 Task: Look for space in Niles, United States from 24th August, 2023 to 10th September, 2023 for 8 adults, 2 children in price range Rs.12000 to Rs.15000. Place can be entire place or shared room with 4 bedrooms having 8 beds and 4 bathrooms. Property type can be house, flat, guest house. Amenities needed are: wifi, TV, free parkinig on premises, gym, breakfast. Booking option can be shelf check-in. Required host language is English.
Action: Mouse moved to (476, 102)
Screenshot: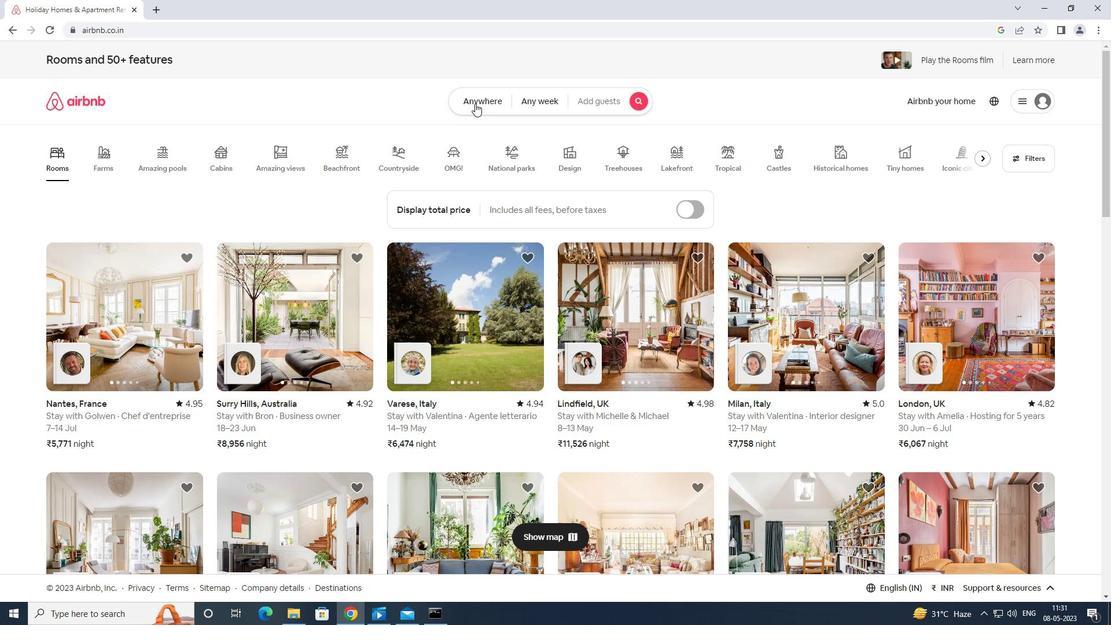 
Action: Mouse pressed left at (476, 102)
Screenshot: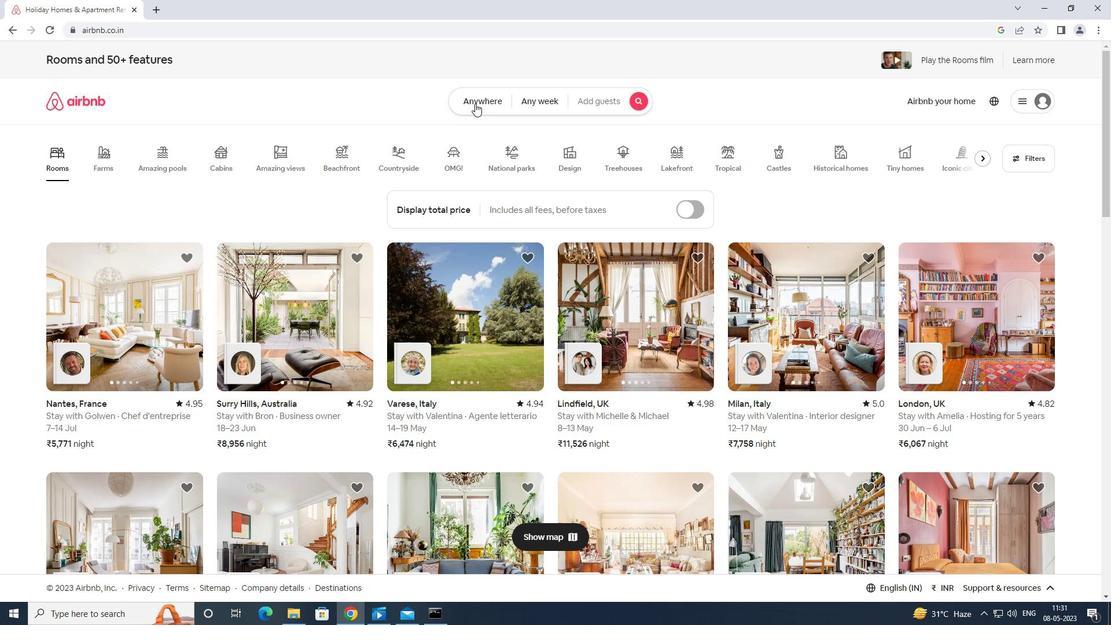 
Action: Mouse moved to (420, 140)
Screenshot: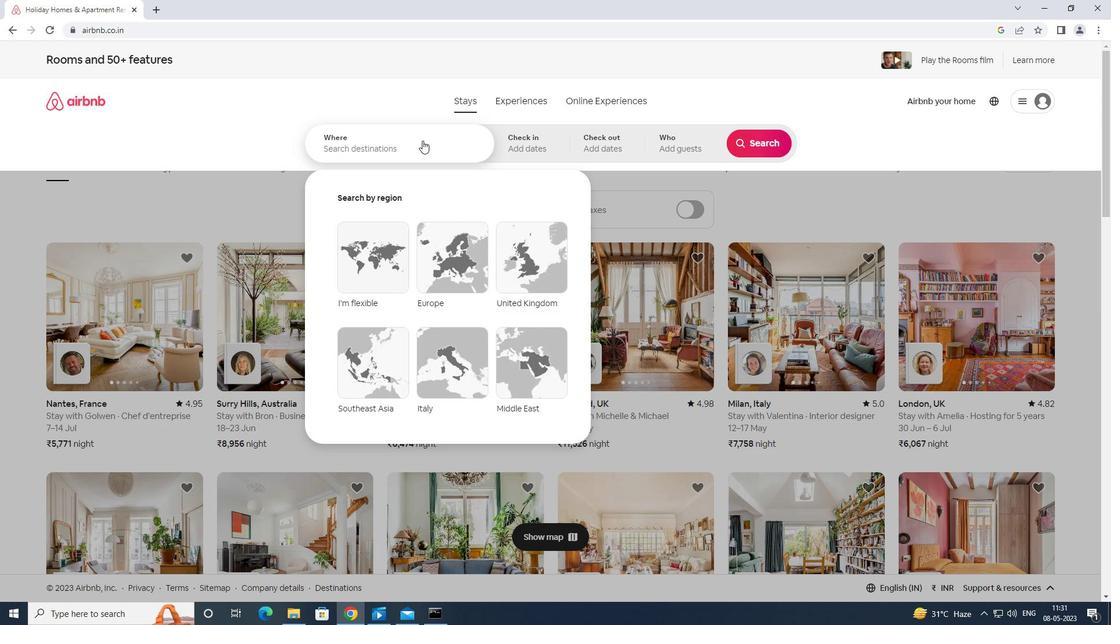 
Action: Mouse pressed left at (420, 140)
Screenshot: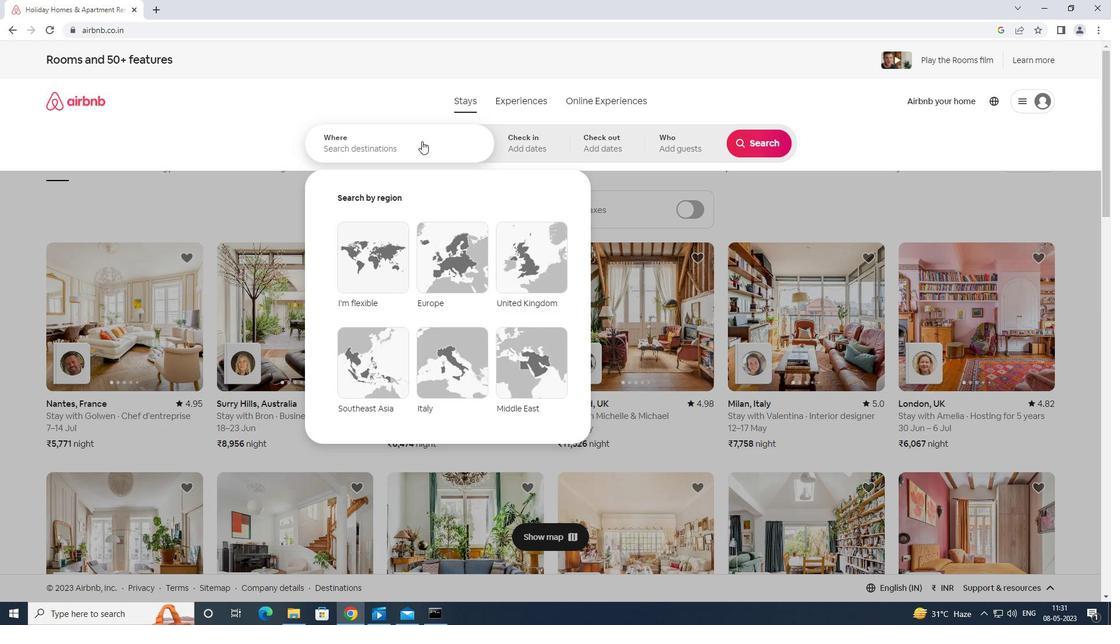 
Action: Mouse moved to (420, 137)
Screenshot: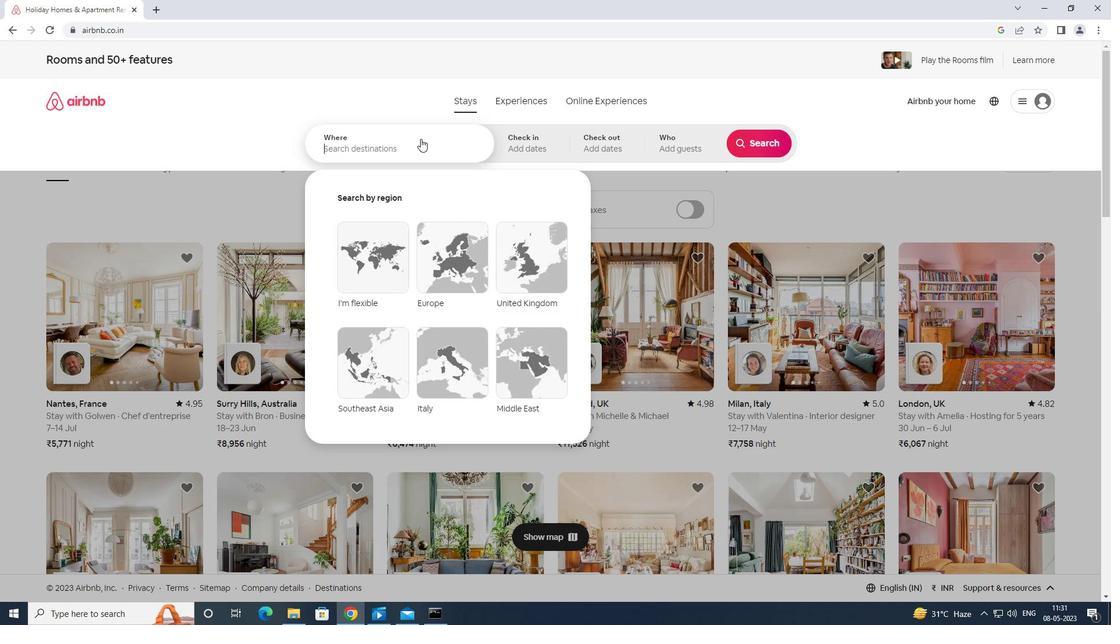 
Action: Key pressed <Key.caps_lock>n<Key.caps_lock>iles<Key.space>united<Key.space>states<Key.enter>
Screenshot: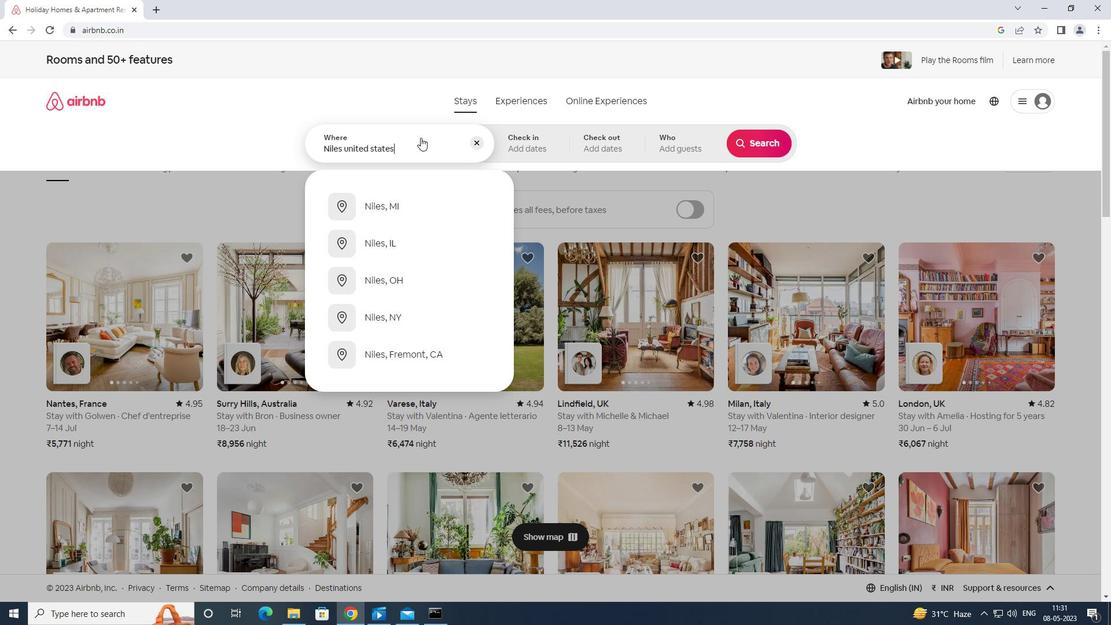 
Action: Mouse moved to (744, 240)
Screenshot: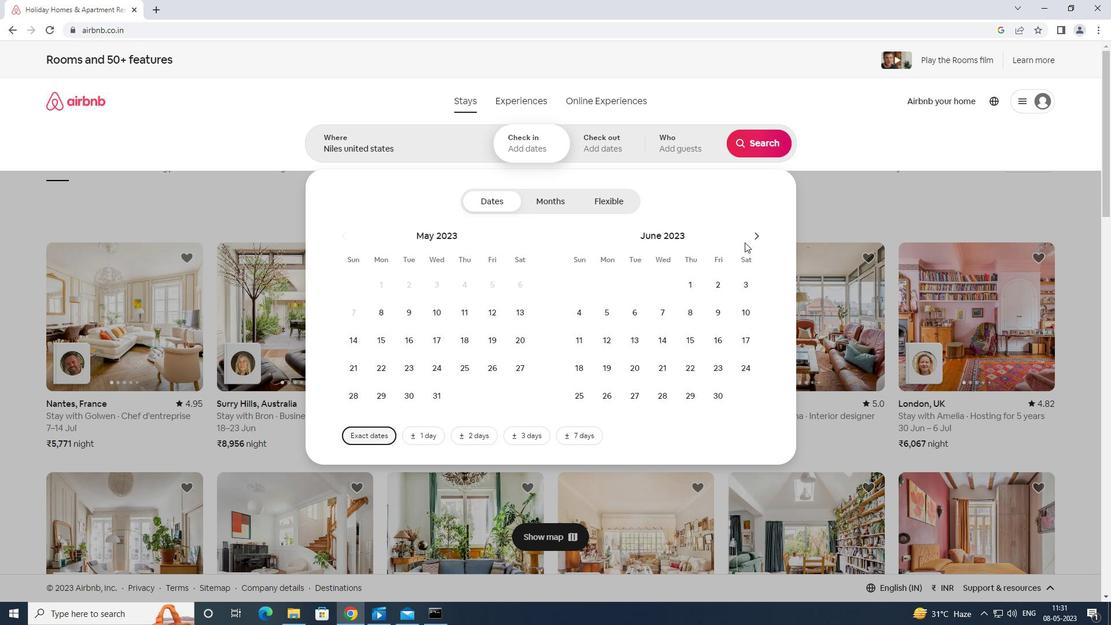 
Action: Mouse pressed left at (744, 240)
Screenshot: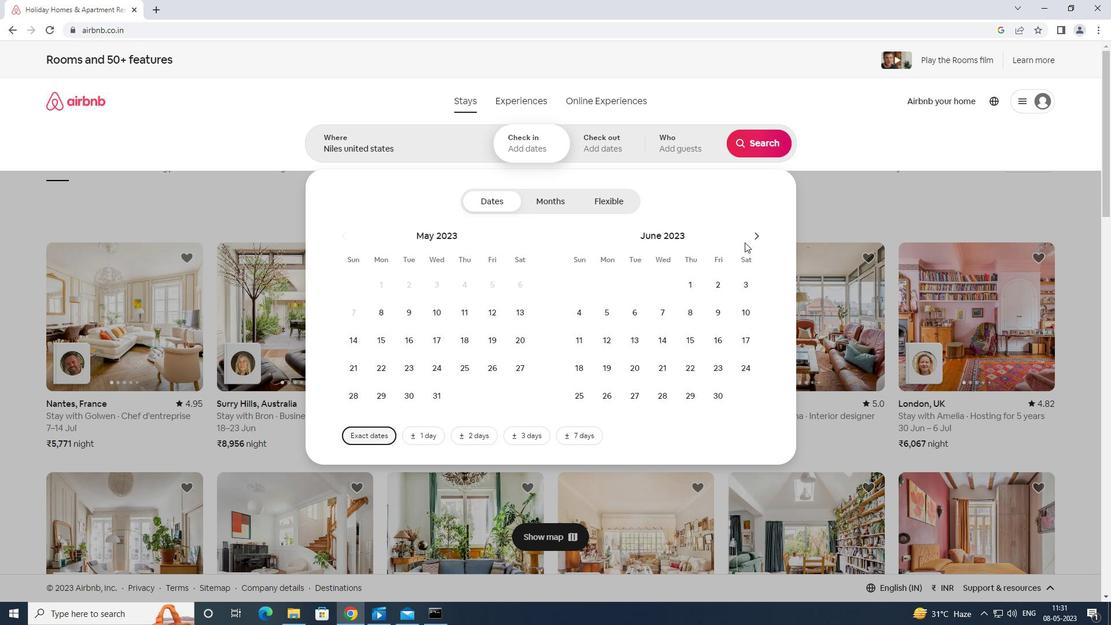 
Action: Mouse moved to (754, 237)
Screenshot: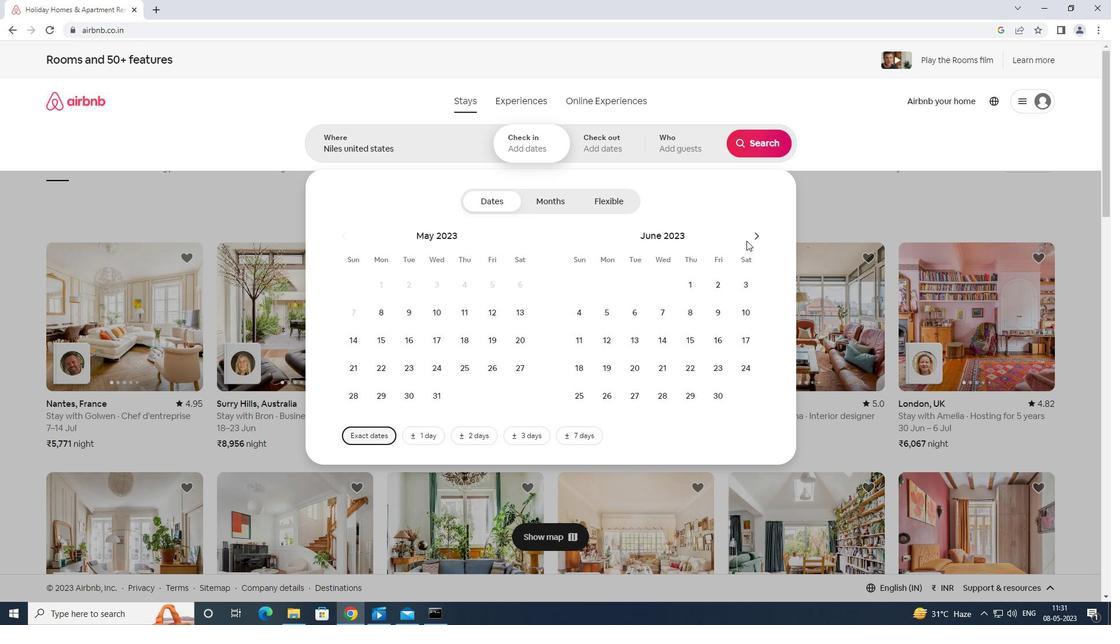 
Action: Mouse pressed left at (754, 237)
Screenshot: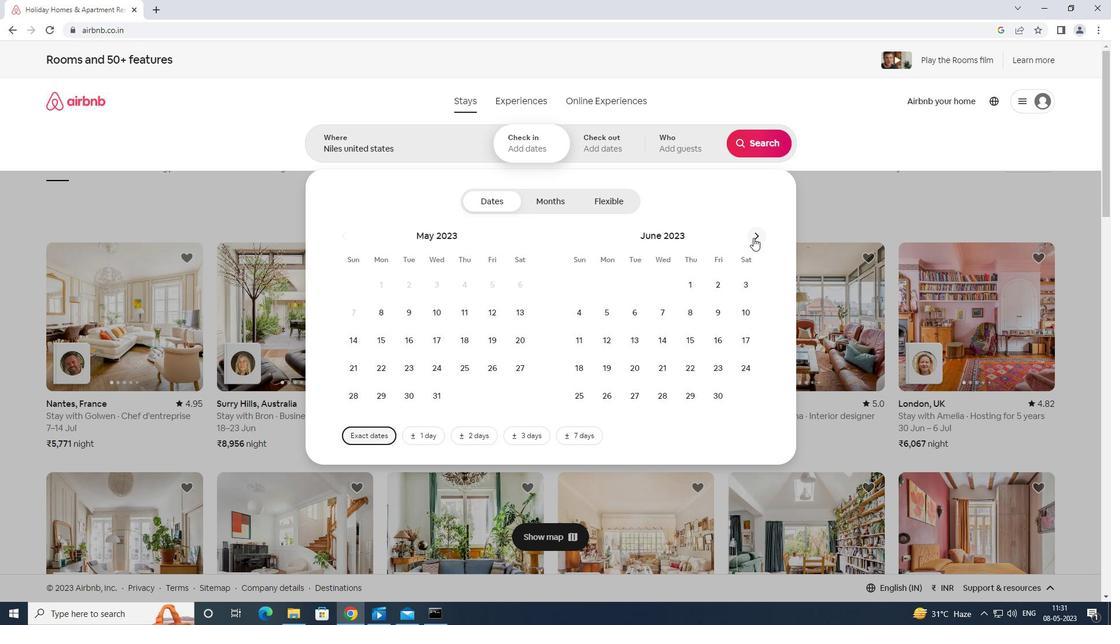 
Action: Mouse moved to (755, 237)
Screenshot: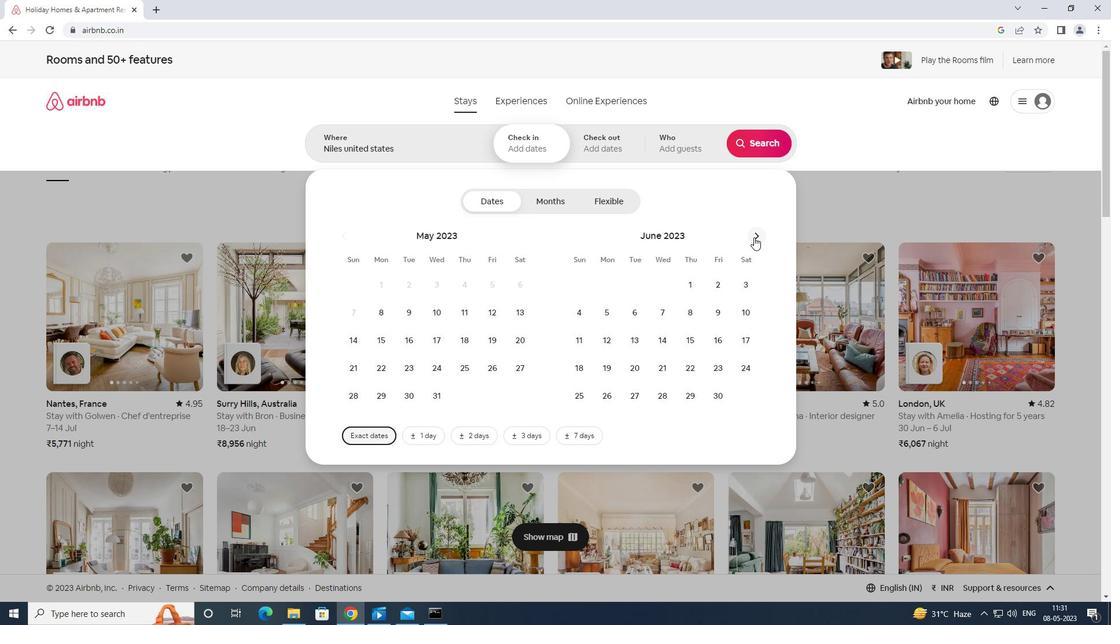 
Action: Mouse pressed left at (755, 237)
Screenshot: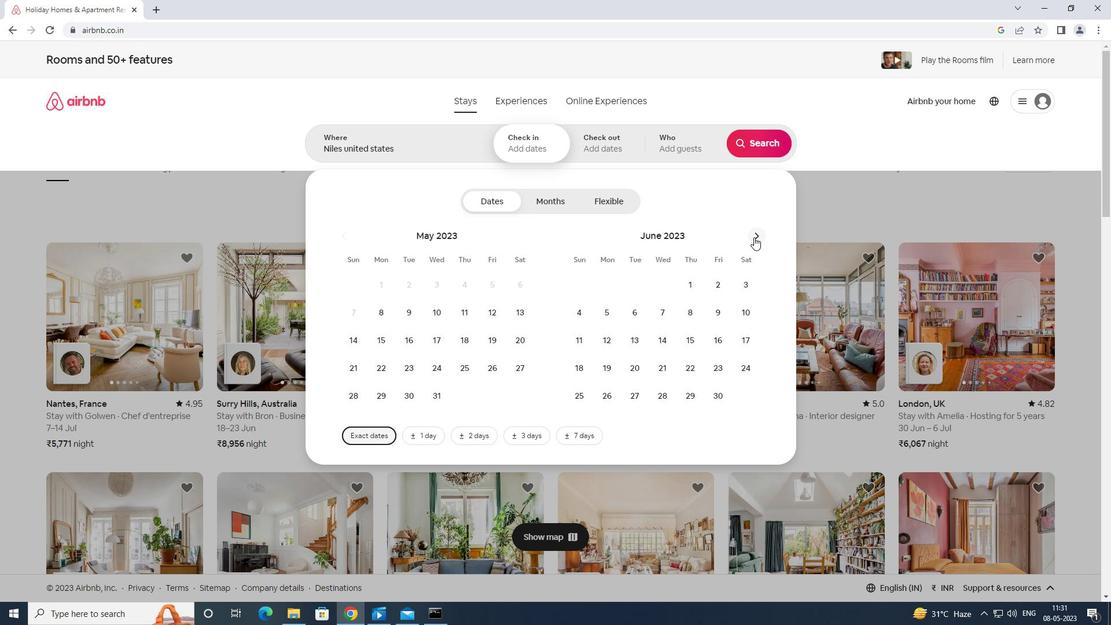 
Action: Mouse pressed left at (755, 237)
Screenshot: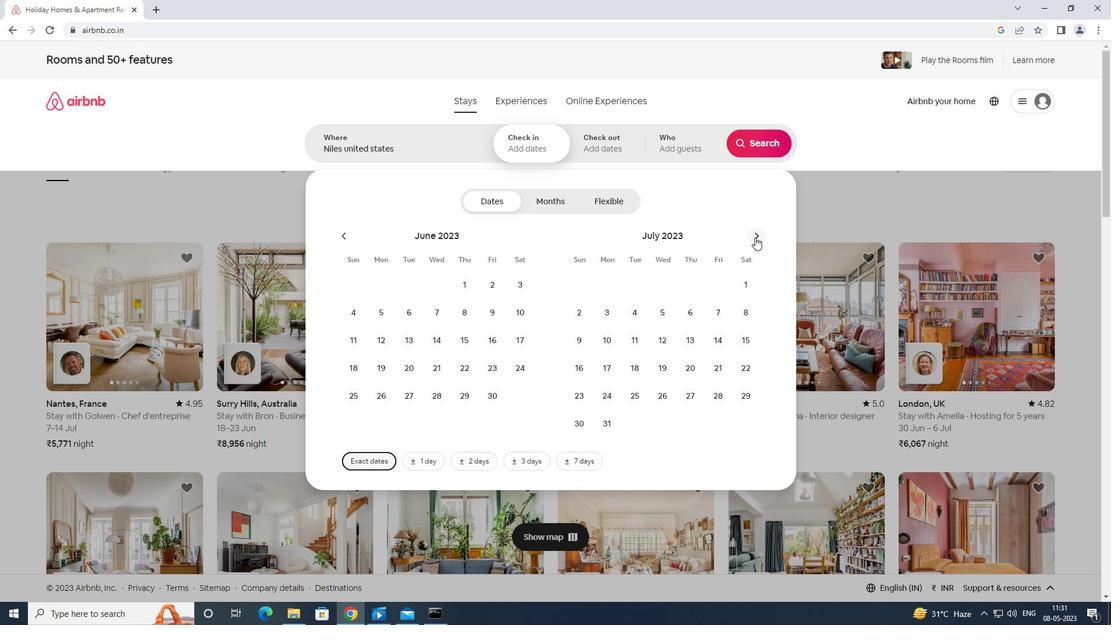 
Action: Mouse moved to (687, 364)
Screenshot: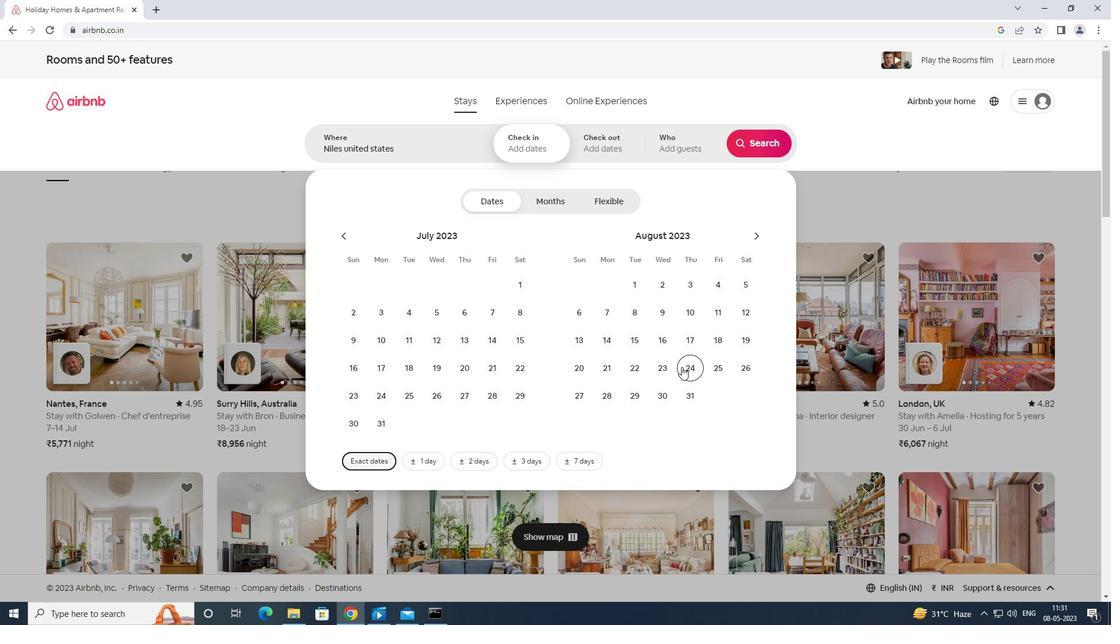 
Action: Mouse pressed left at (687, 364)
Screenshot: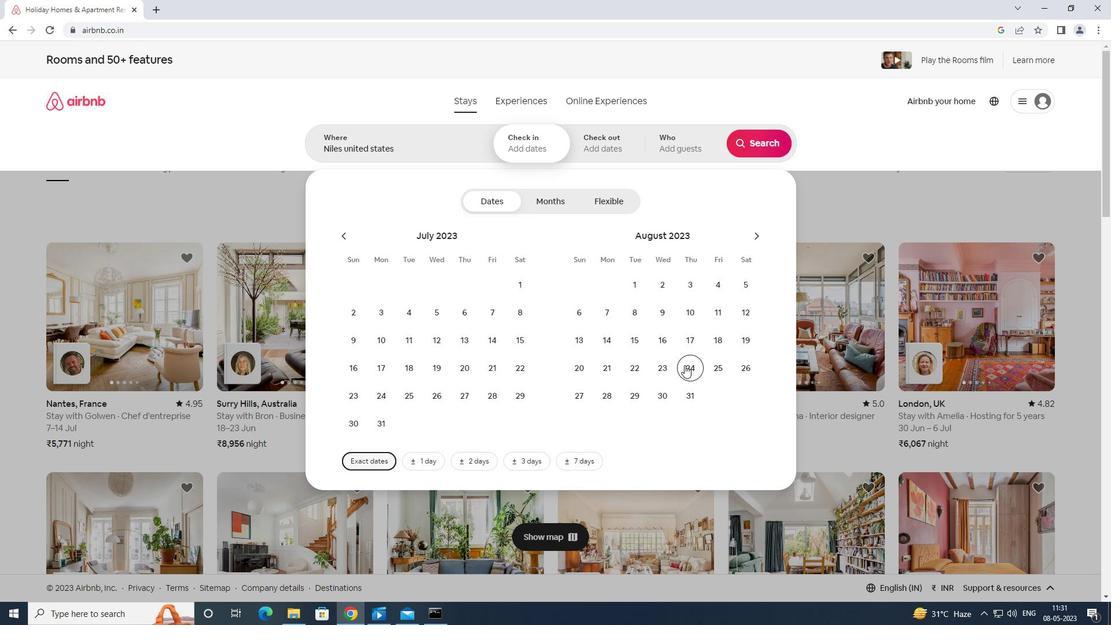 
Action: Mouse moved to (747, 233)
Screenshot: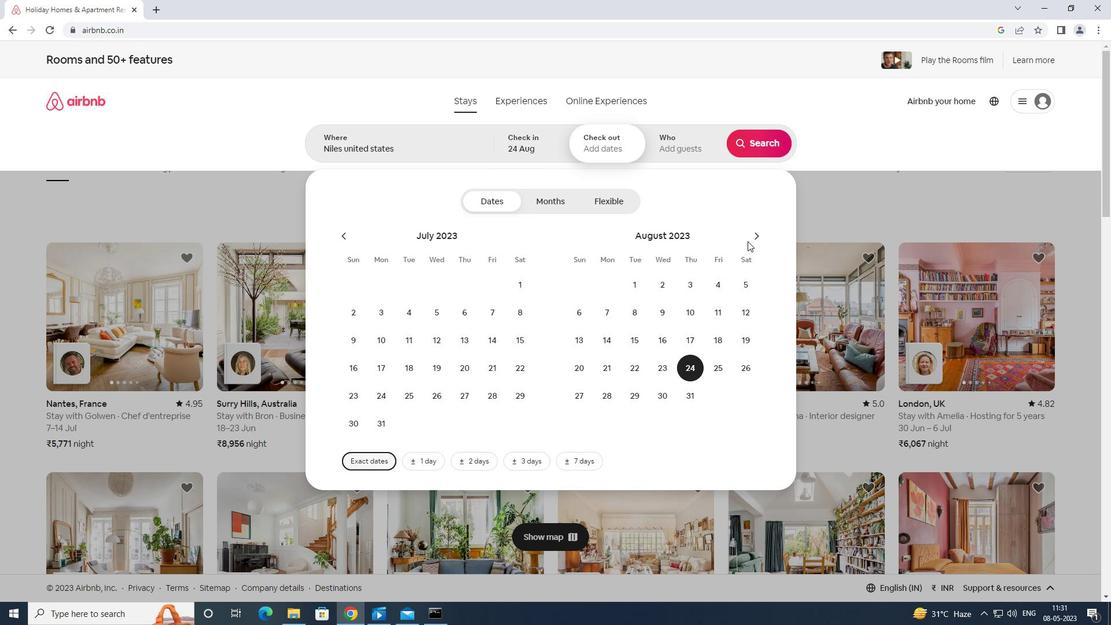 
Action: Mouse pressed left at (747, 233)
Screenshot: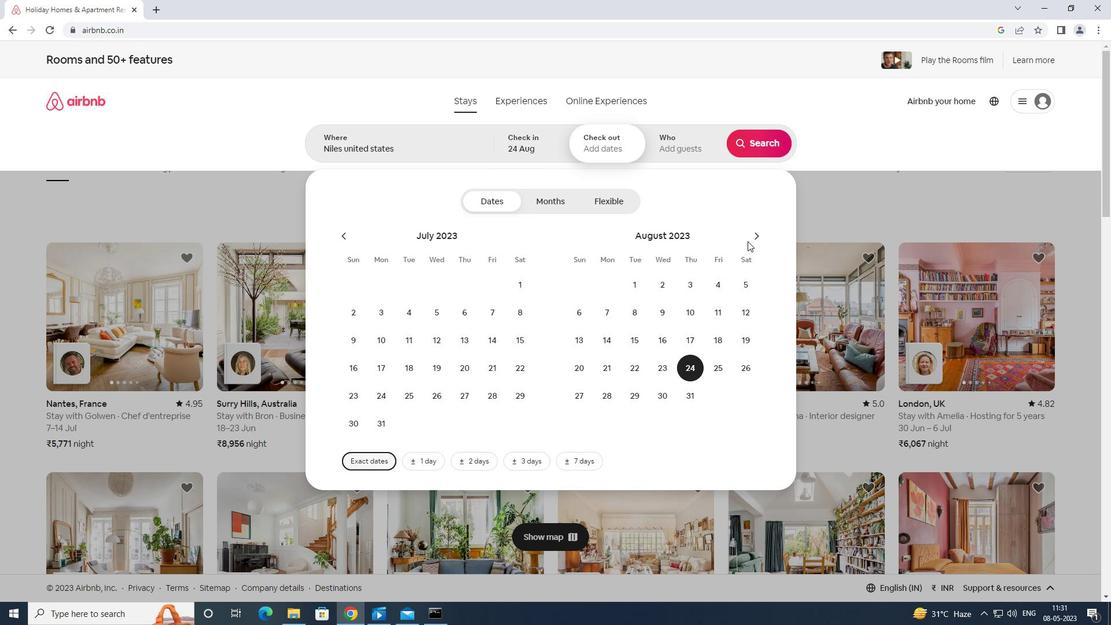 
Action: Mouse moved to (758, 234)
Screenshot: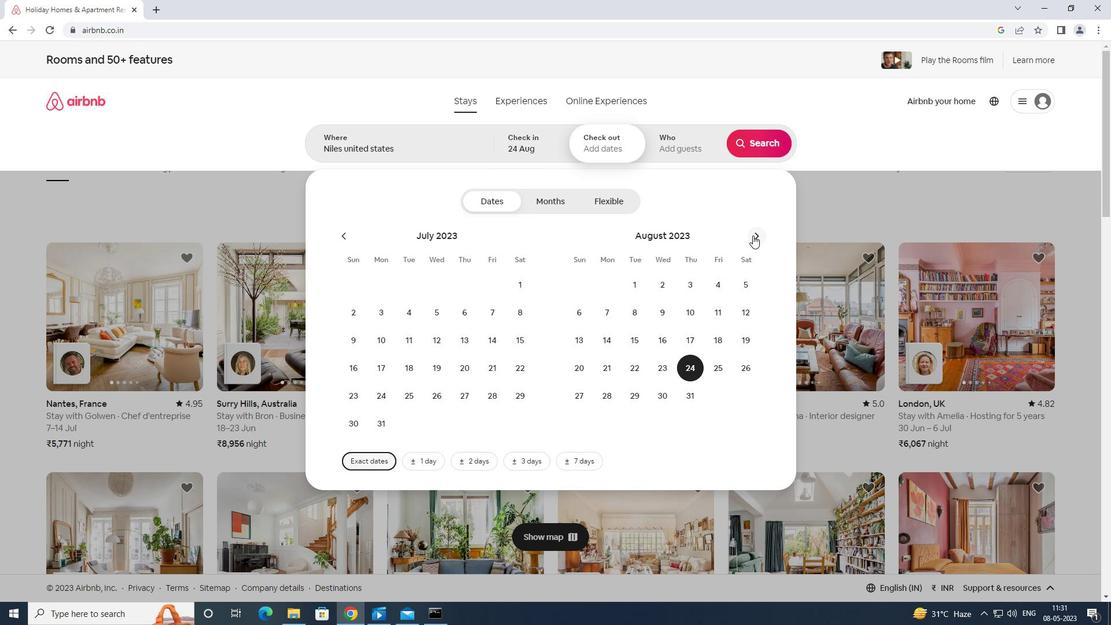 
Action: Mouse pressed left at (758, 234)
Screenshot: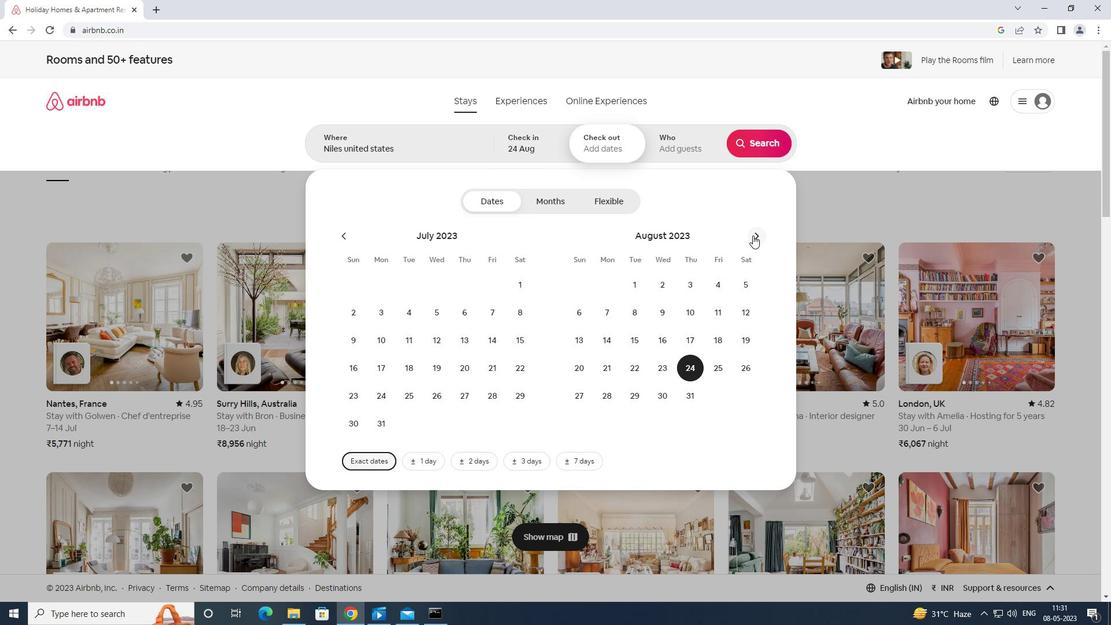 
Action: Mouse moved to (575, 339)
Screenshot: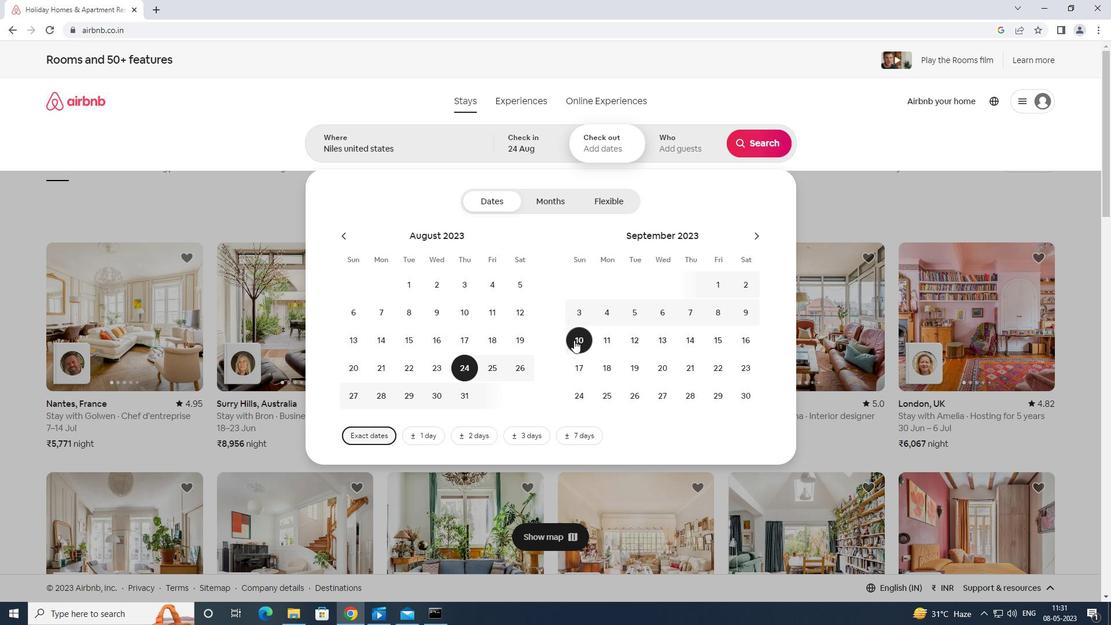 
Action: Mouse pressed left at (575, 339)
Screenshot: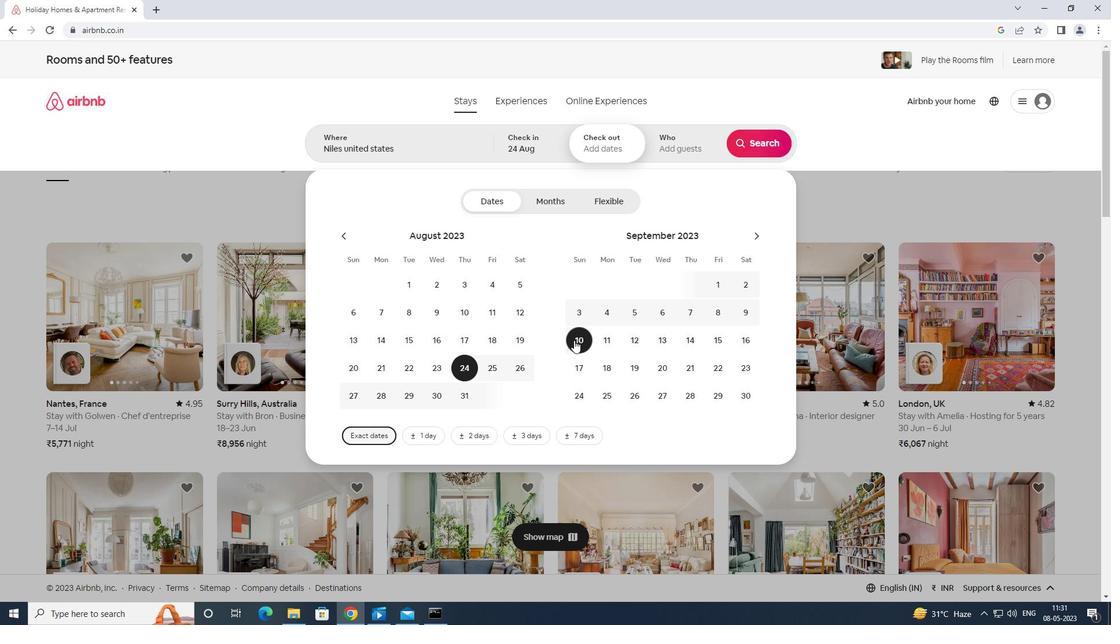 
Action: Mouse moved to (683, 137)
Screenshot: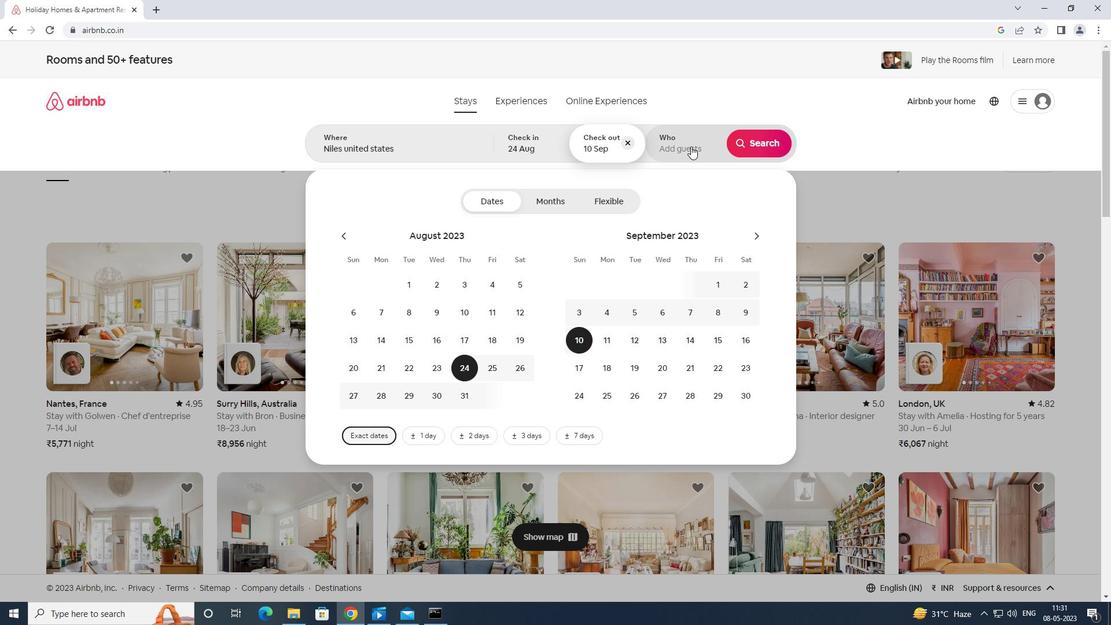 
Action: Mouse pressed left at (683, 137)
Screenshot: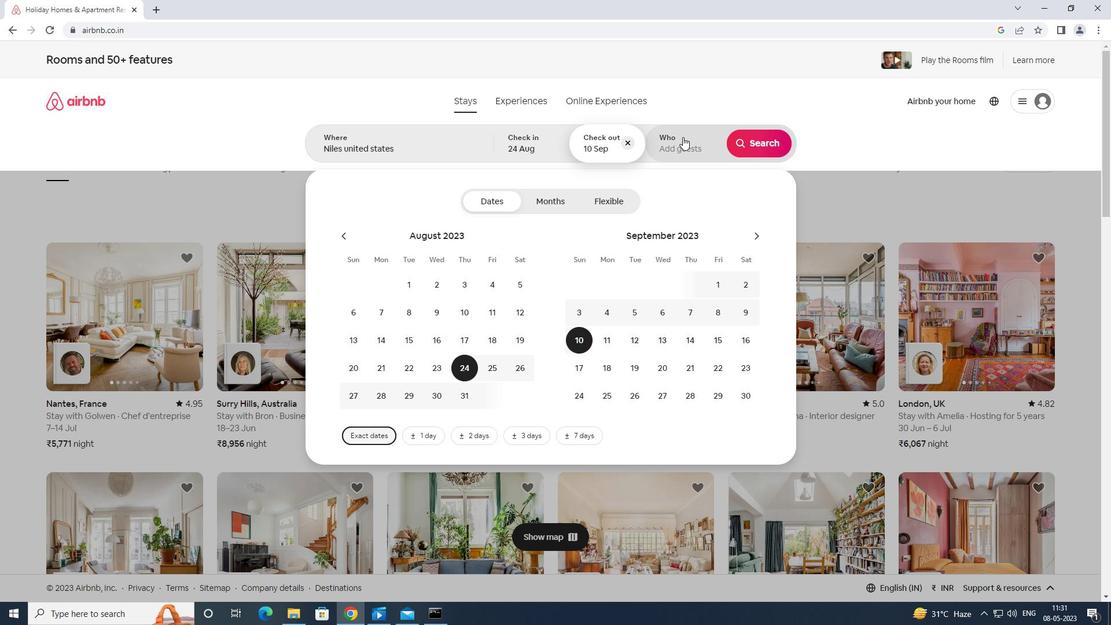 
Action: Mouse moved to (762, 202)
Screenshot: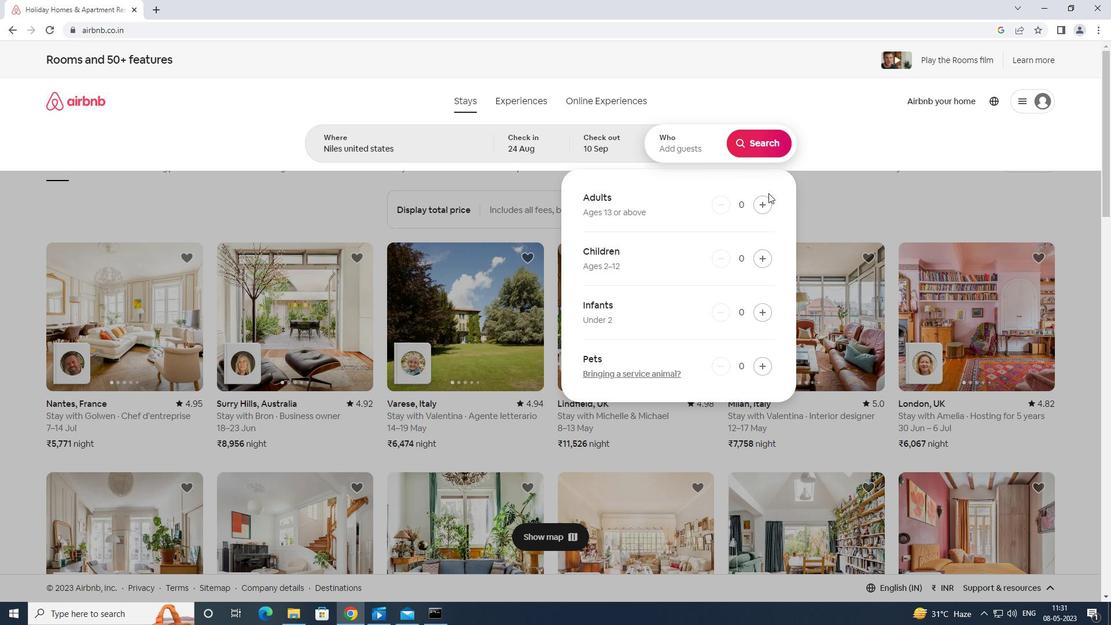 
Action: Mouse pressed left at (762, 202)
Screenshot: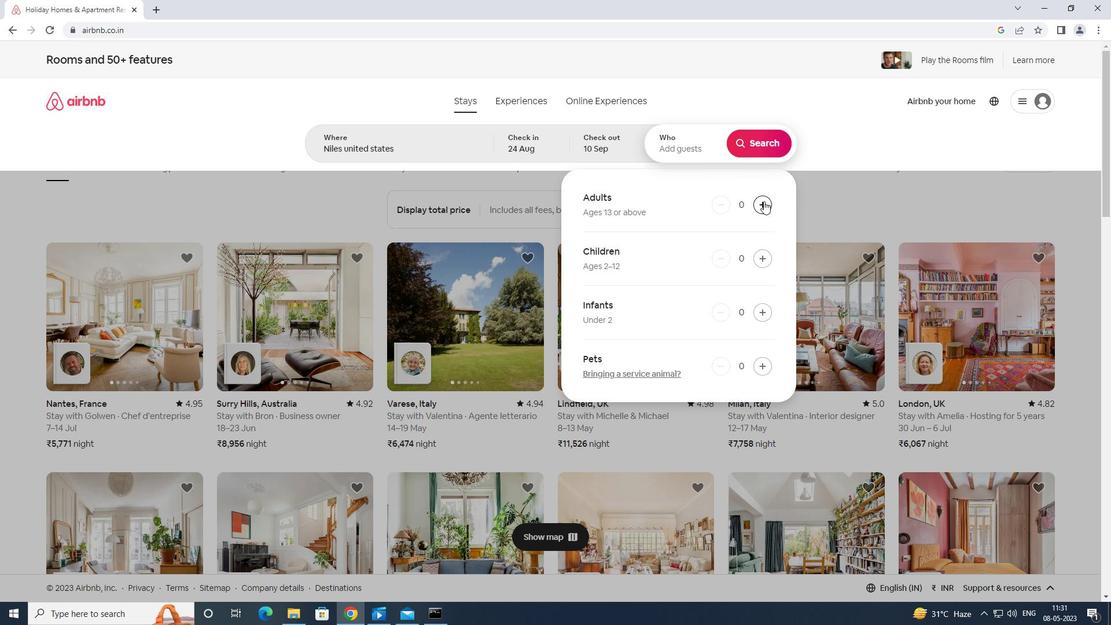
Action: Mouse moved to (761, 200)
Screenshot: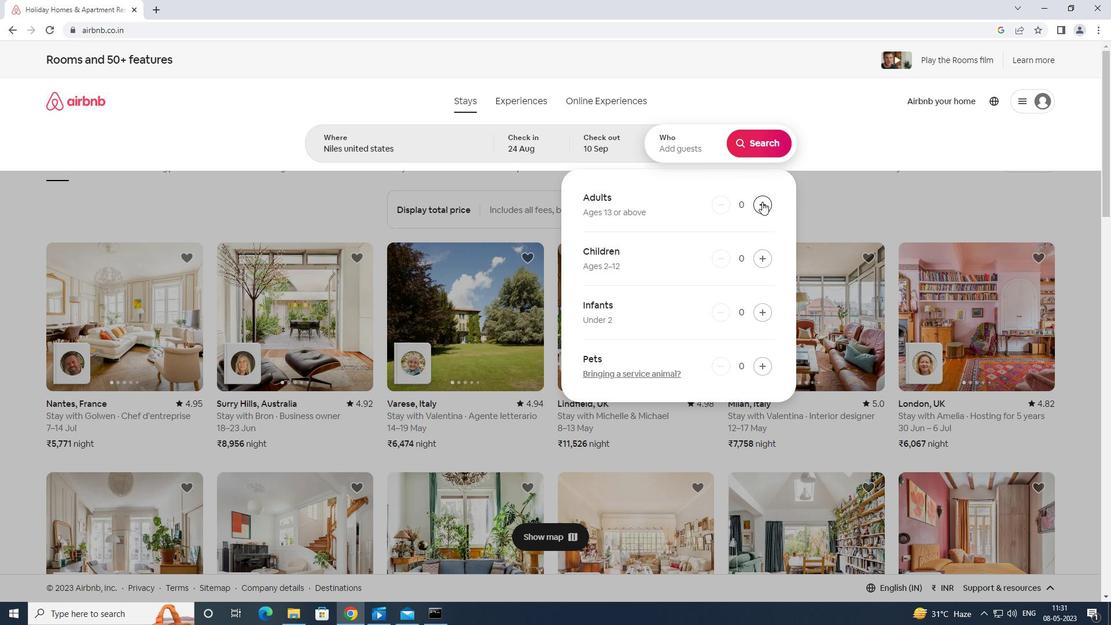 
Action: Mouse pressed left at (761, 200)
Screenshot: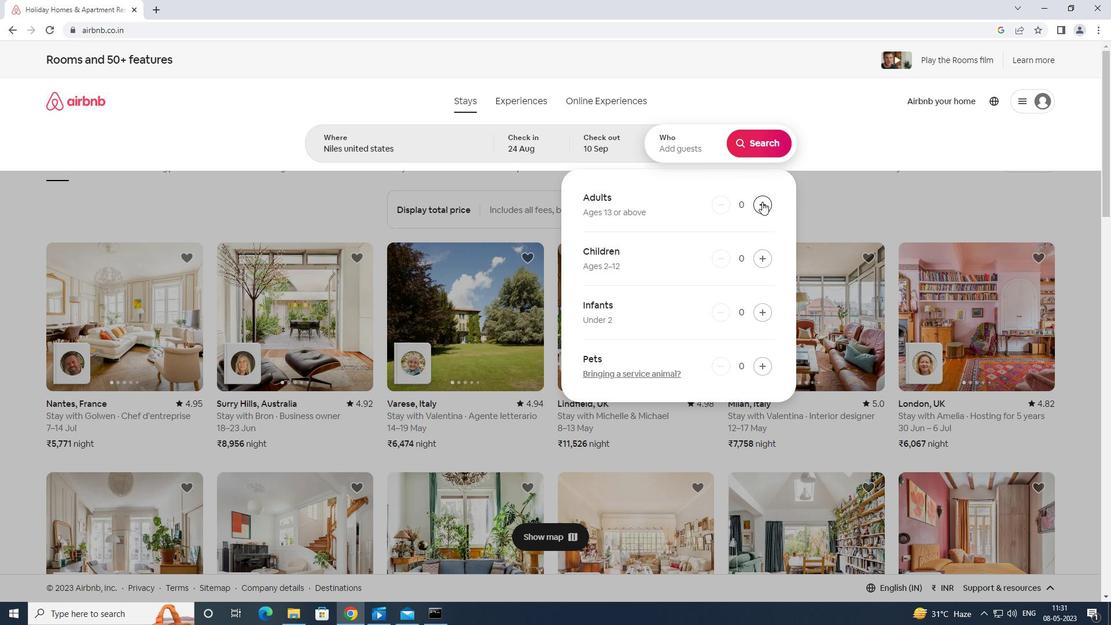 
Action: Mouse pressed left at (761, 200)
Screenshot: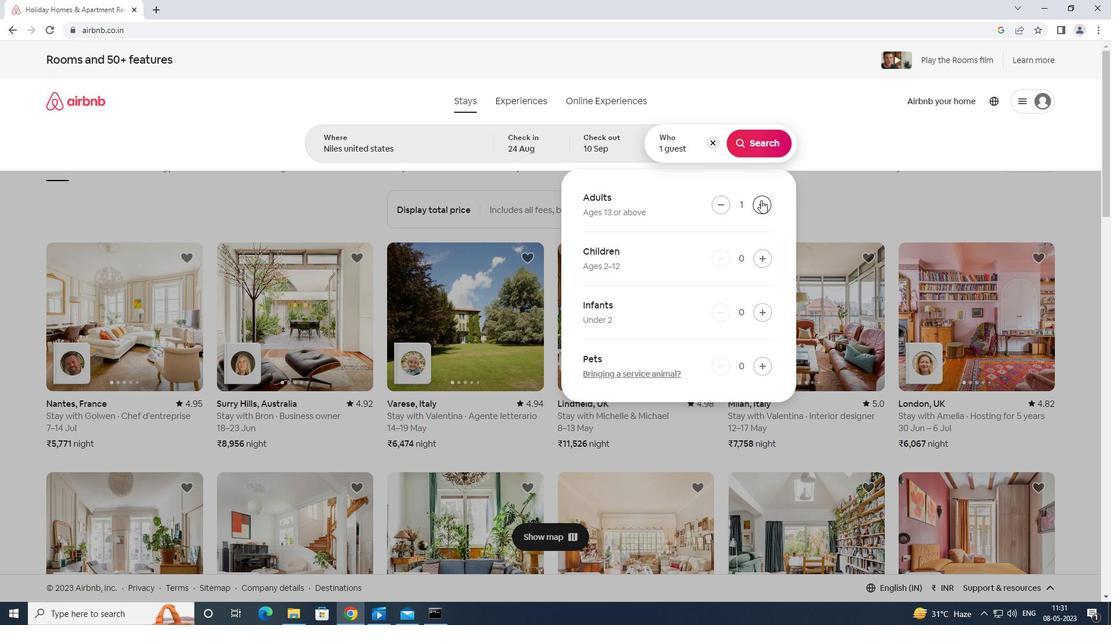 
Action: Mouse moved to (761, 200)
Screenshot: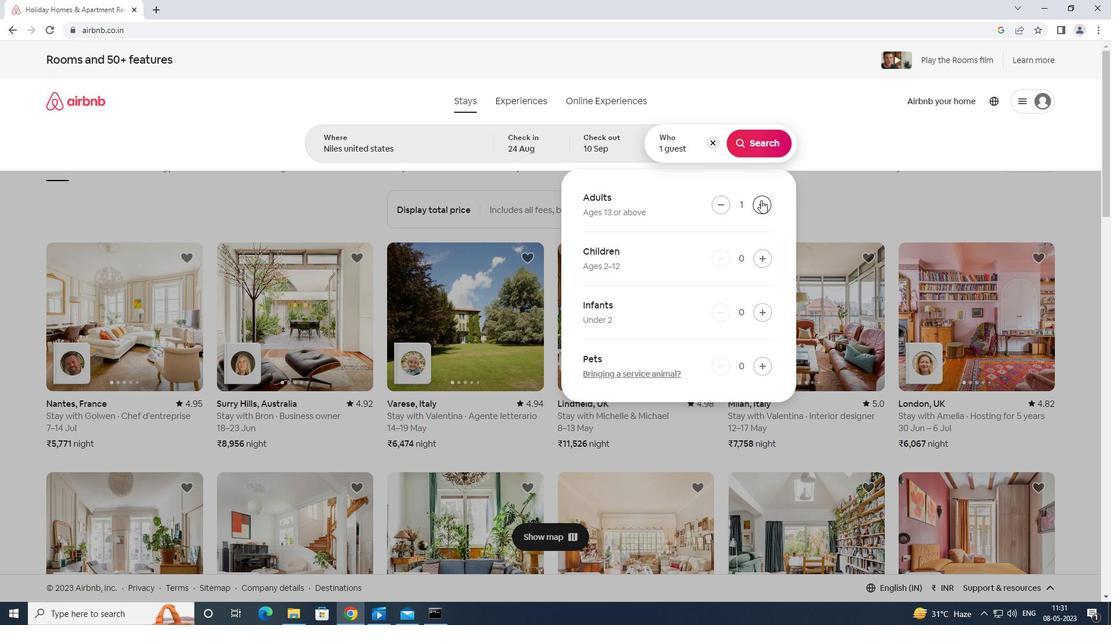 
Action: Mouse pressed left at (761, 200)
Screenshot: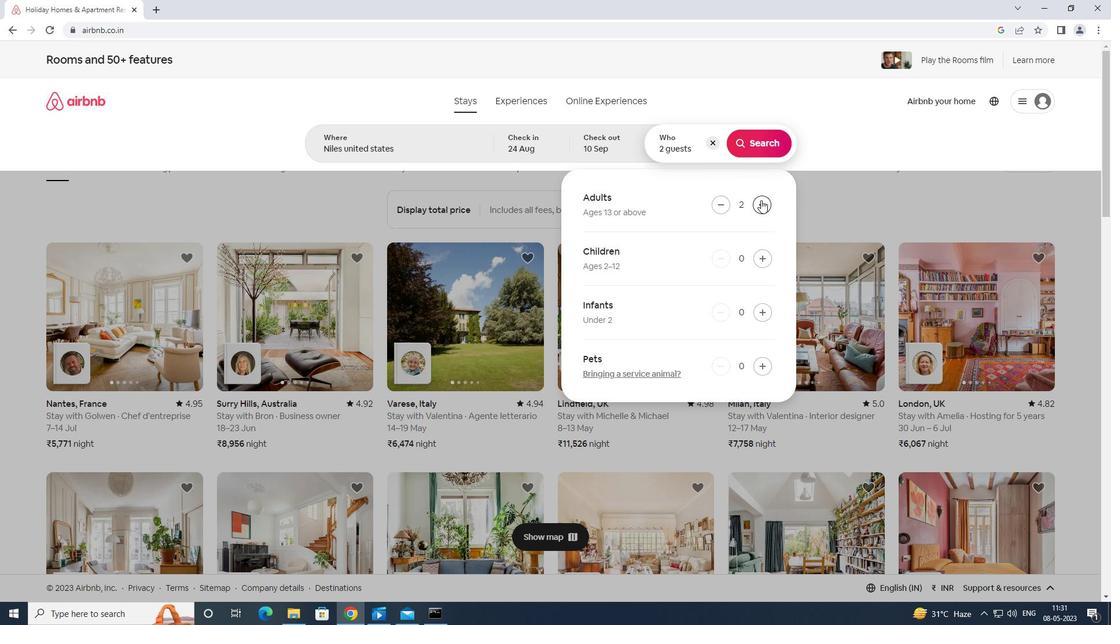 
Action: Mouse moved to (761, 199)
Screenshot: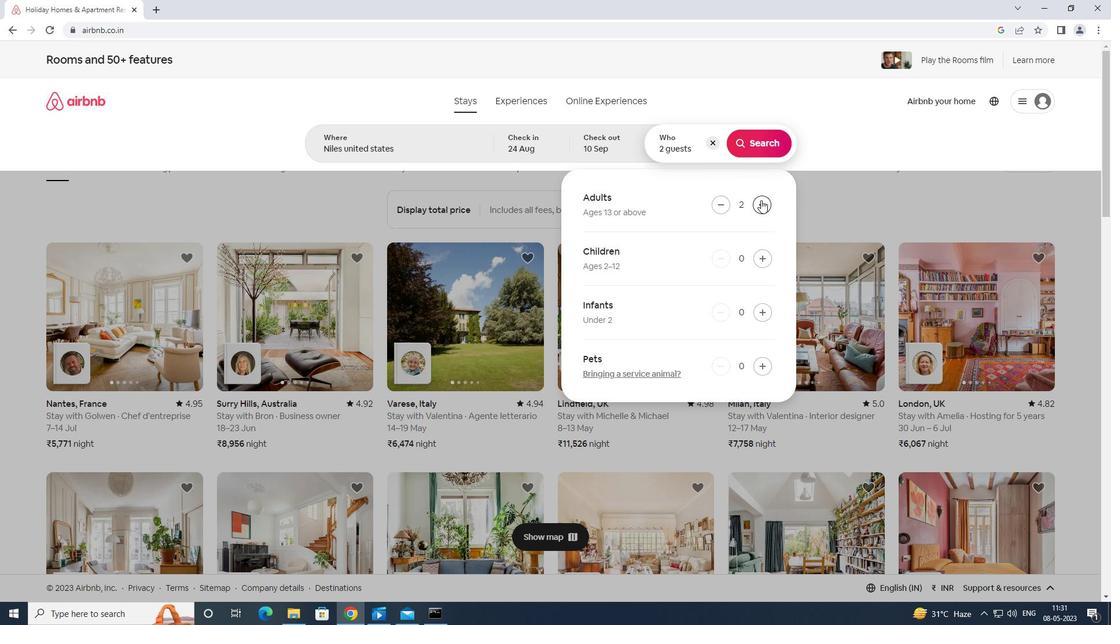 
Action: Mouse pressed left at (761, 199)
Screenshot: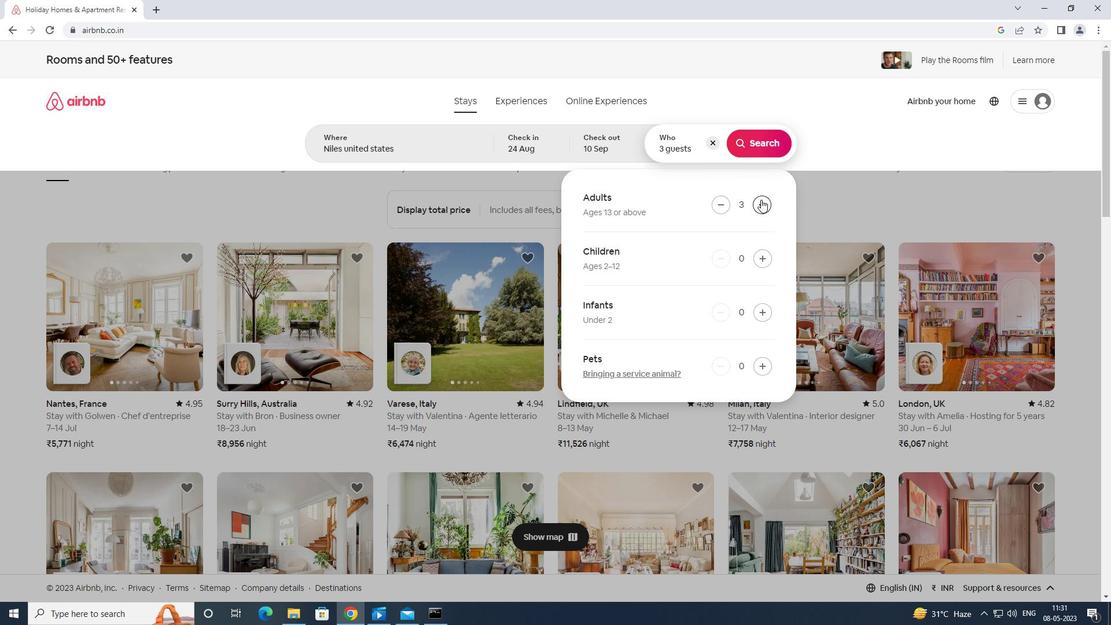
Action: Mouse pressed left at (761, 199)
Screenshot: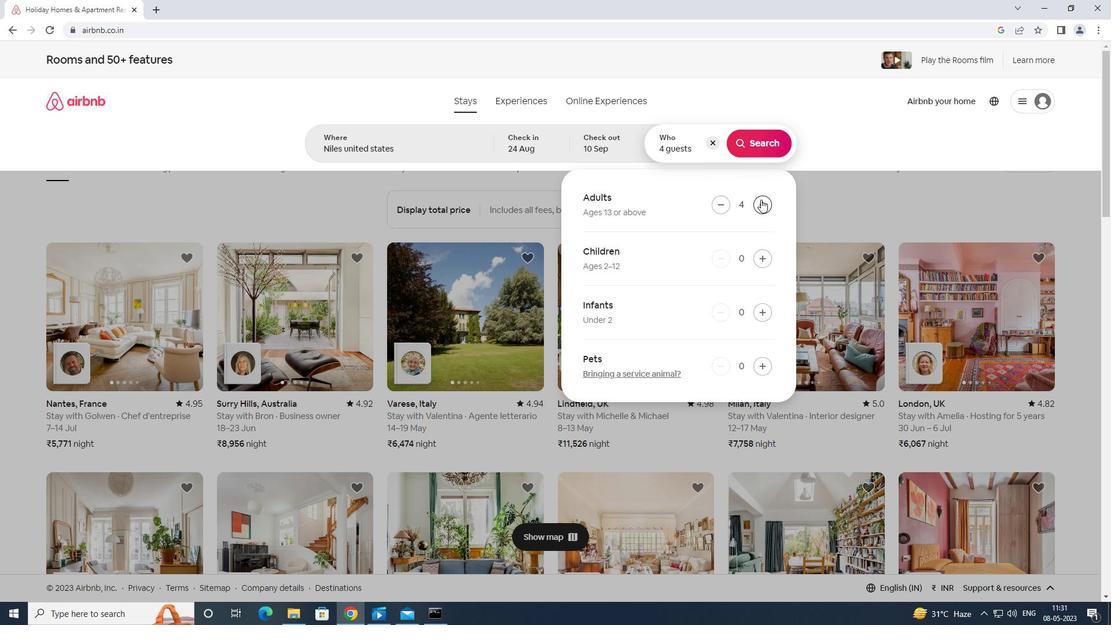 
Action: Mouse moved to (761, 199)
Screenshot: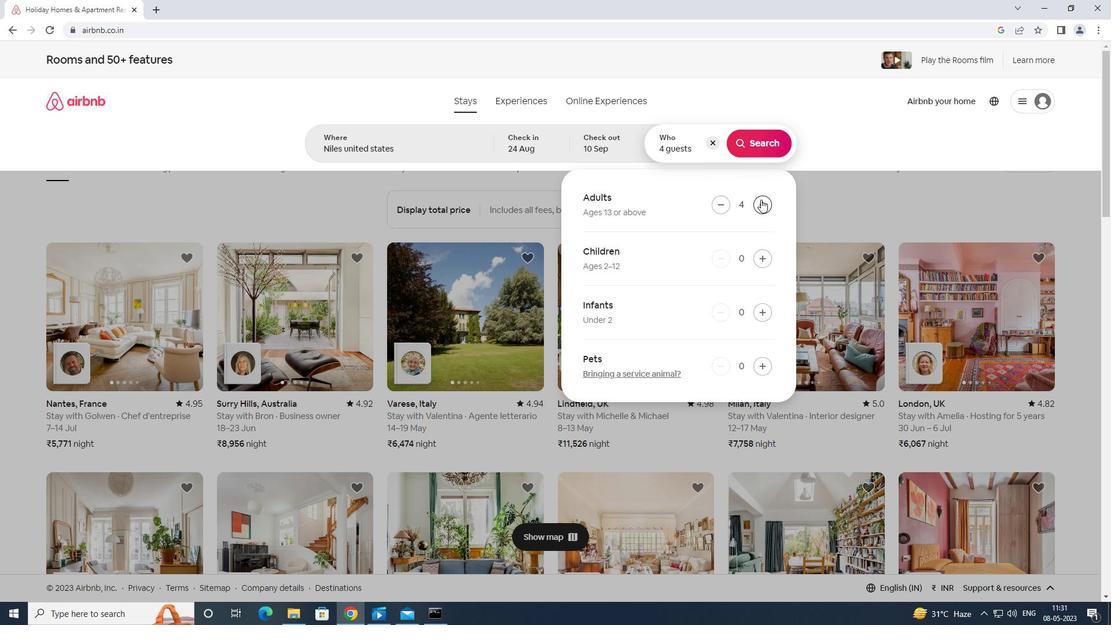 
Action: Mouse pressed left at (761, 199)
Screenshot: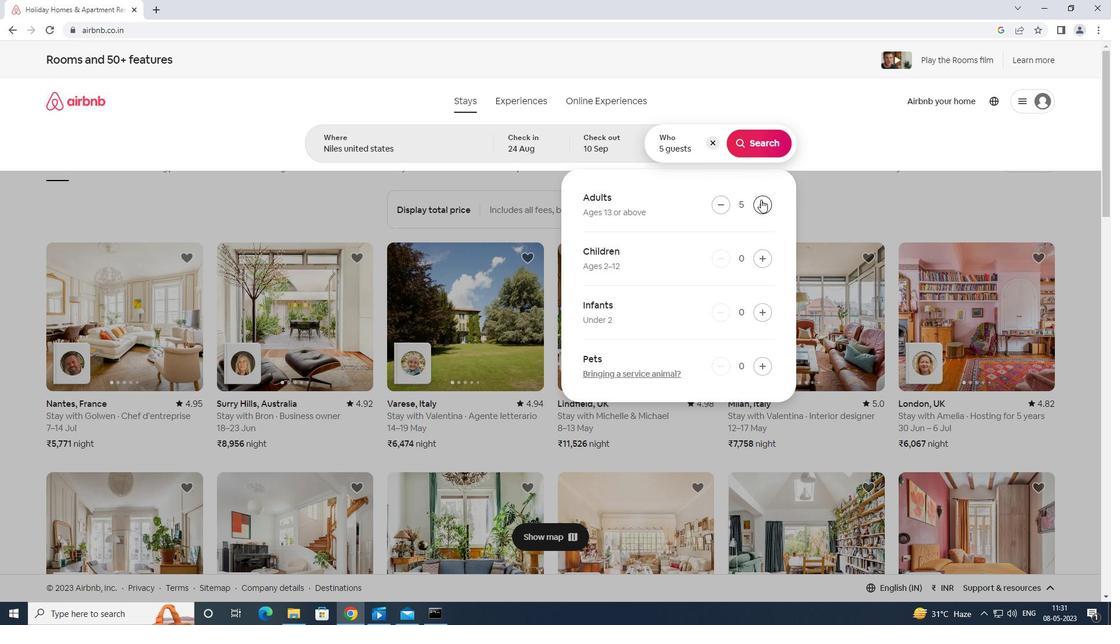
Action: Mouse pressed left at (761, 199)
Screenshot: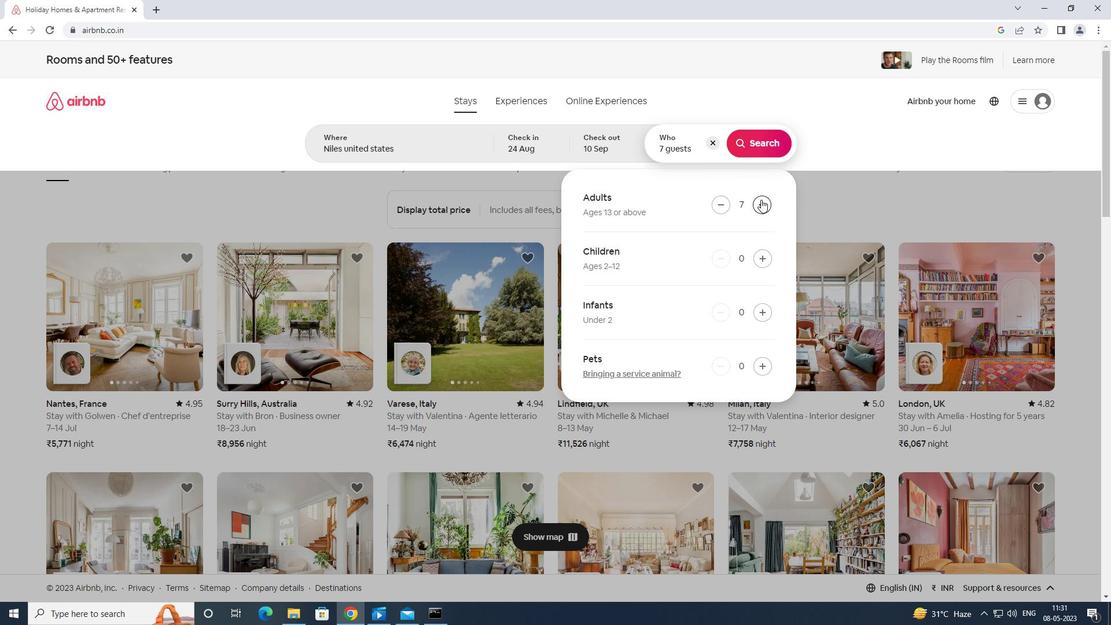 
Action: Mouse moved to (762, 253)
Screenshot: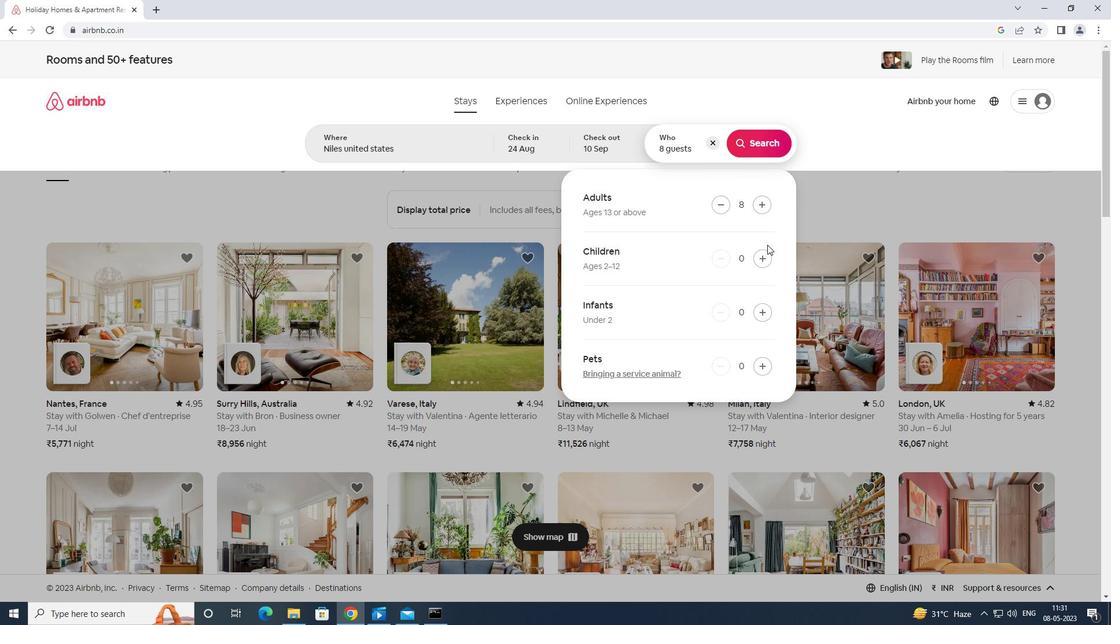 
Action: Mouse pressed left at (762, 253)
Screenshot: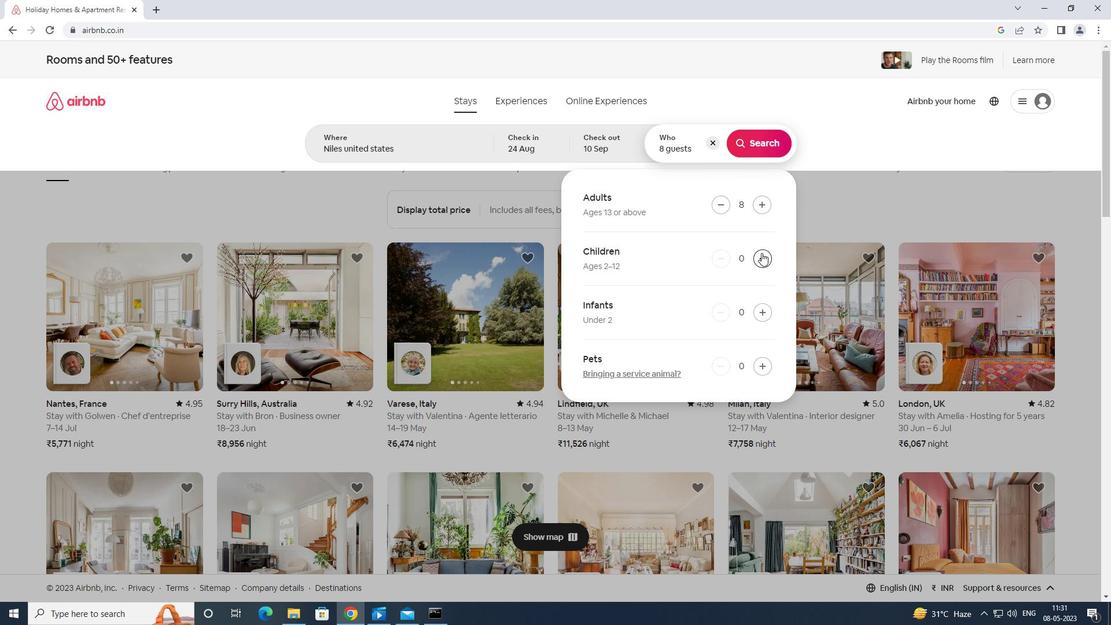 
Action: Mouse moved to (762, 253)
Screenshot: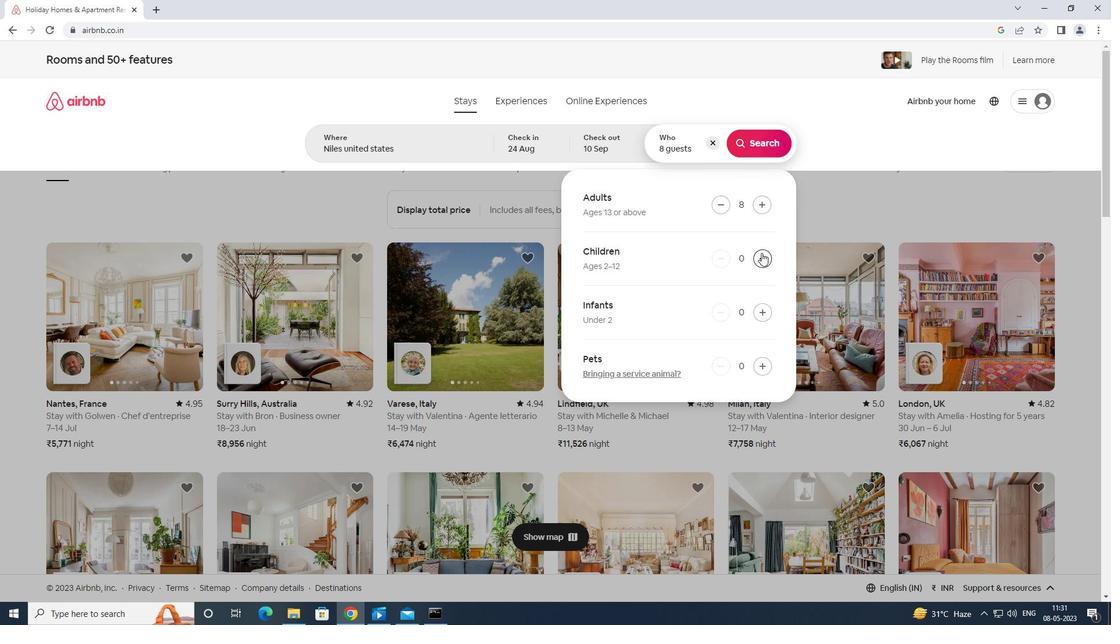 
Action: Mouse pressed left at (762, 253)
Screenshot: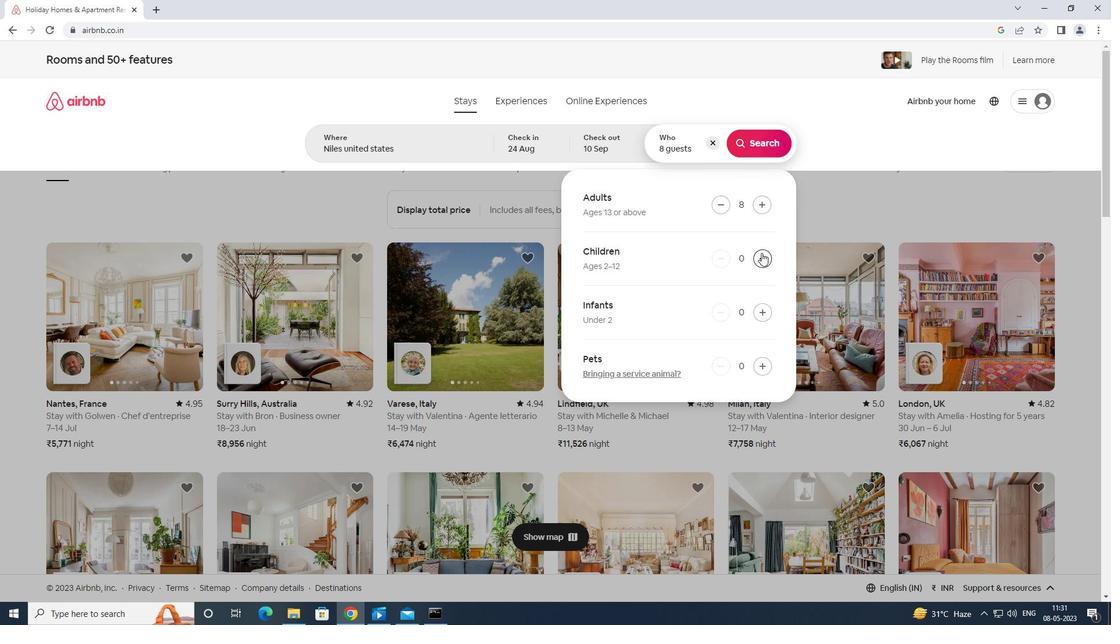 
Action: Mouse moved to (756, 134)
Screenshot: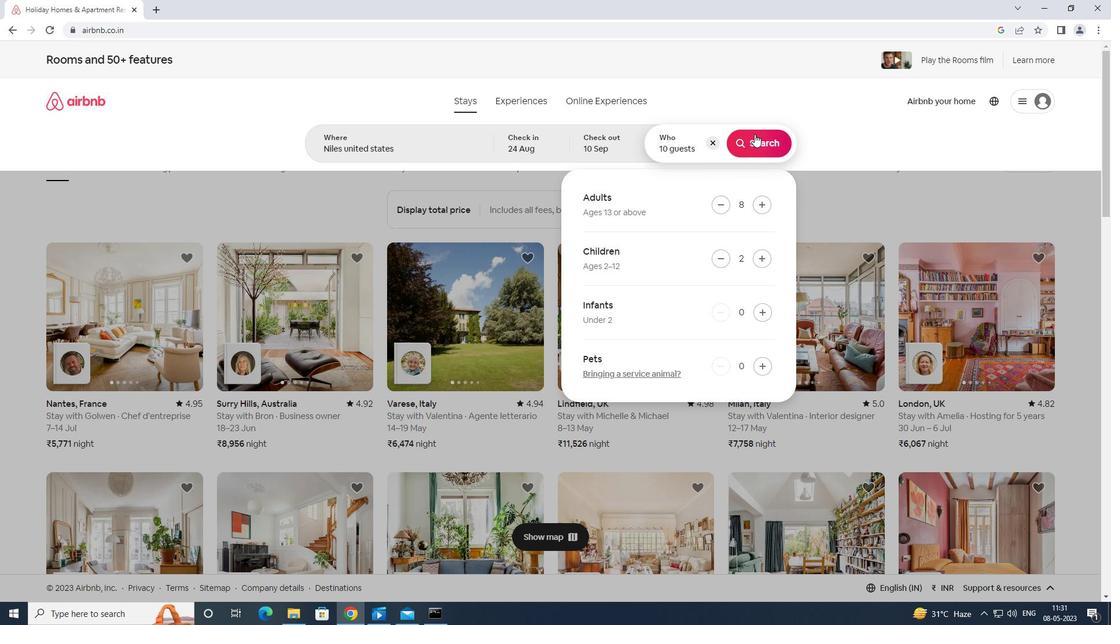 
Action: Mouse pressed left at (756, 134)
Screenshot: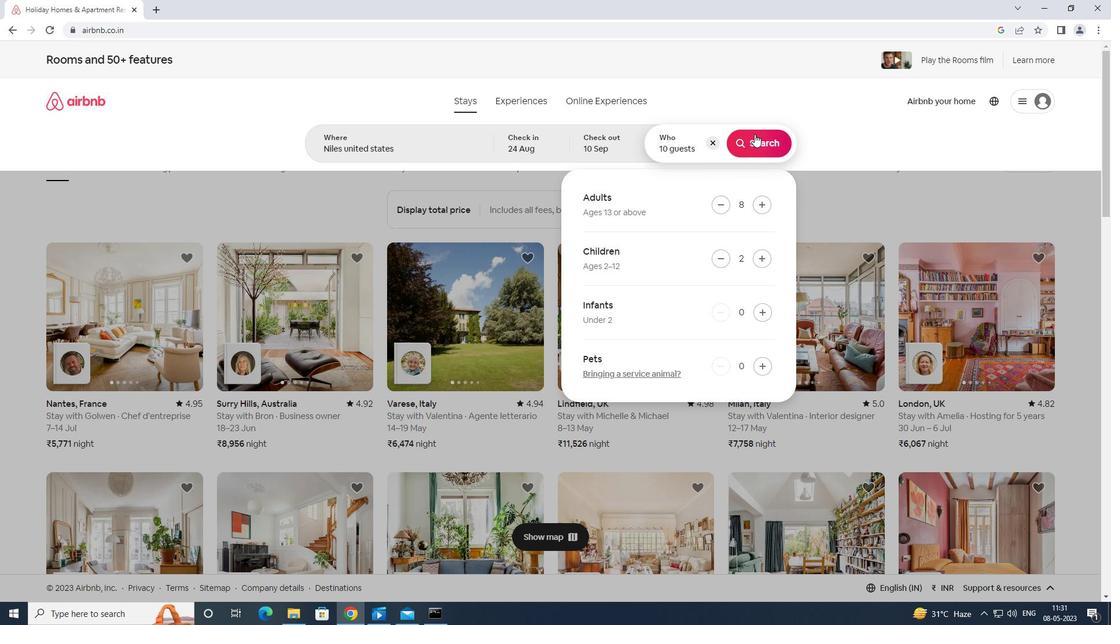
Action: Mouse moved to (1068, 108)
Screenshot: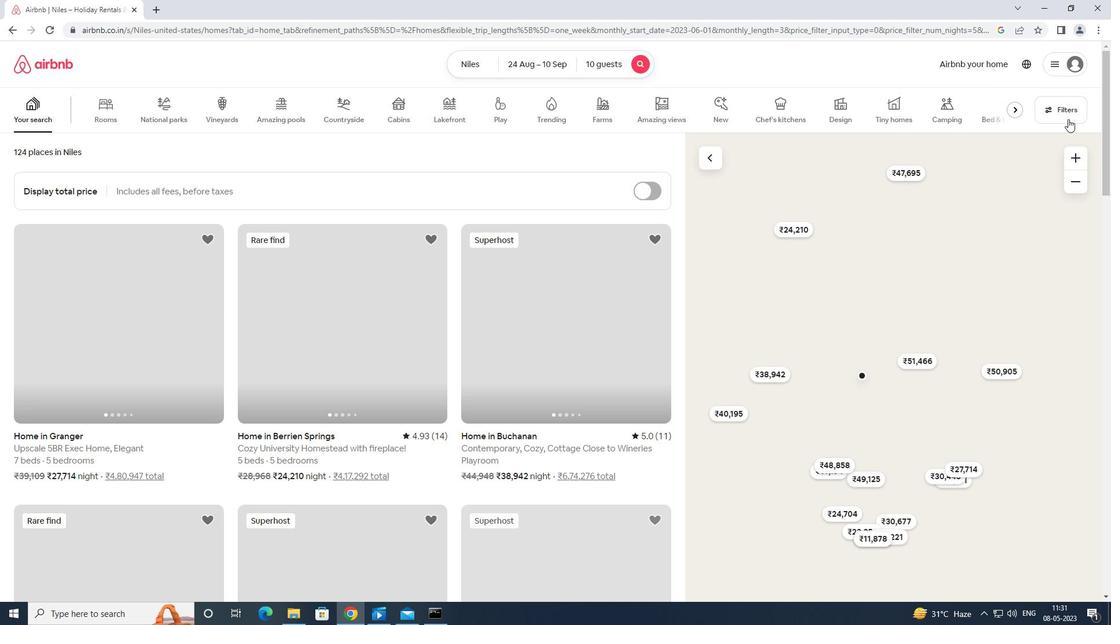 
Action: Mouse pressed left at (1068, 108)
Screenshot: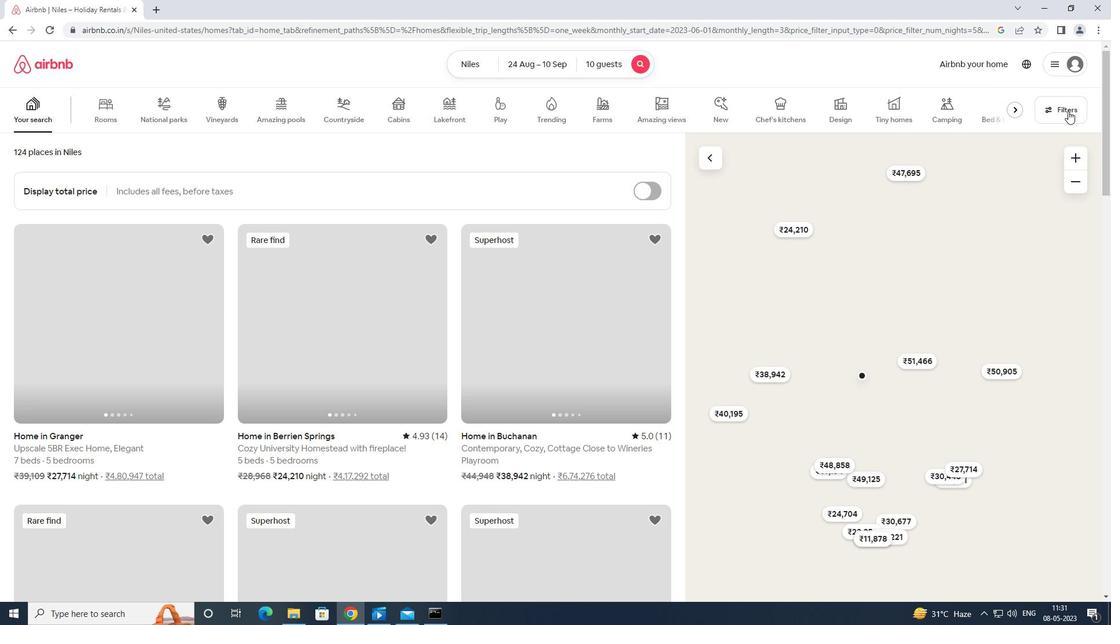 
Action: Mouse moved to (465, 390)
Screenshot: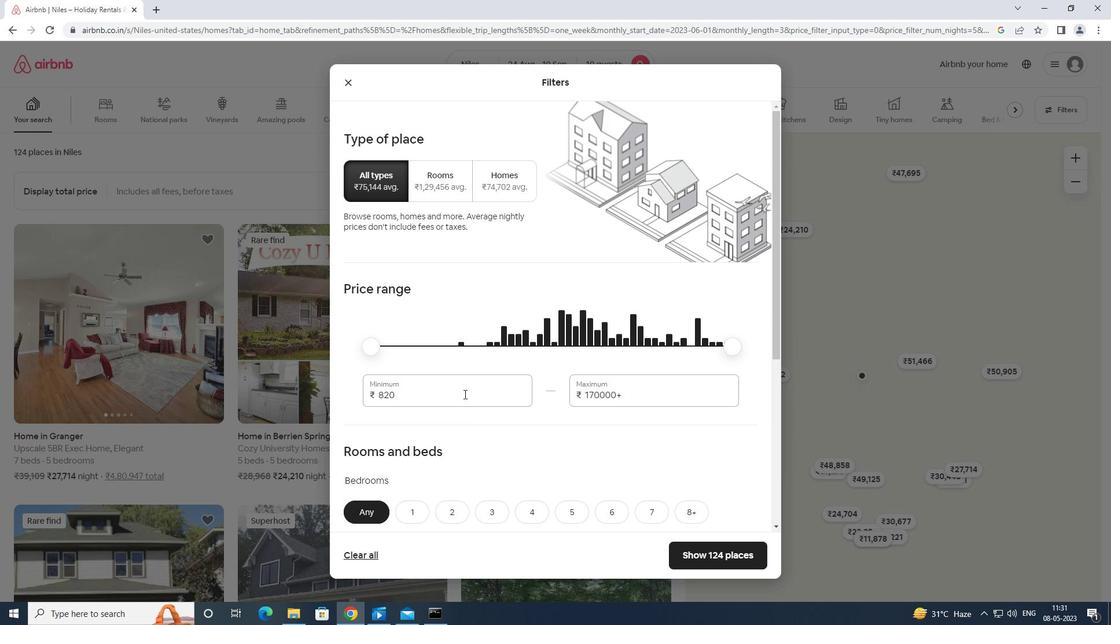 
Action: Mouse pressed left at (465, 390)
Screenshot: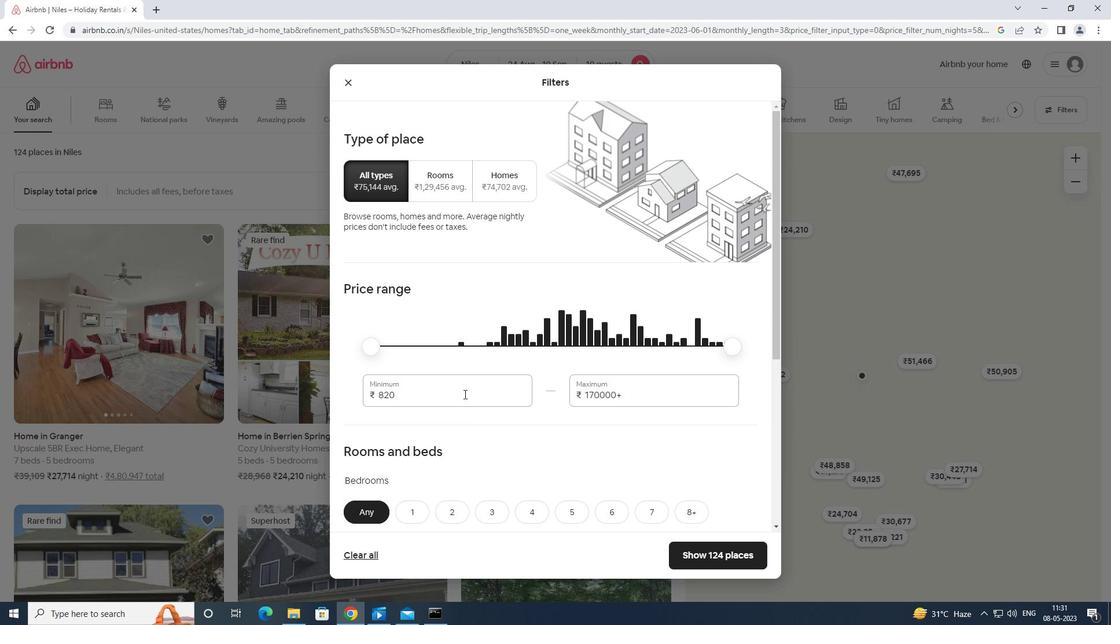 
Action: Mouse moved to (467, 389)
Screenshot: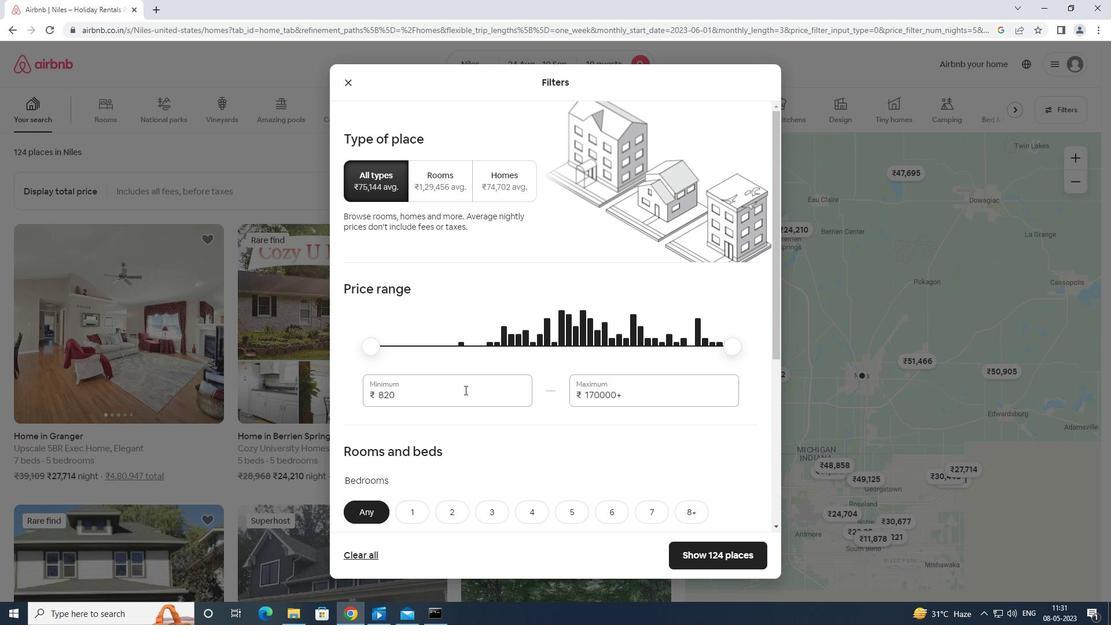 
Action: Key pressed <Key.backspace><Key.backspace><Key.backspace><Key.backspace><Key.backspace><Key.backspace><Key.backspace><Key.backspace><Key.backspace><Key.backspace>12000
Screenshot: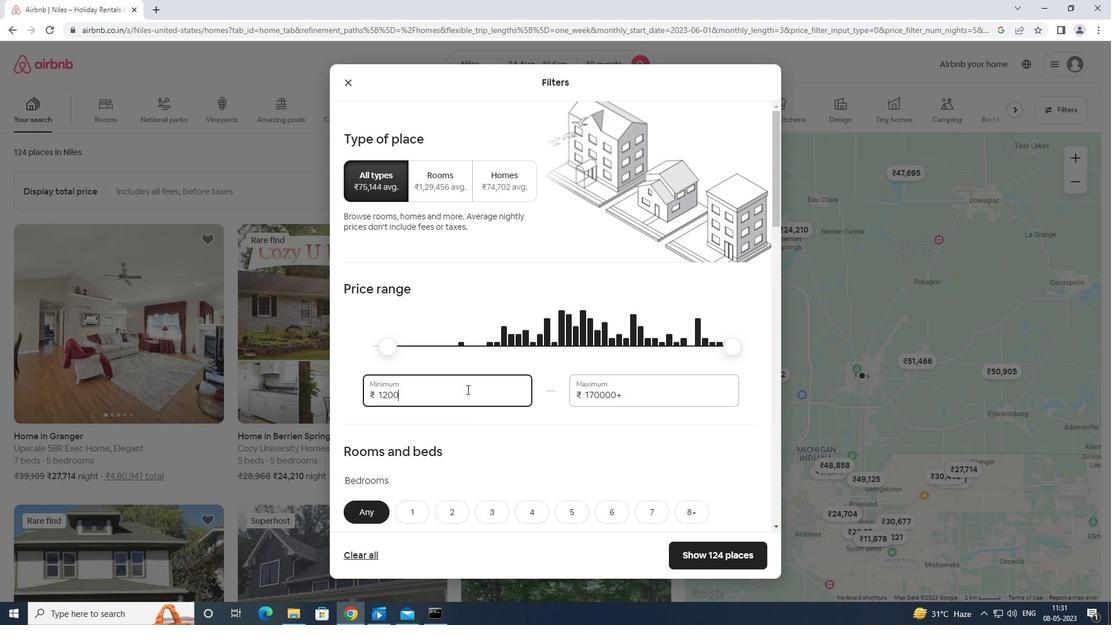 
Action: Mouse moved to (643, 389)
Screenshot: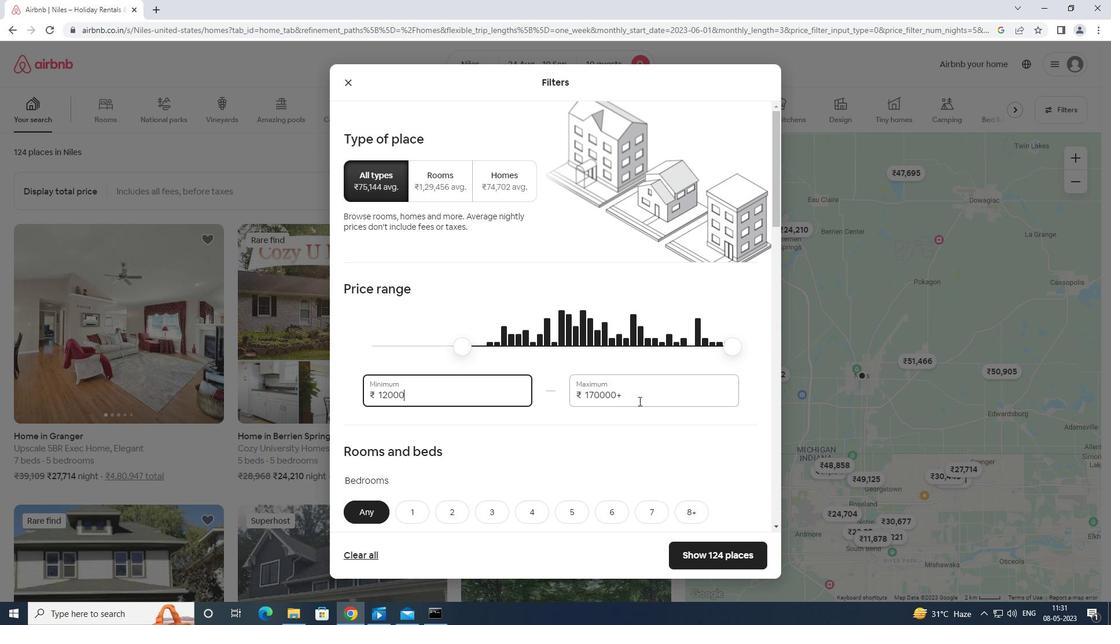 
Action: Mouse pressed left at (643, 389)
Screenshot: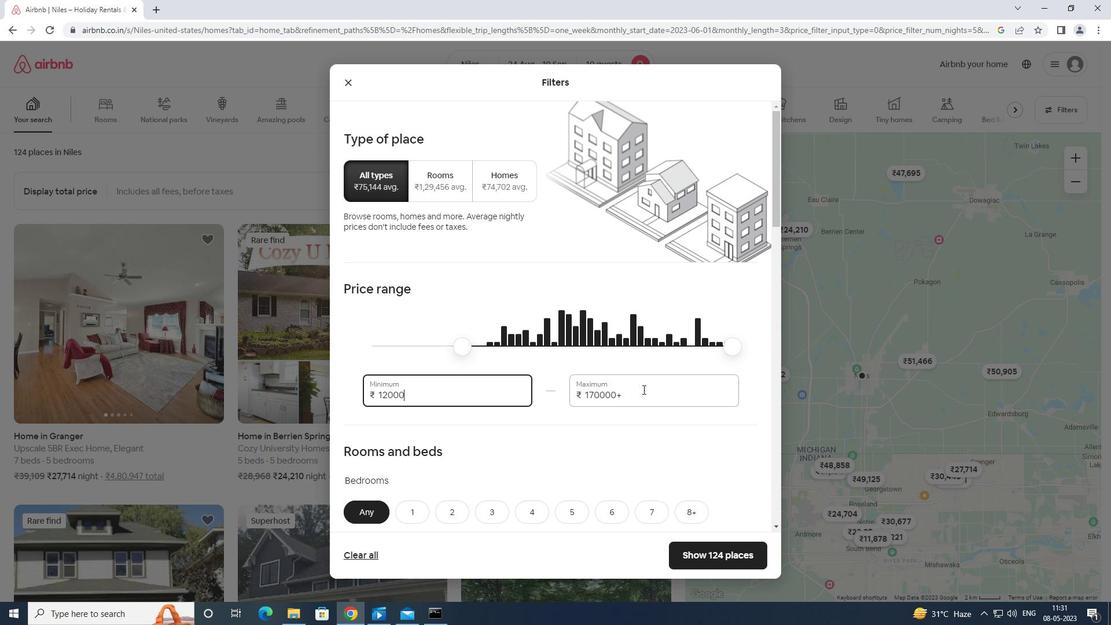 
Action: Key pressed <Key.backspace><Key.backspace><Key.backspace><Key.backspace><Key.backspace><Key.backspace><Key.backspace><Key.backspace><Key.backspace><Key.backspace><Key.backspace><Key.backspace><Key.backspace><Key.backspace><Key.backspace>15000
Screenshot: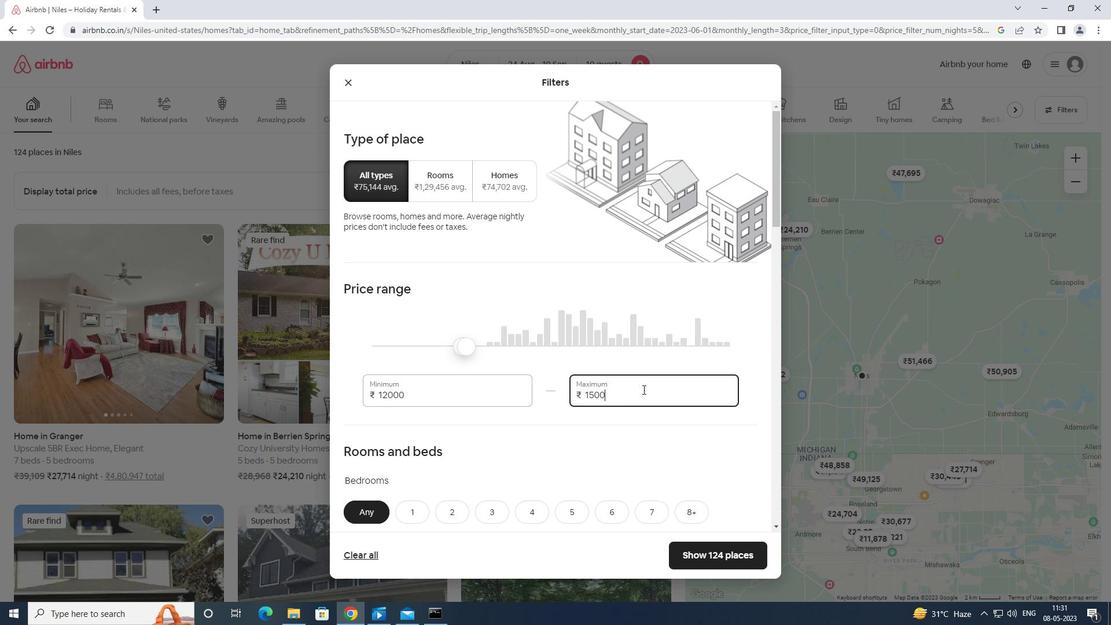 
Action: Mouse scrolled (643, 389) with delta (0, 0)
Screenshot: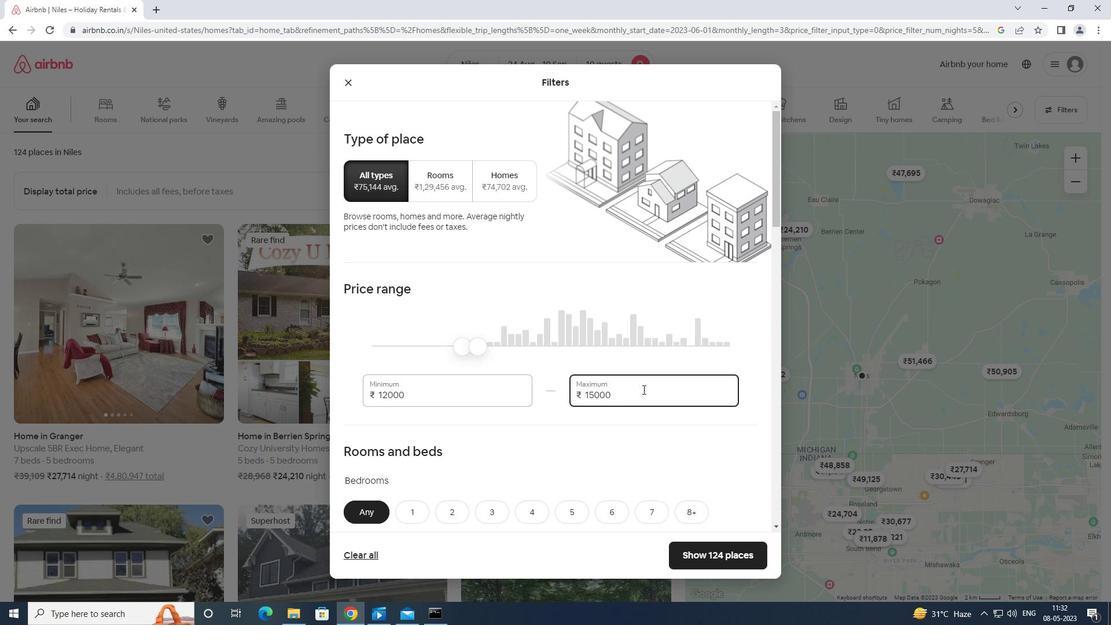 
Action: Mouse scrolled (643, 389) with delta (0, 0)
Screenshot: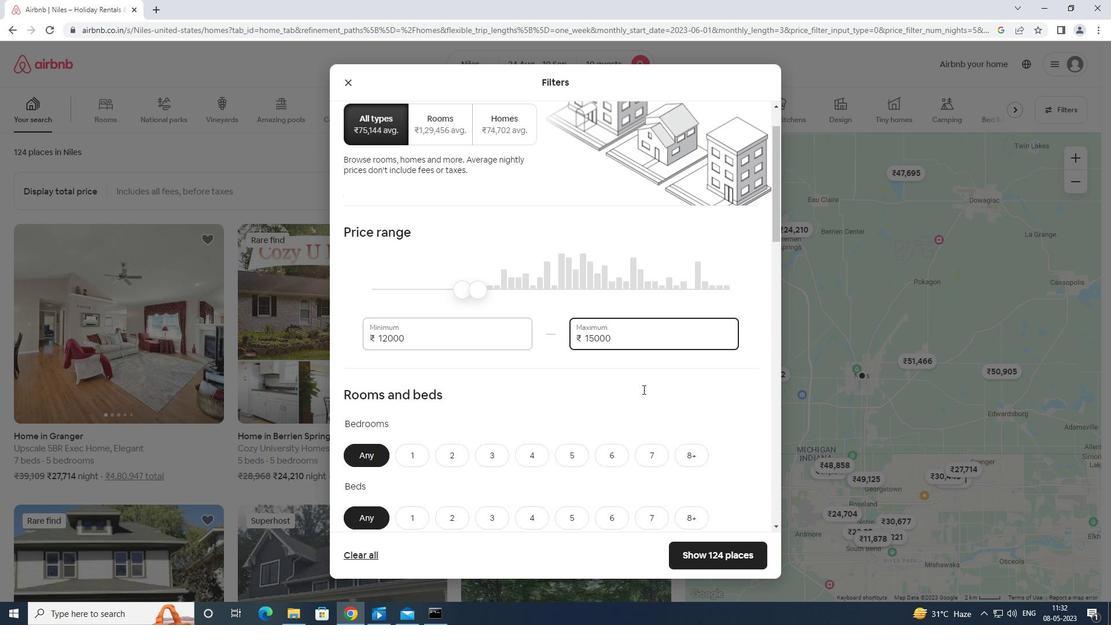 
Action: Mouse moved to (542, 395)
Screenshot: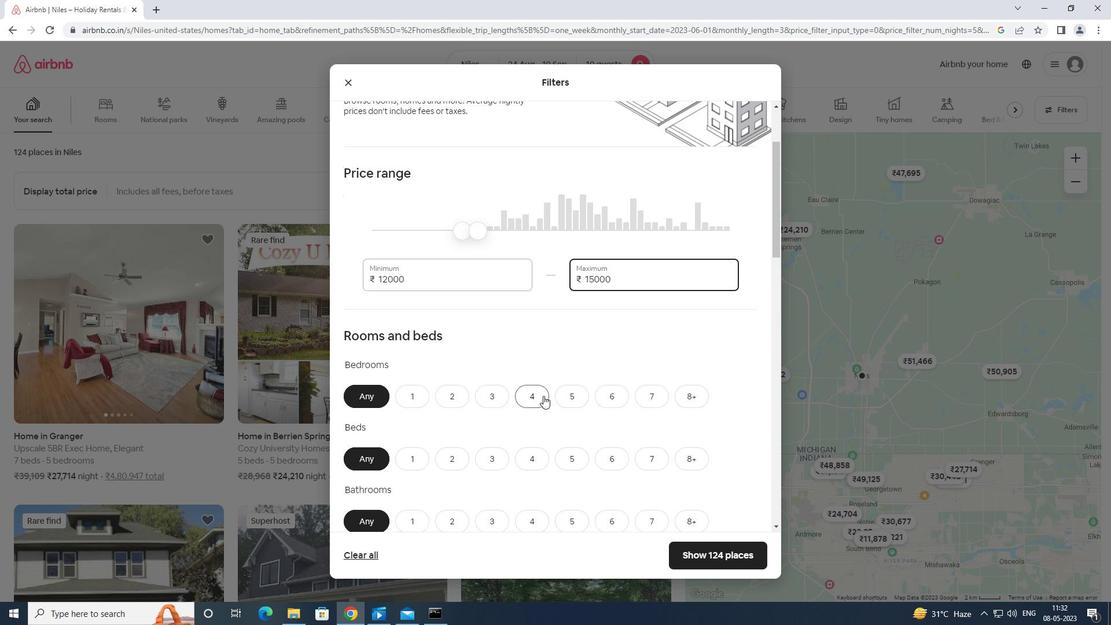 
Action: Mouse pressed left at (542, 395)
Screenshot: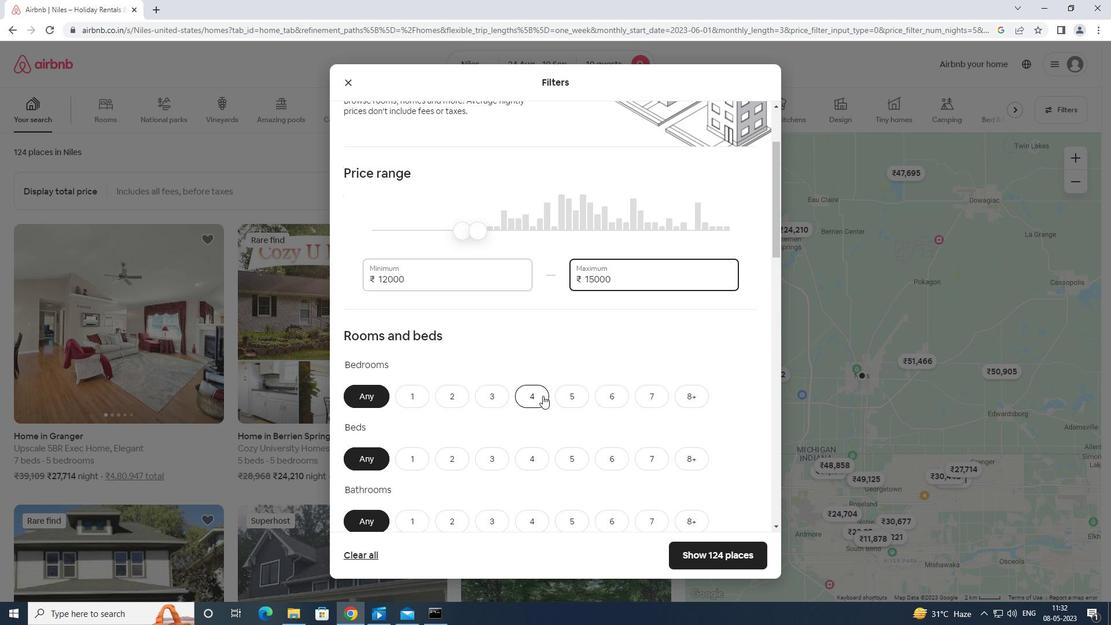 
Action: Mouse moved to (686, 454)
Screenshot: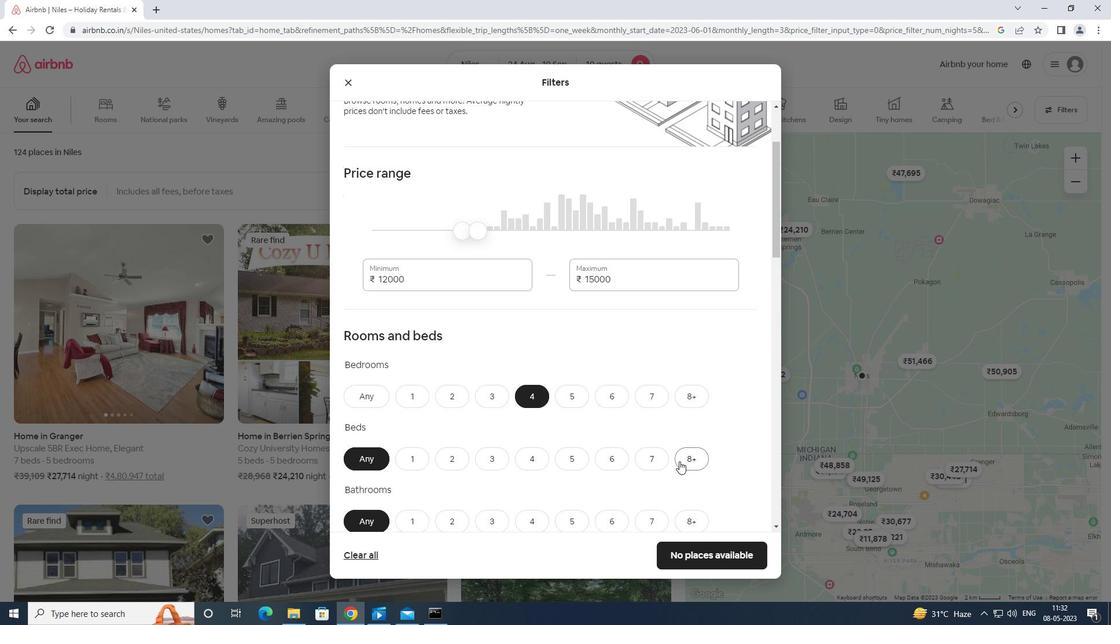 
Action: Mouse pressed left at (686, 454)
Screenshot: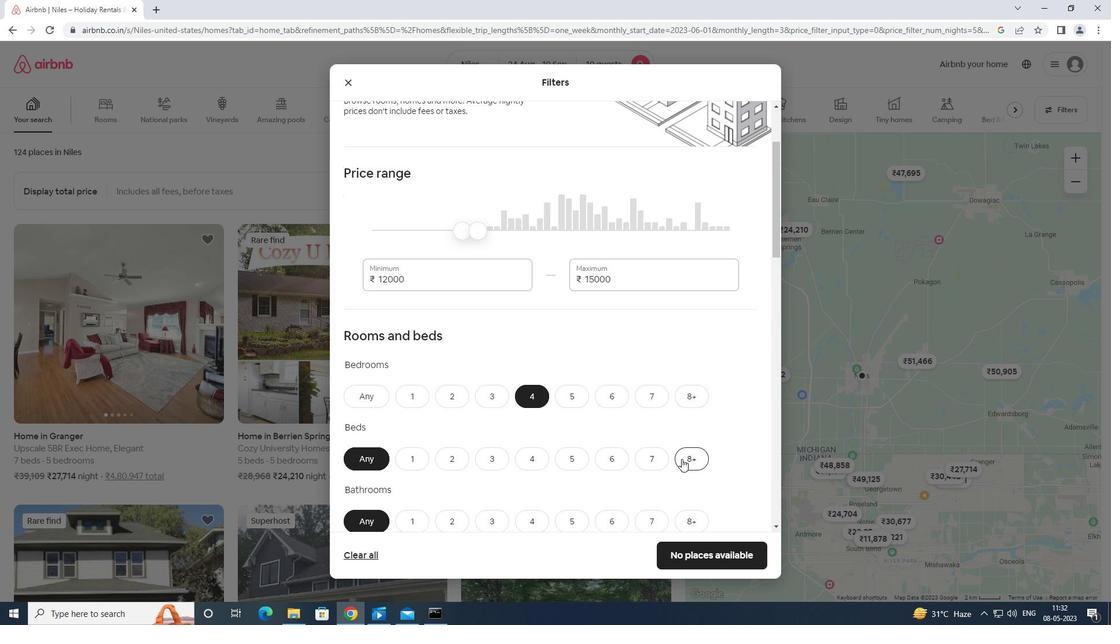 
Action: Mouse moved to (537, 518)
Screenshot: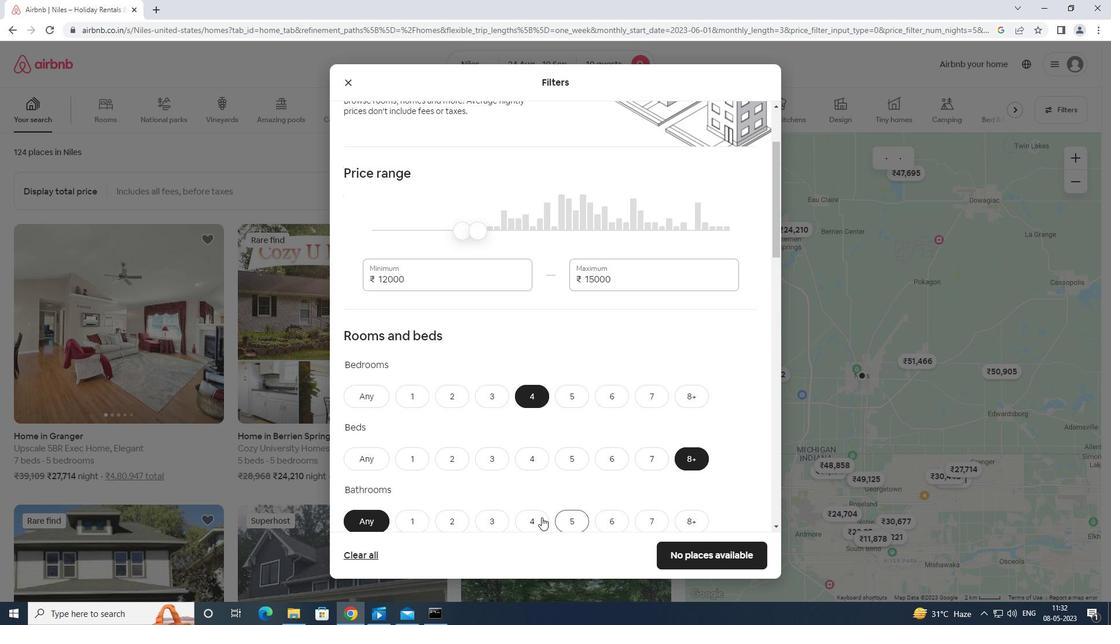 
Action: Mouse pressed left at (537, 518)
Screenshot: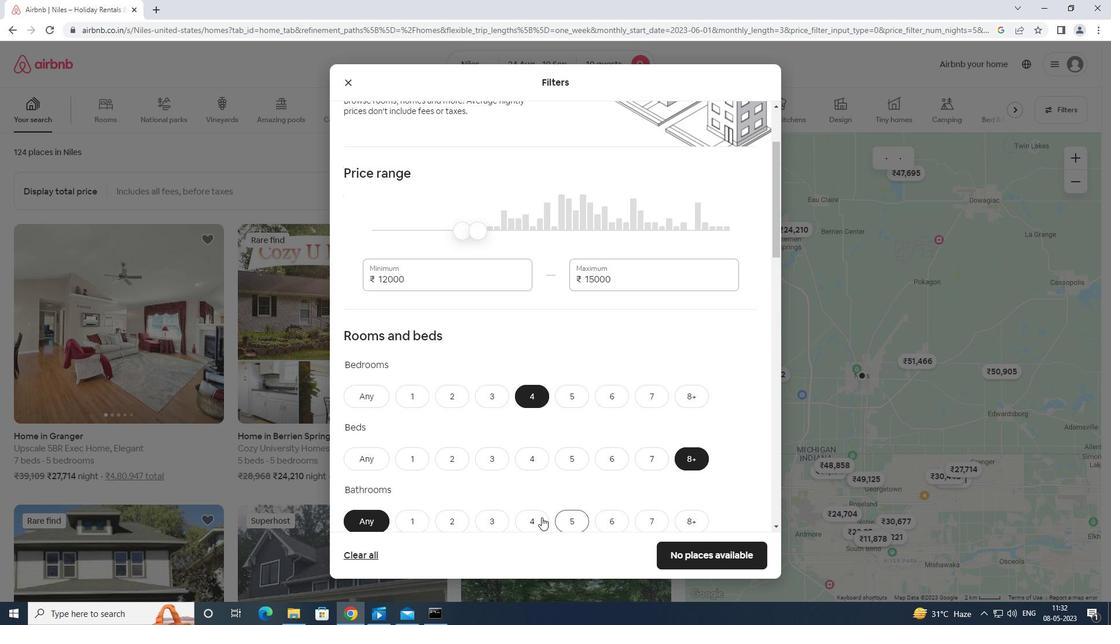 
Action: Mouse moved to (536, 519)
Screenshot: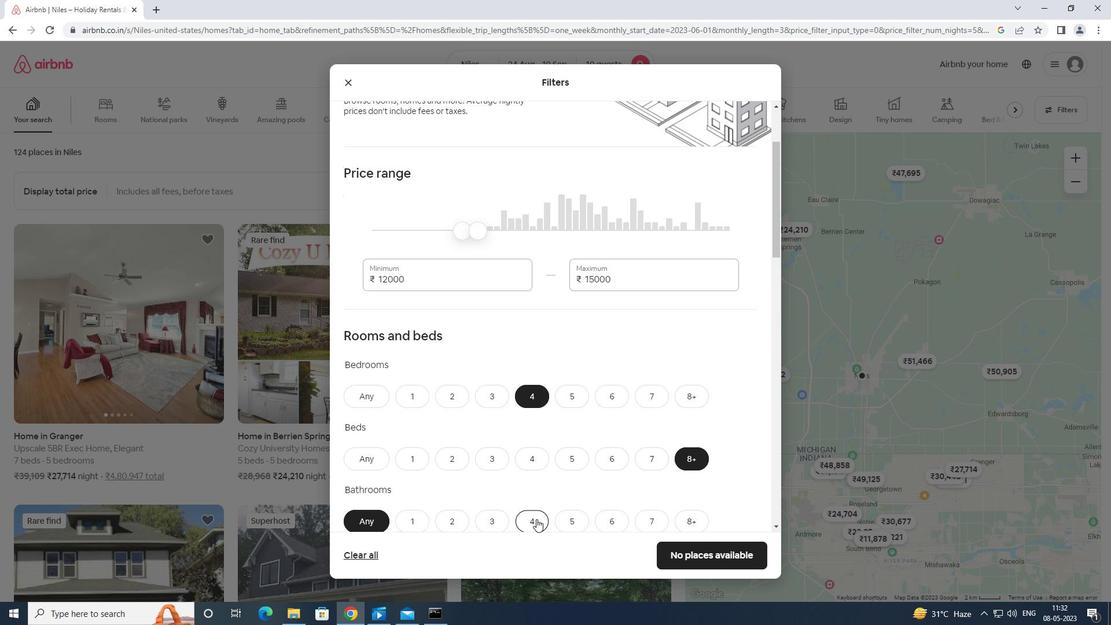 
Action: Mouse scrolled (536, 518) with delta (0, 0)
Screenshot: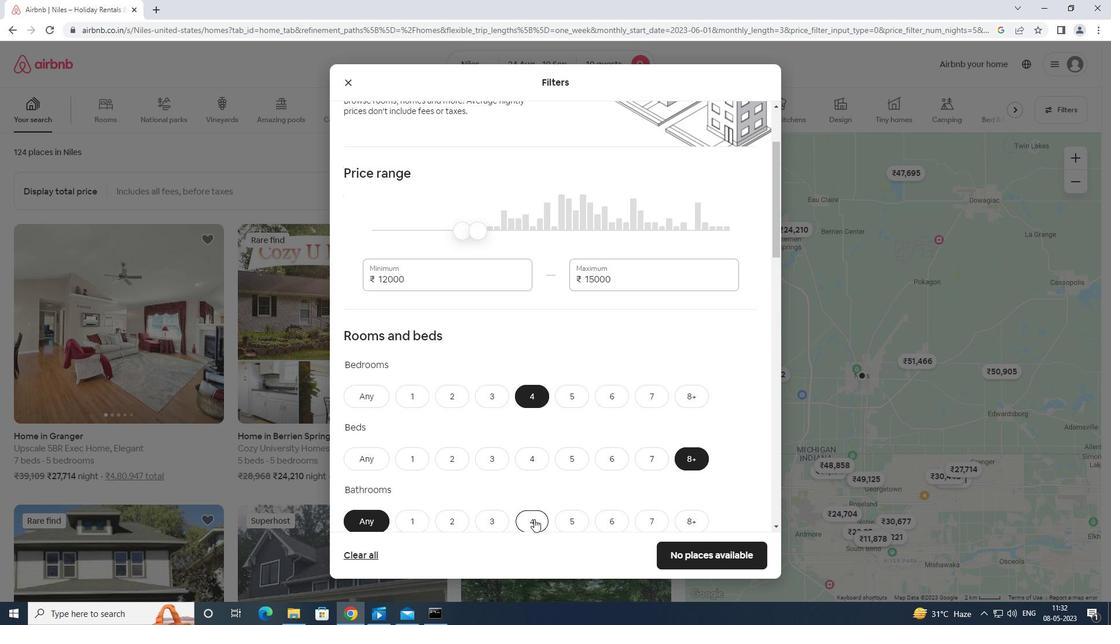 
Action: Mouse scrolled (536, 518) with delta (0, 0)
Screenshot: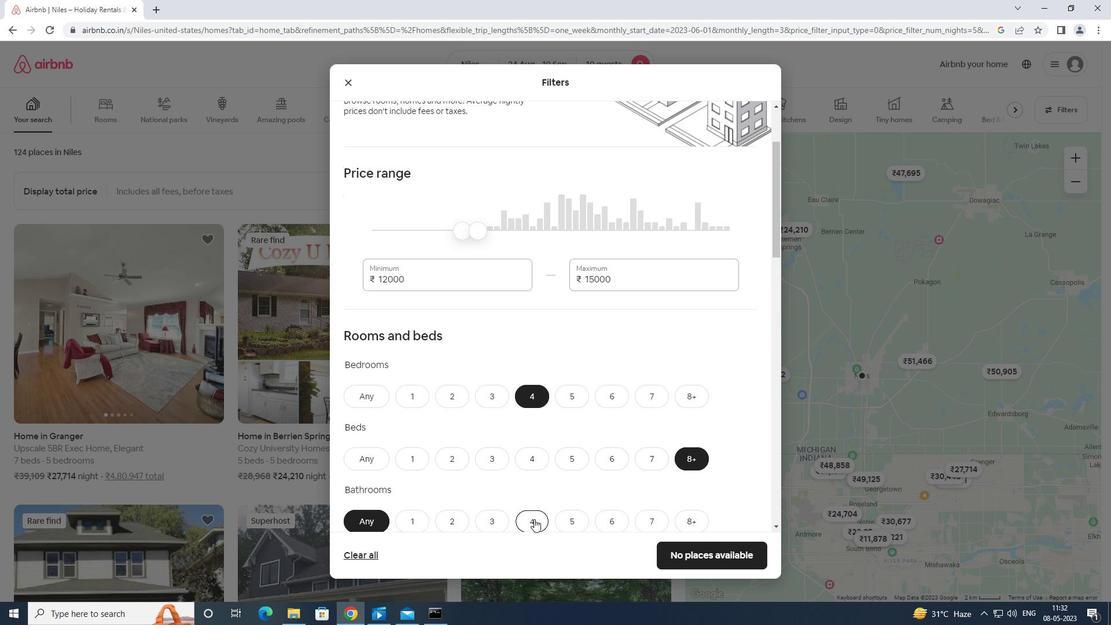 
Action: Mouse moved to (539, 511)
Screenshot: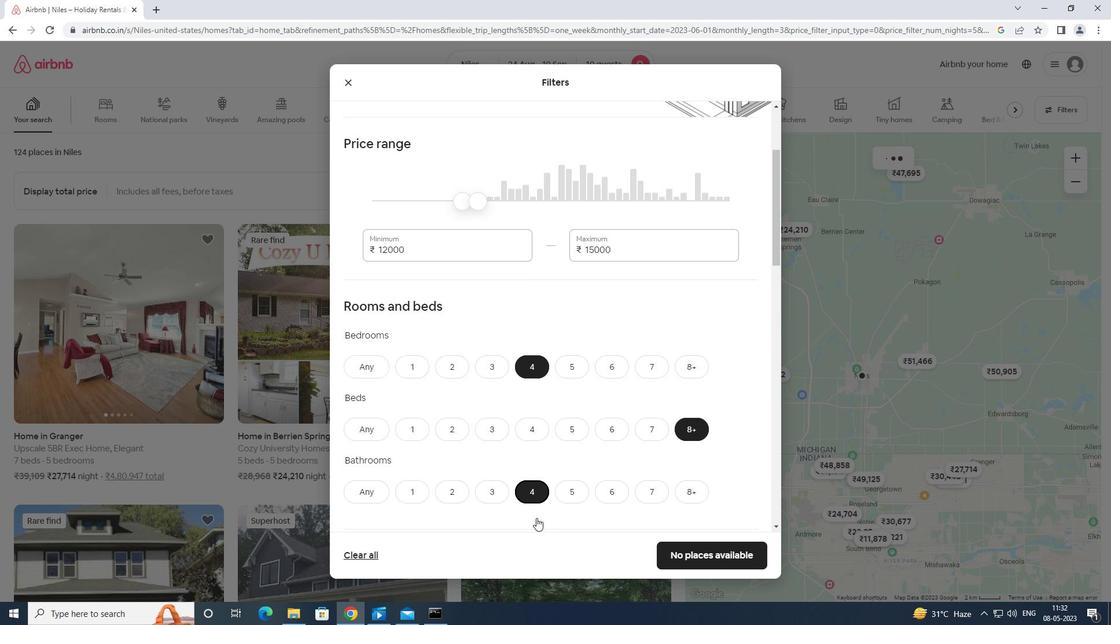 
Action: Mouse scrolled (539, 510) with delta (0, 0)
Screenshot: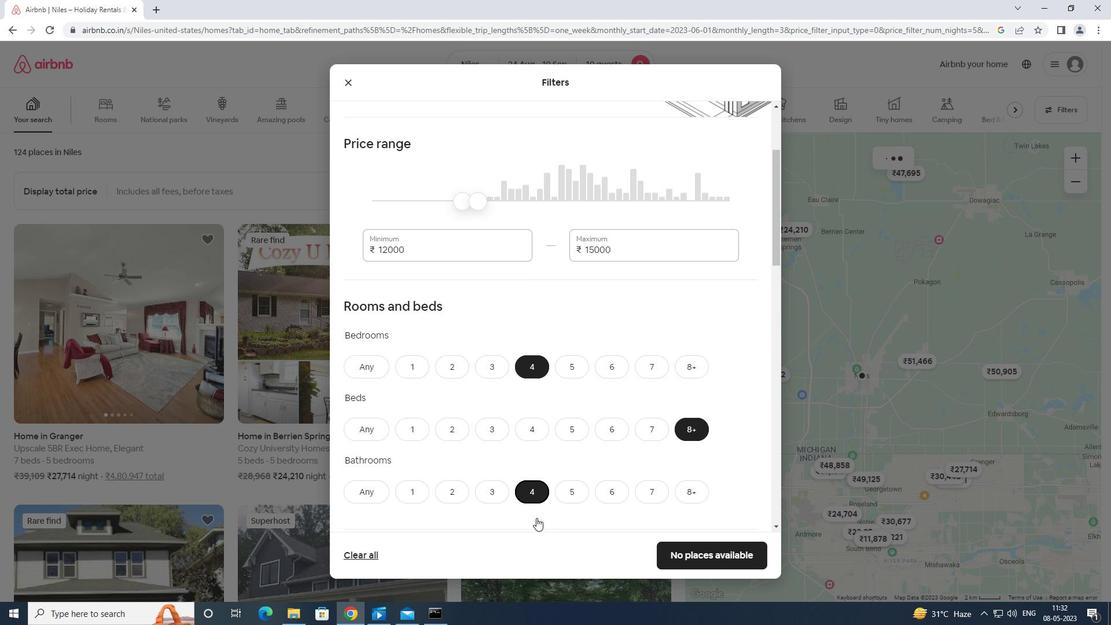 
Action: Mouse scrolled (539, 510) with delta (0, 0)
Screenshot: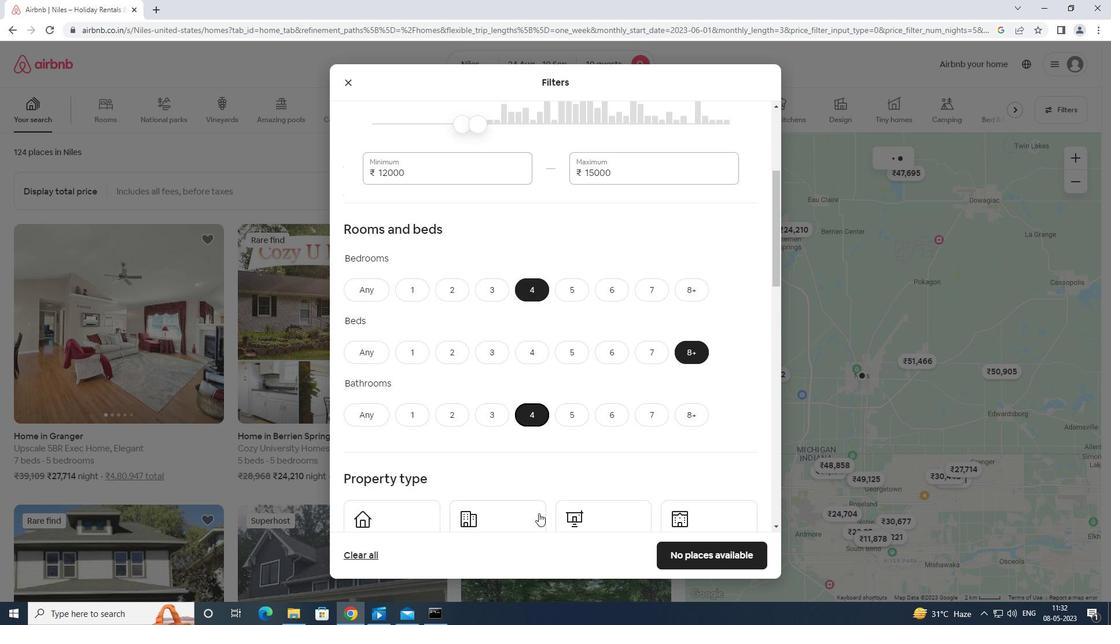 
Action: Mouse moved to (396, 403)
Screenshot: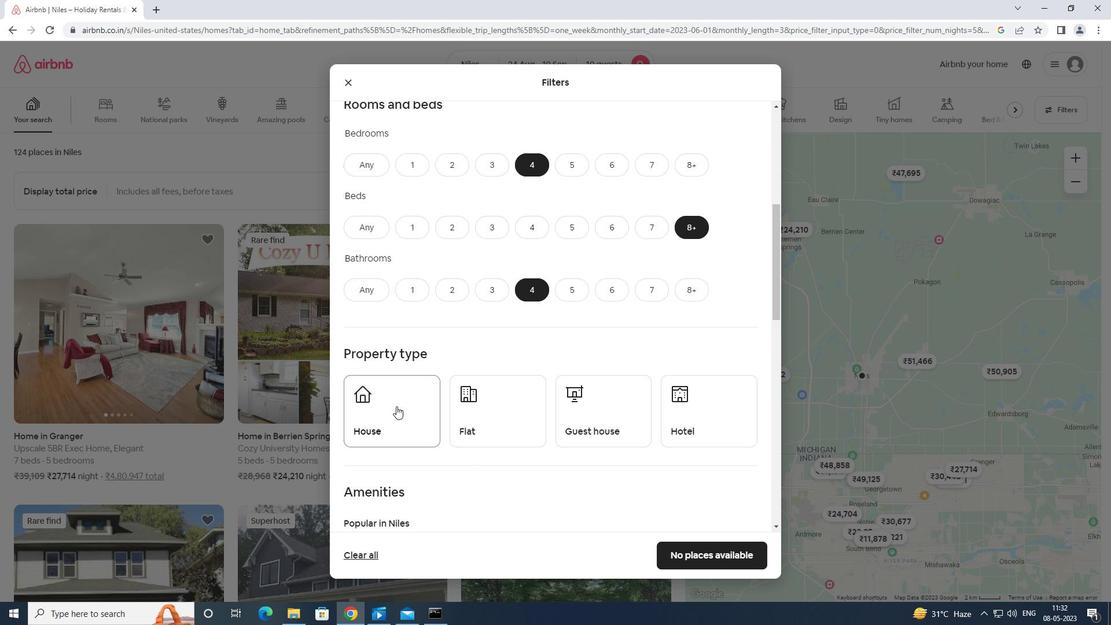 
Action: Mouse pressed left at (396, 403)
Screenshot: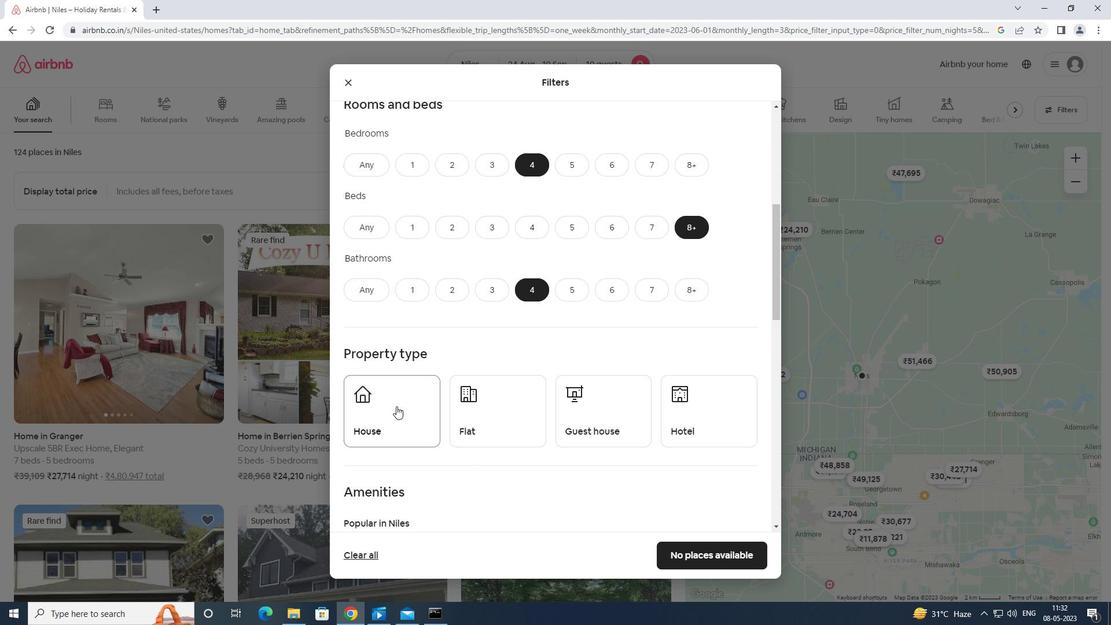
Action: Mouse moved to (498, 420)
Screenshot: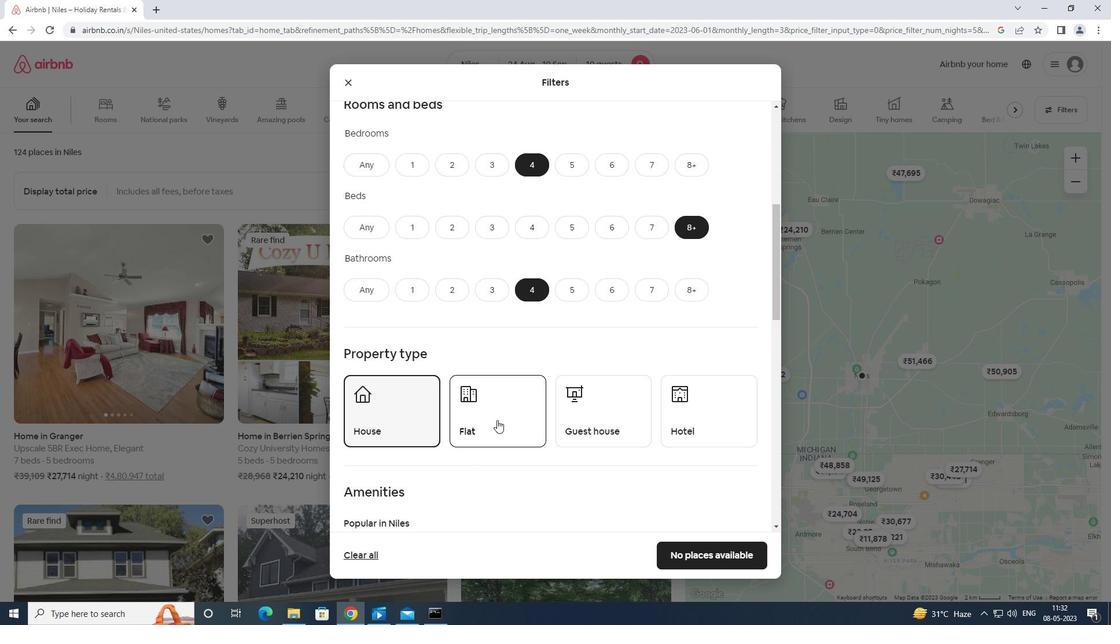 
Action: Mouse pressed left at (498, 420)
Screenshot: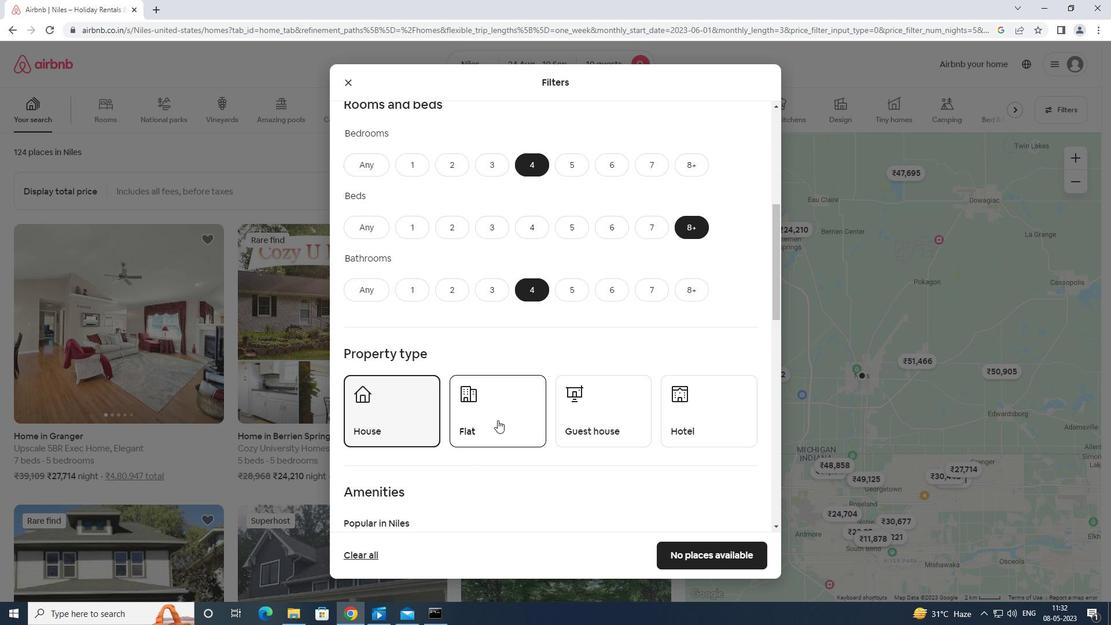 
Action: Mouse moved to (598, 420)
Screenshot: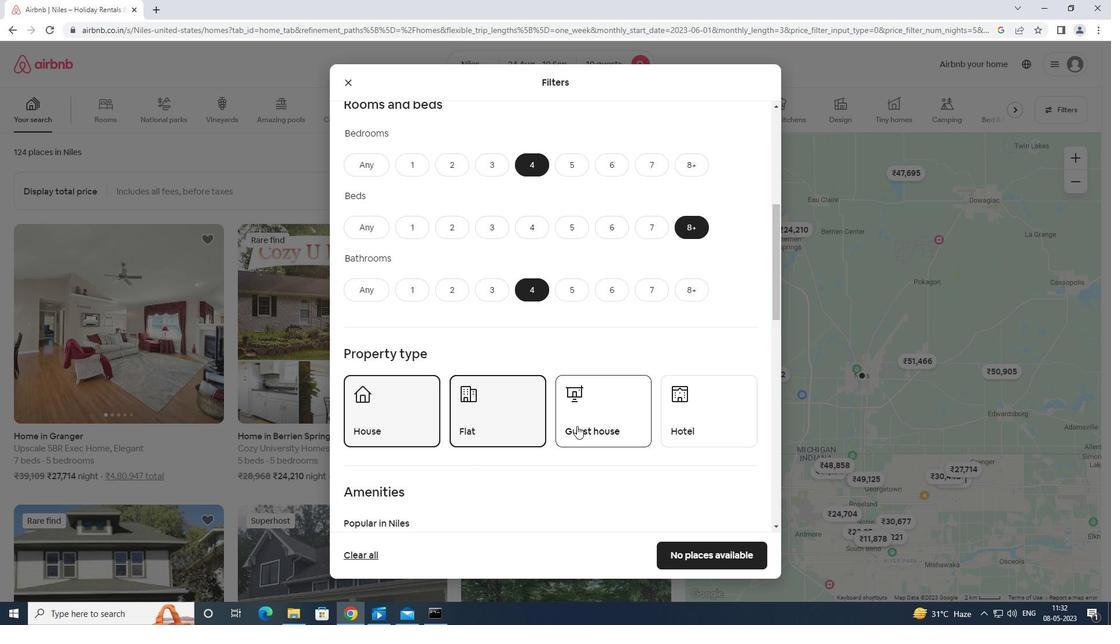 
Action: Mouse pressed left at (598, 420)
Screenshot: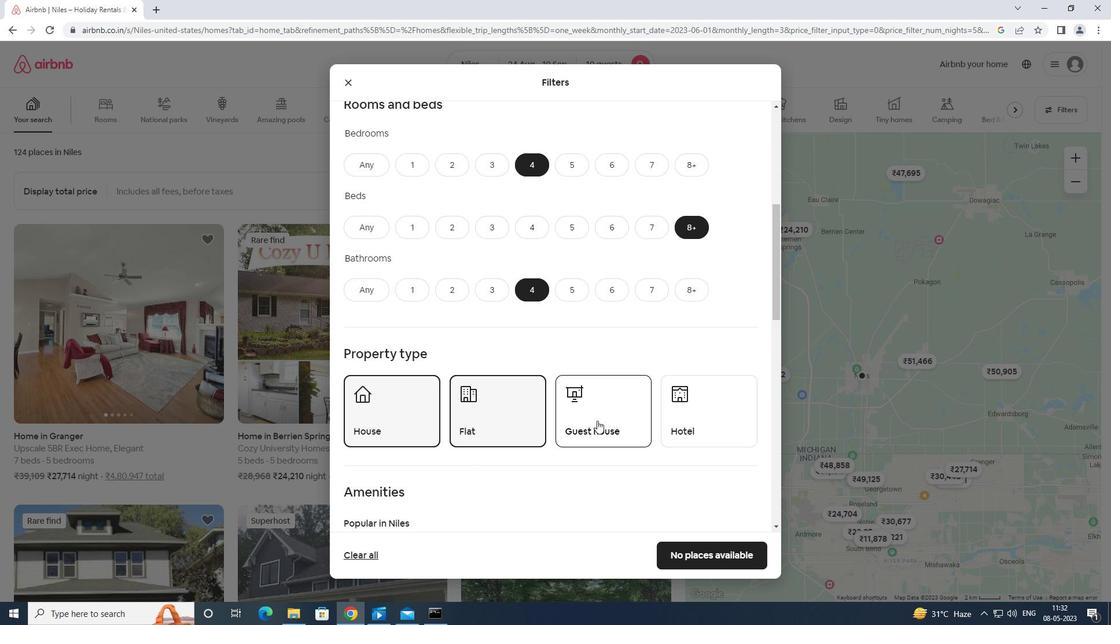 
Action: Mouse moved to (600, 418)
Screenshot: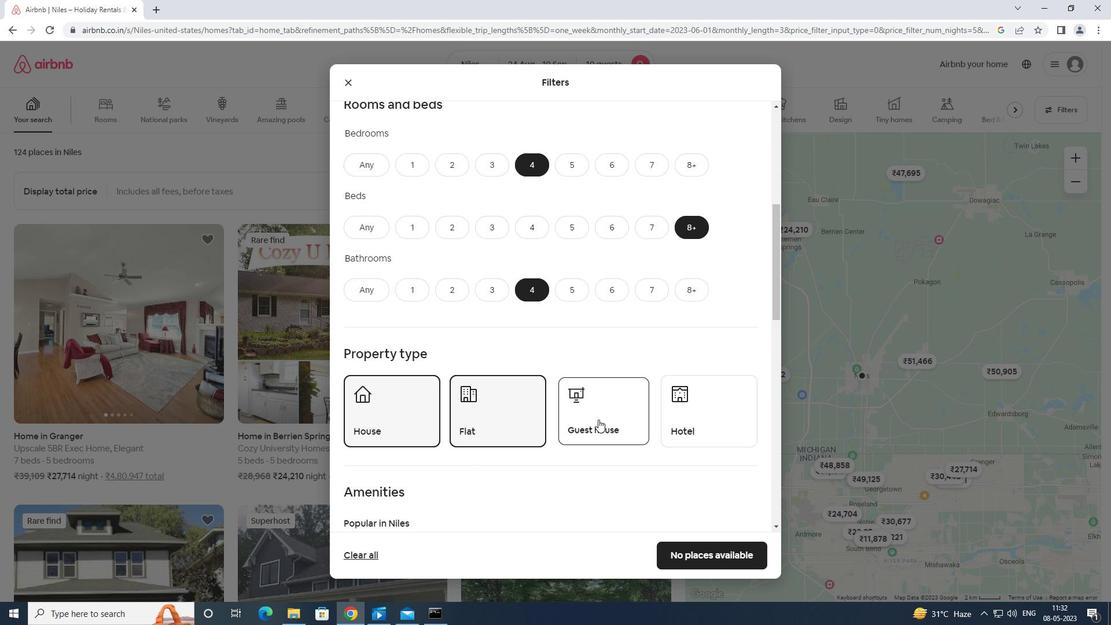 
Action: Mouse scrolled (600, 418) with delta (0, 0)
Screenshot: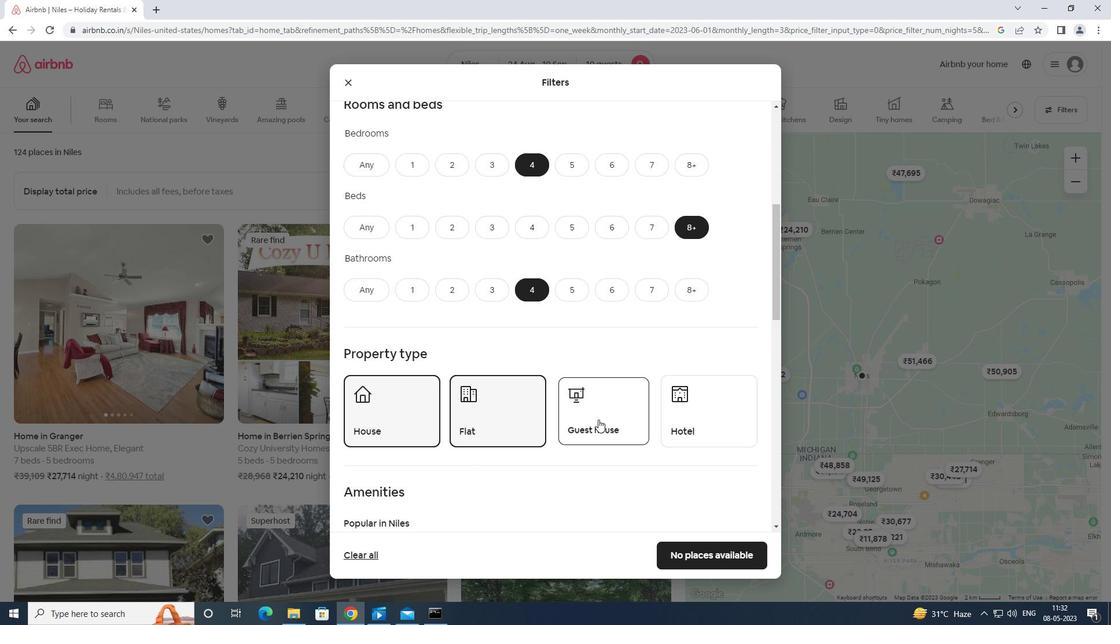 
Action: Mouse scrolled (600, 418) with delta (0, 0)
Screenshot: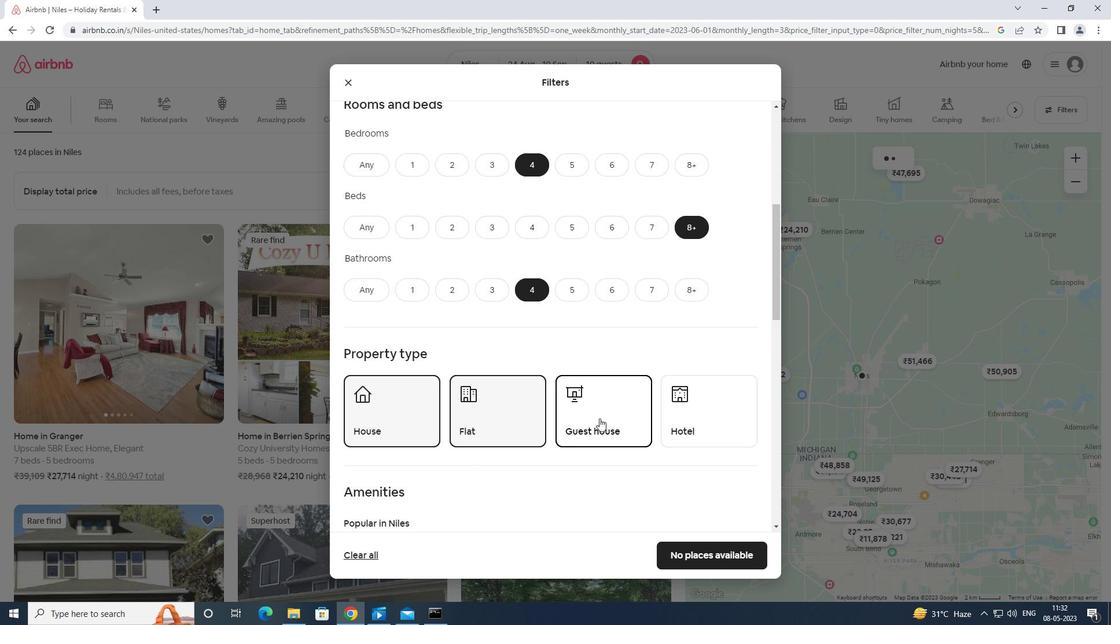 
Action: Mouse moved to (601, 418)
Screenshot: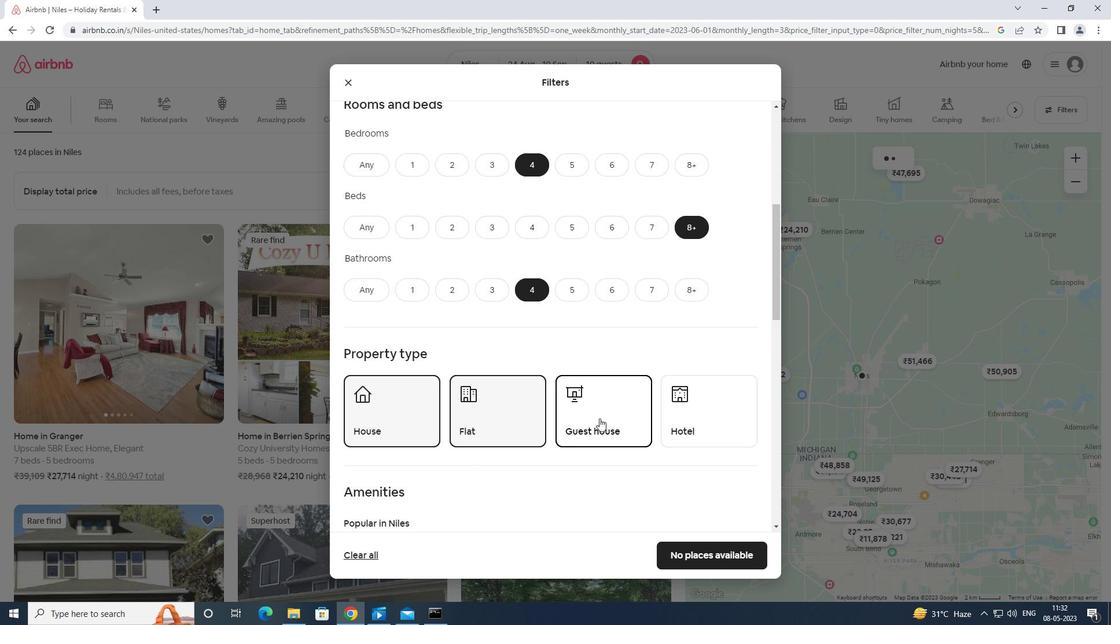
Action: Mouse scrolled (601, 418) with delta (0, 0)
Screenshot: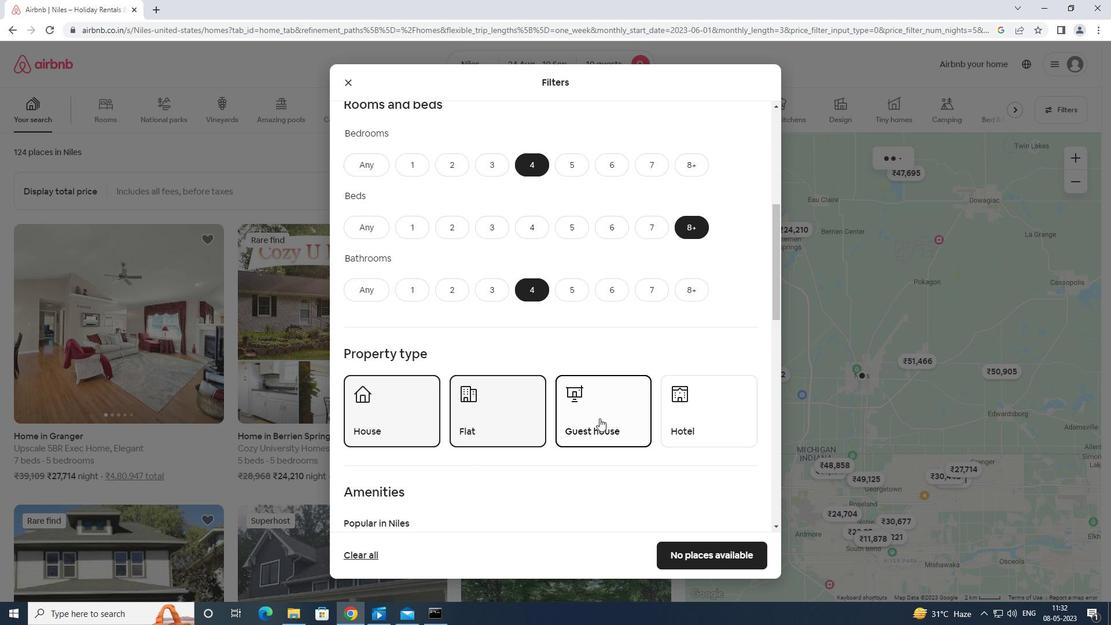 
Action: Mouse moved to (354, 401)
Screenshot: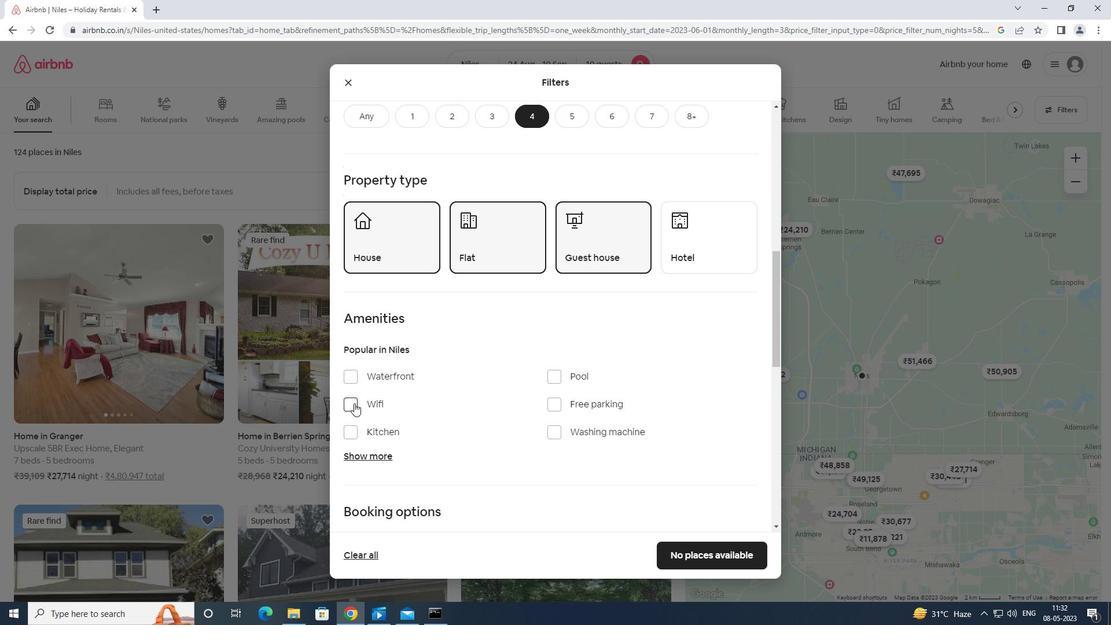 
Action: Mouse pressed left at (354, 401)
Screenshot: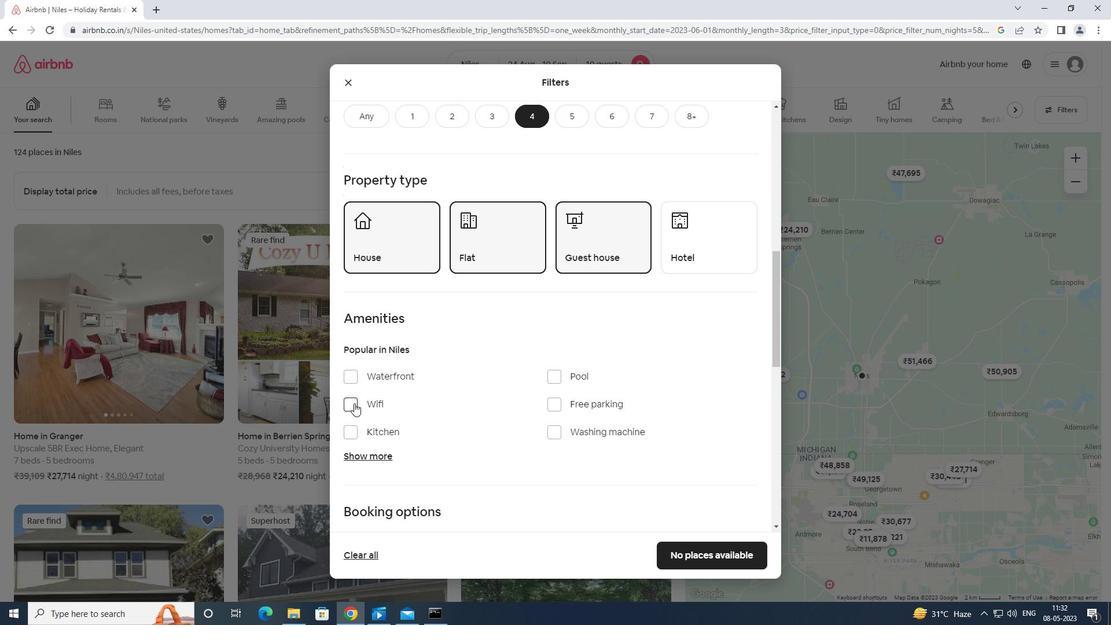 
Action: Mouse moved to (555, 400)
Screenshot: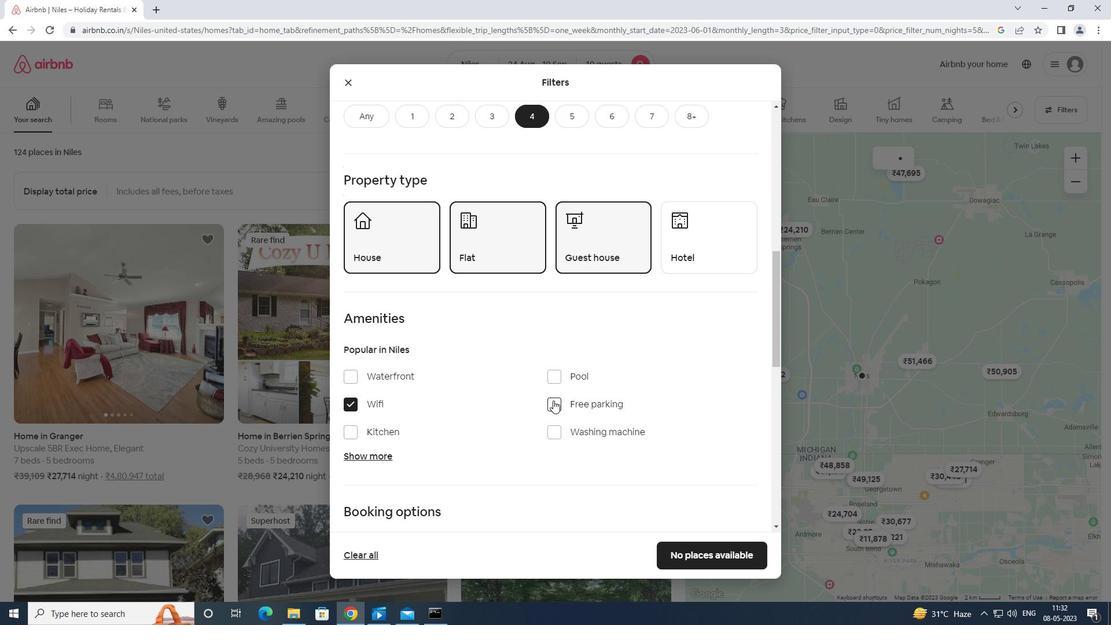 
Action: Mouse pressed left at (555, 400)
Screenshot: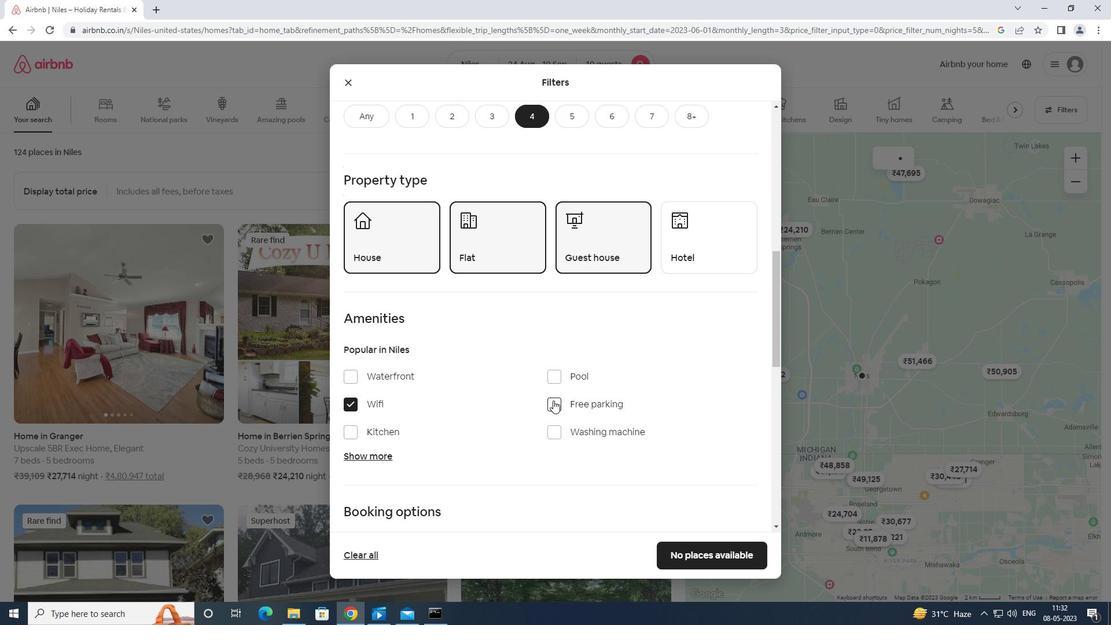
Action: Mouse moved to (372, 455)
Screenshot: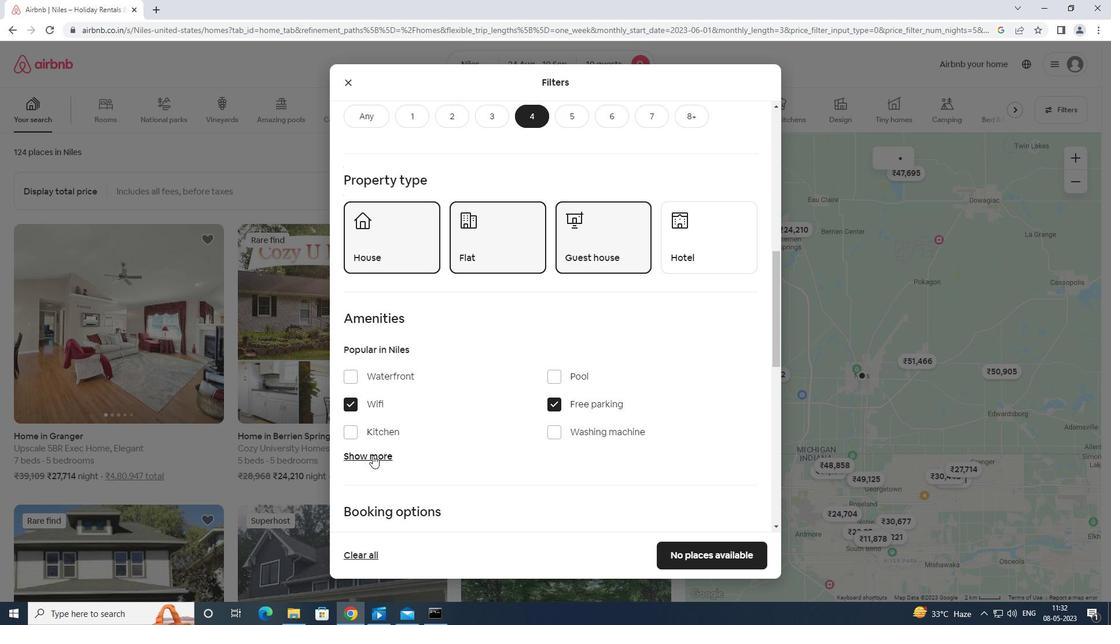 
Action: Mouse pressed left at (372, 455)
Screenshot: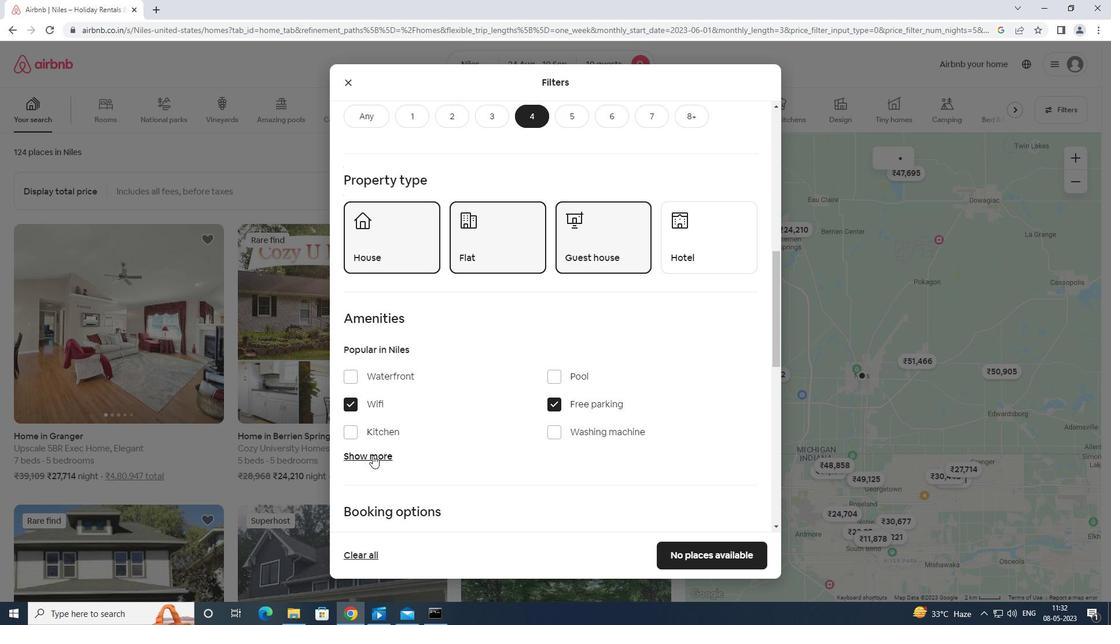 
Action: Mouse moved to (427, 448)
Screenshot: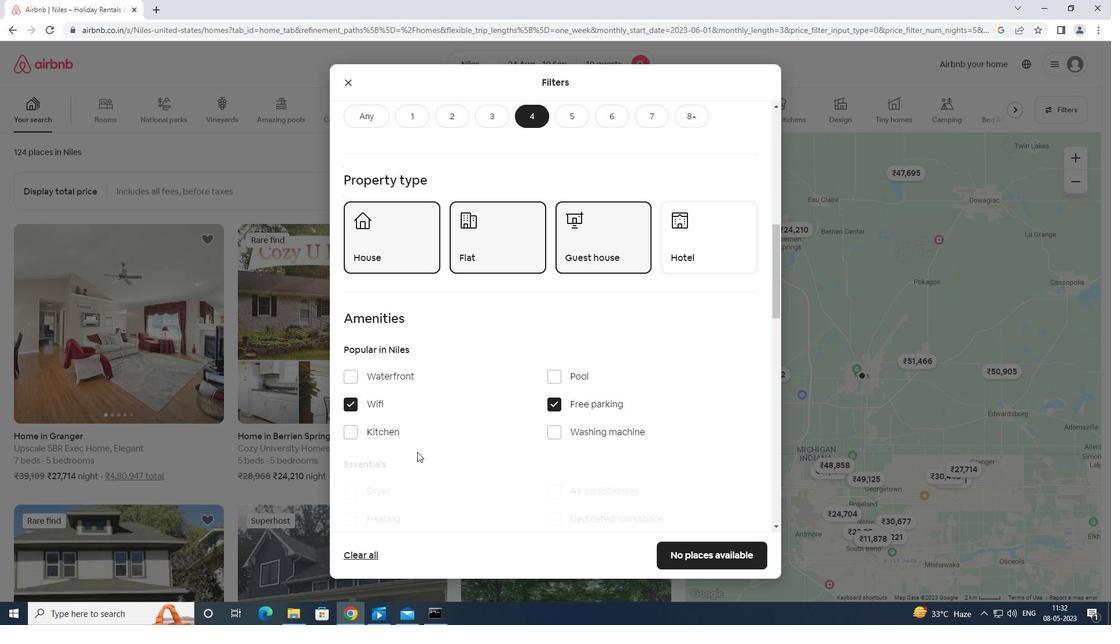 
Action: Mouse scrolled (427, 447) with delta (0, 0)
Screenshot: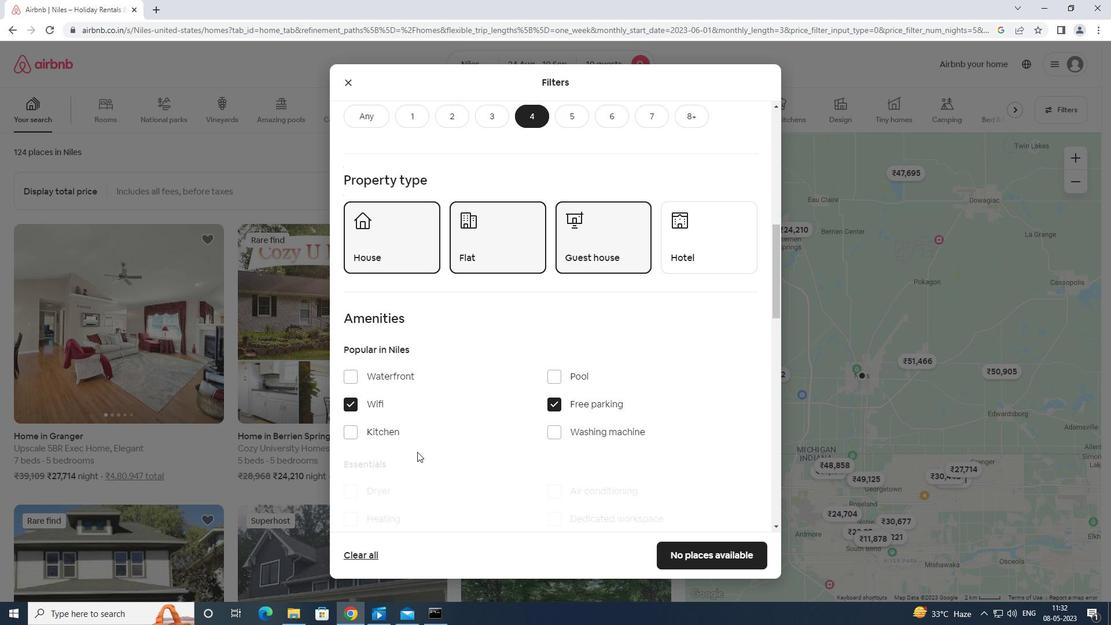 
Action: Mouse moved to (427, 447)
Screenshot: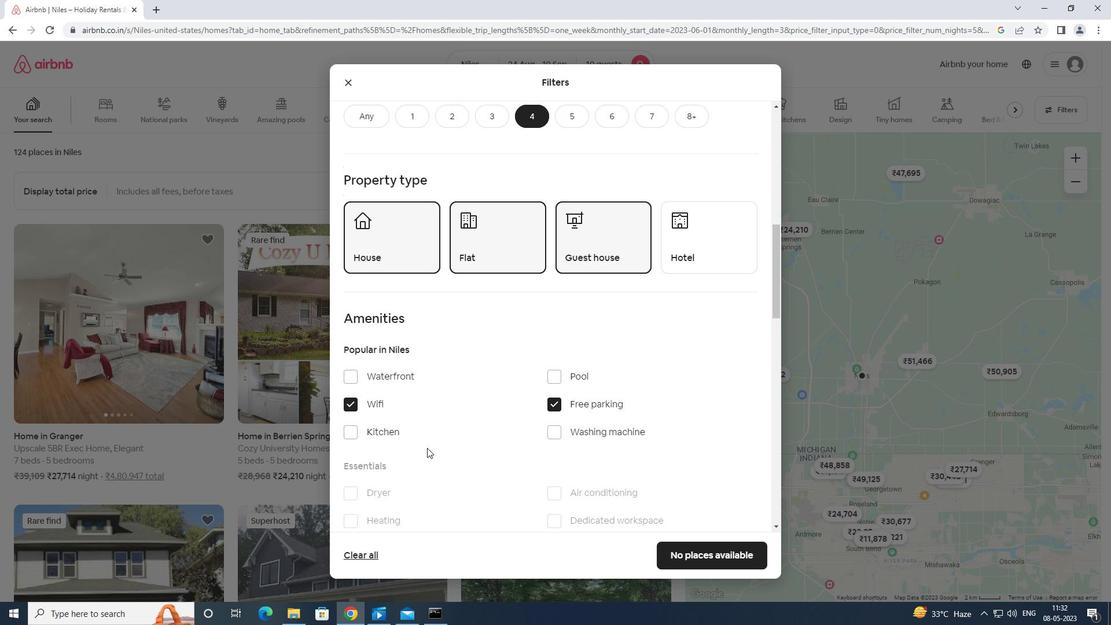 
Action: Mouse scrolled (427, 447) with delta (0, 0)
Screenshot: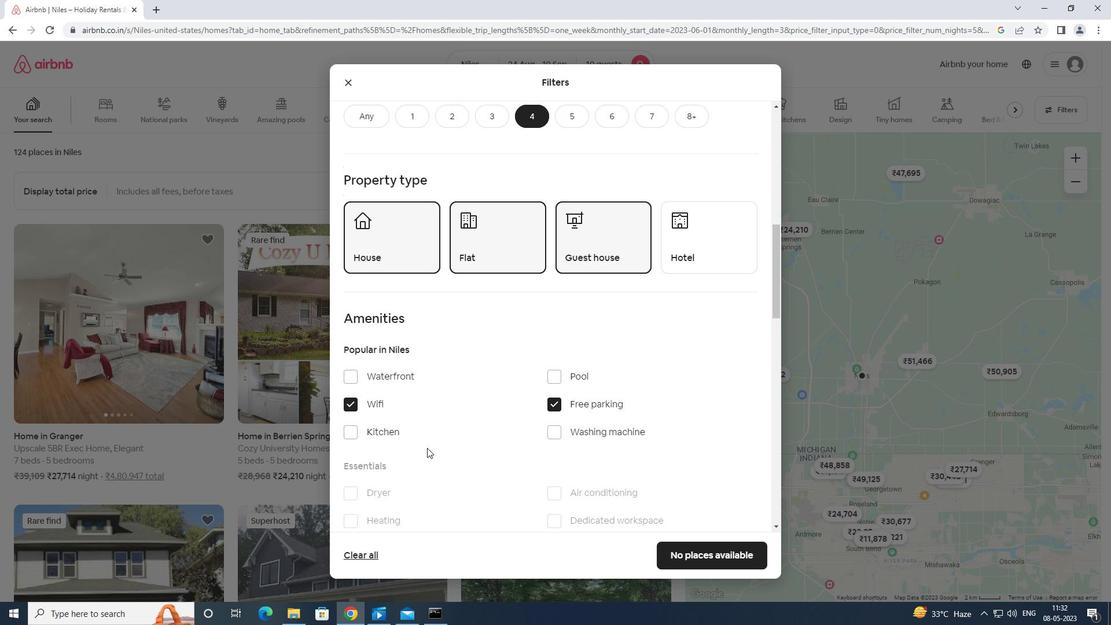 
Action: Mouse moved to (350, 434)
Screenshot: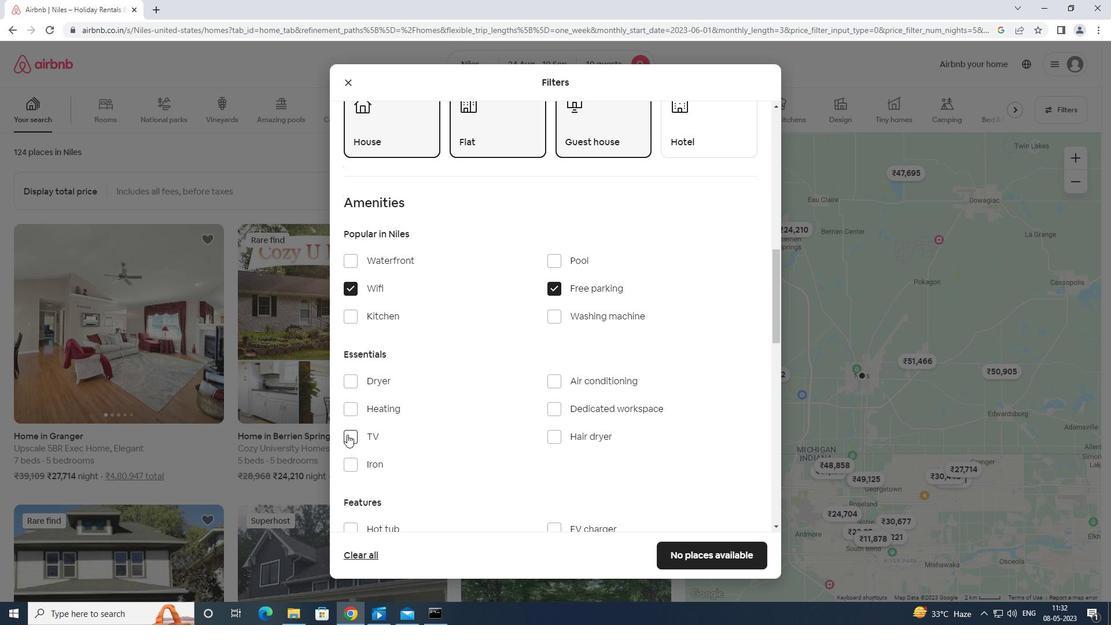 
Action: Mouse pressed left at (350, 434)
Screenshot: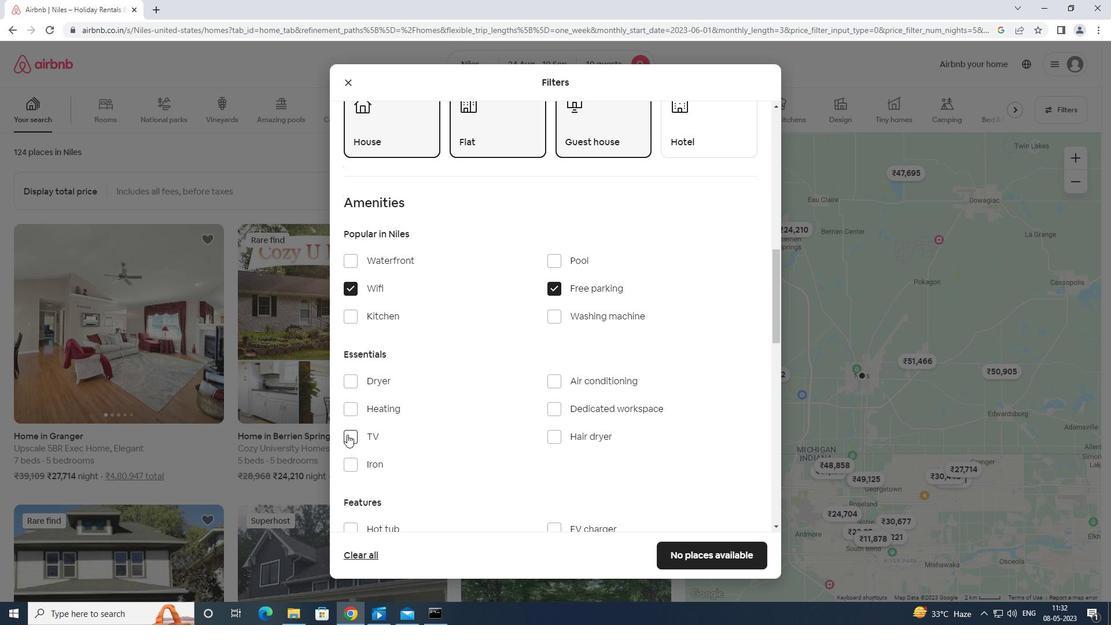 
Action: Mouse moved to (353, 433)
Screenshot: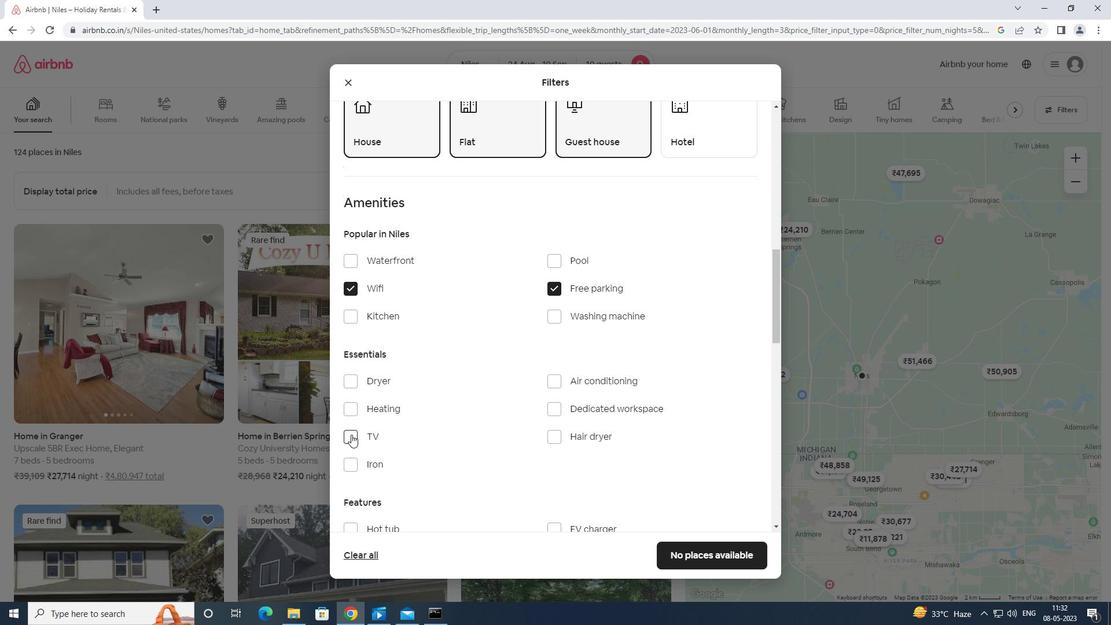 
Action: Mouse scrolled (353, 432) with delta (0, 0)
Screenshot: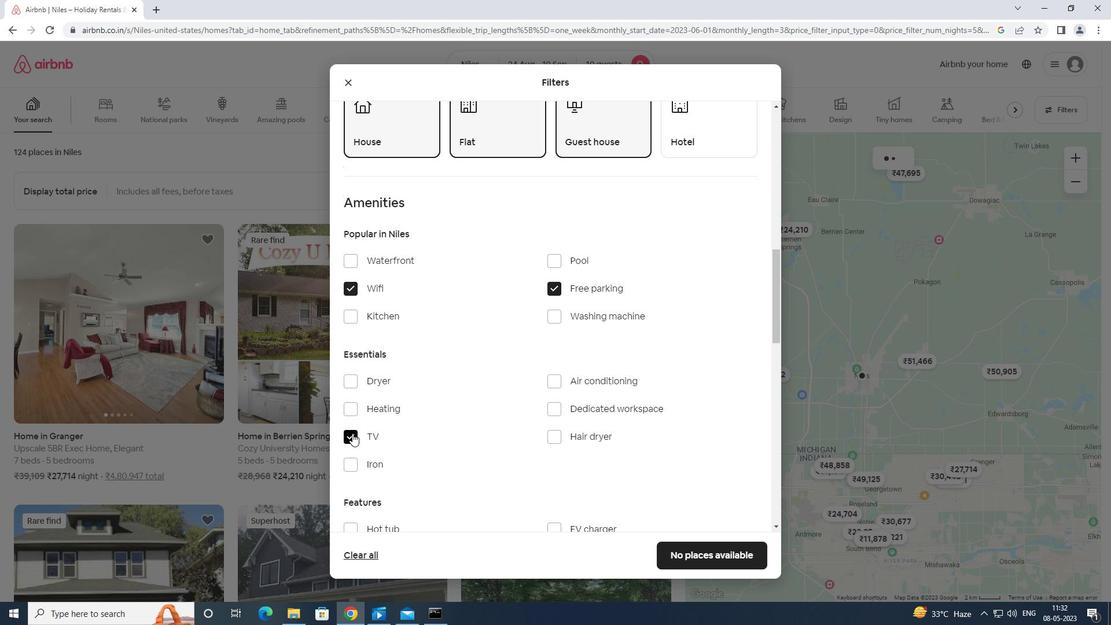
Action: Mouse scrolled (353, 432) with delta (0, 0)
Screenshot: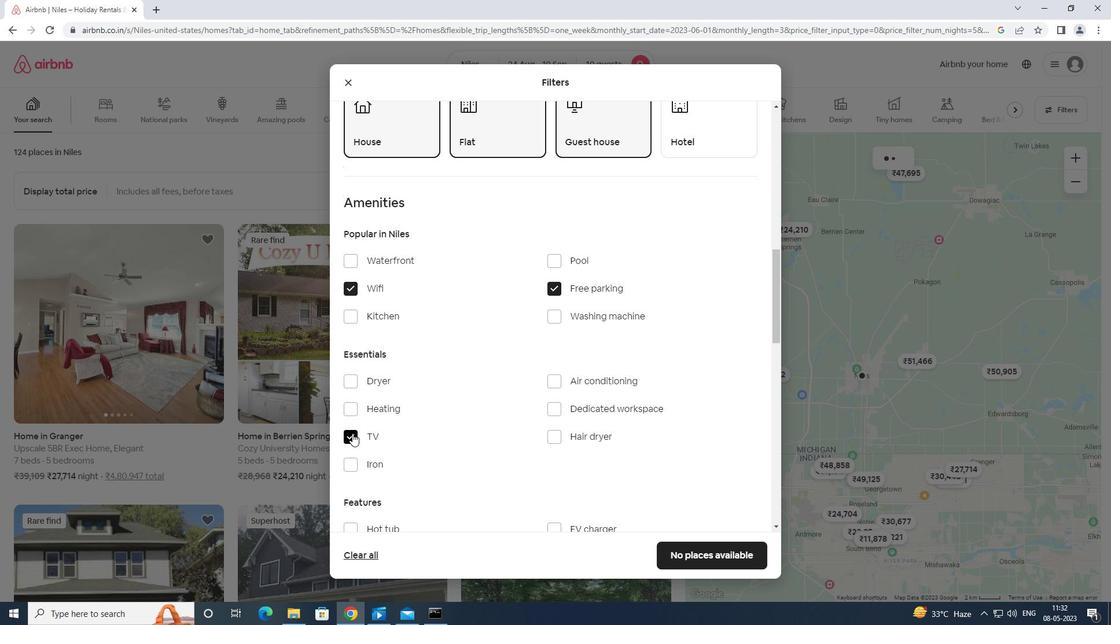 
Action: Mouse moved to (558, 442)
Screenshot: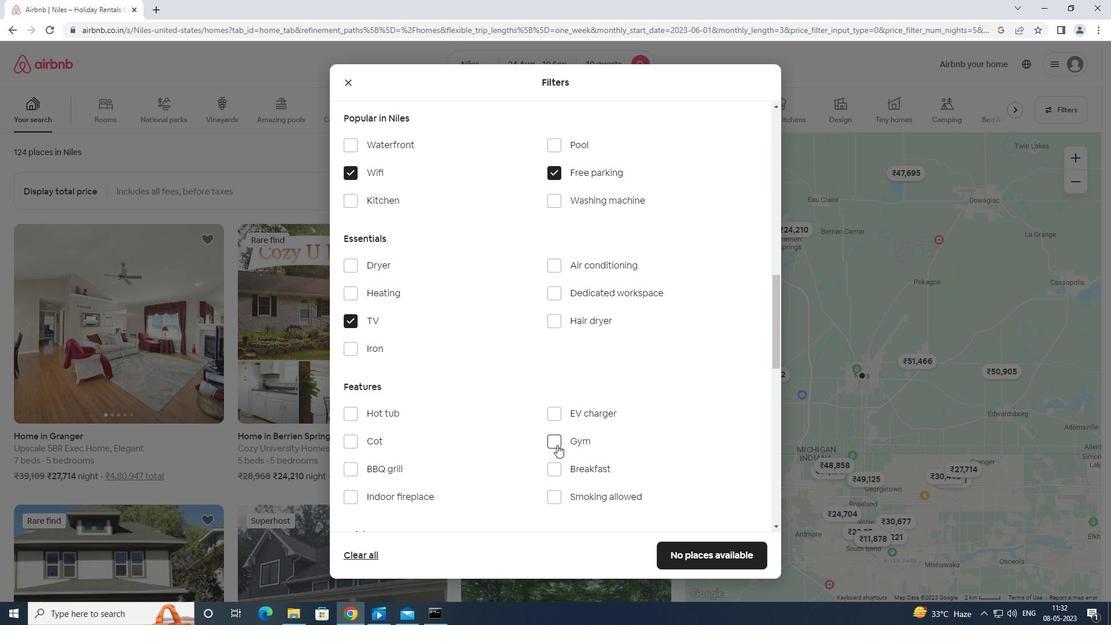 
Action: Mouse pressed left at (558, 442)
Screenshot: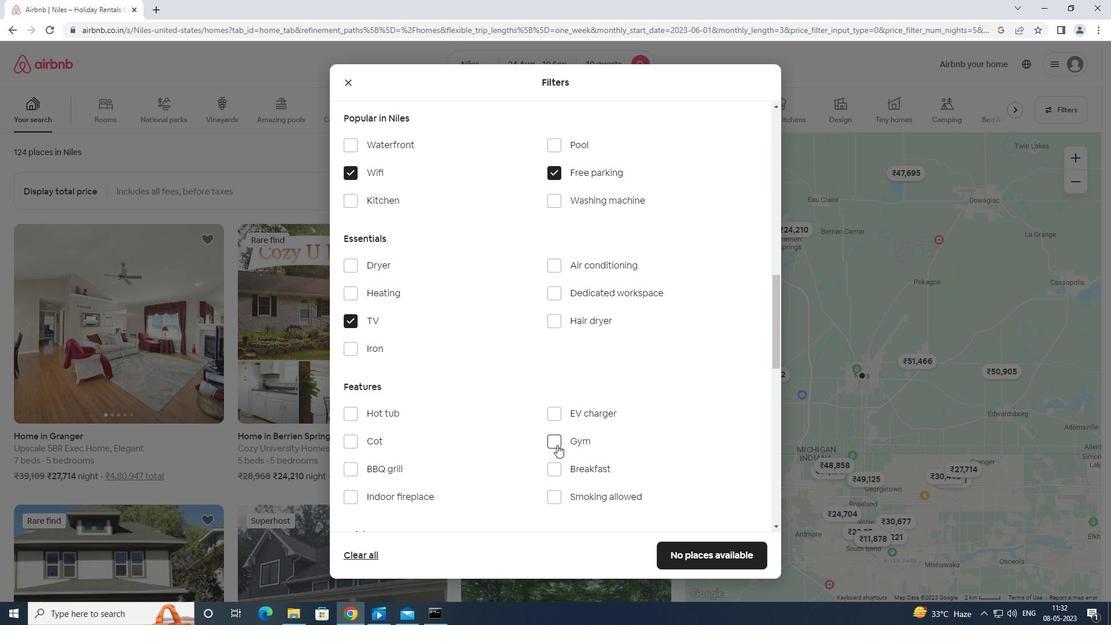 
Action: Mouse moved to (554, 468)
Screenshot: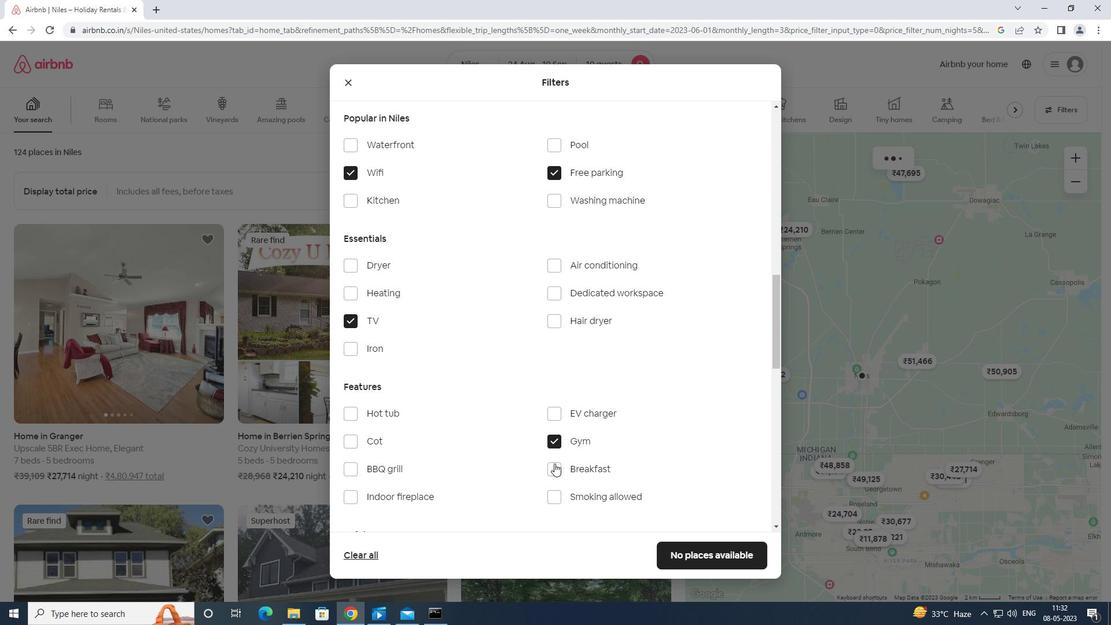 
Action: Mouse pressed left at (554, 468)
Screenshot: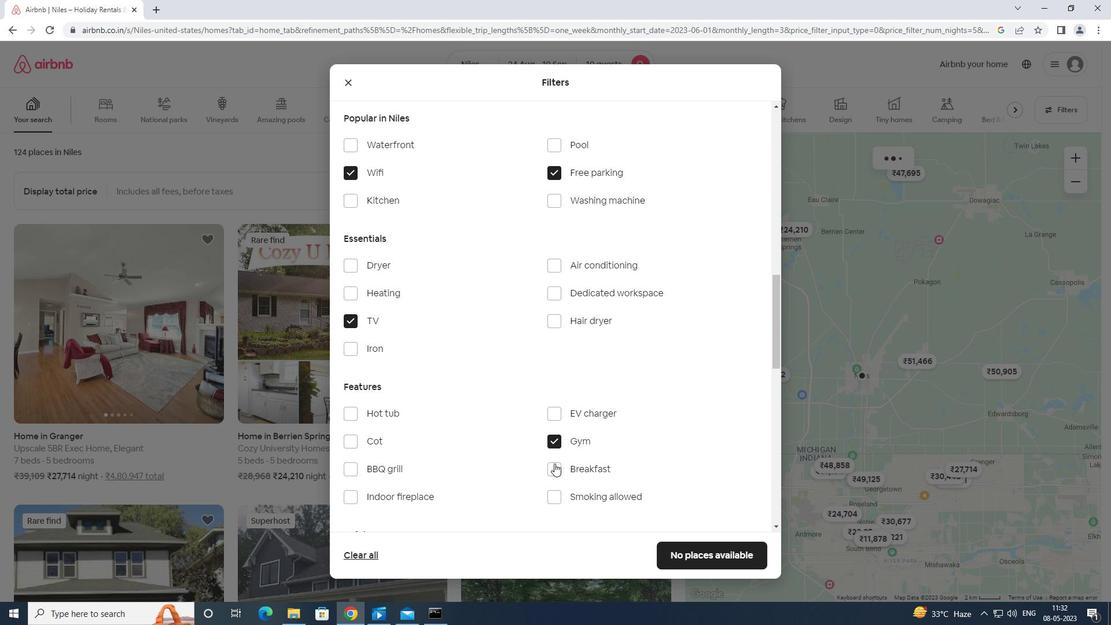 
Action: Mouse moved to (555, 470)
Screenshot: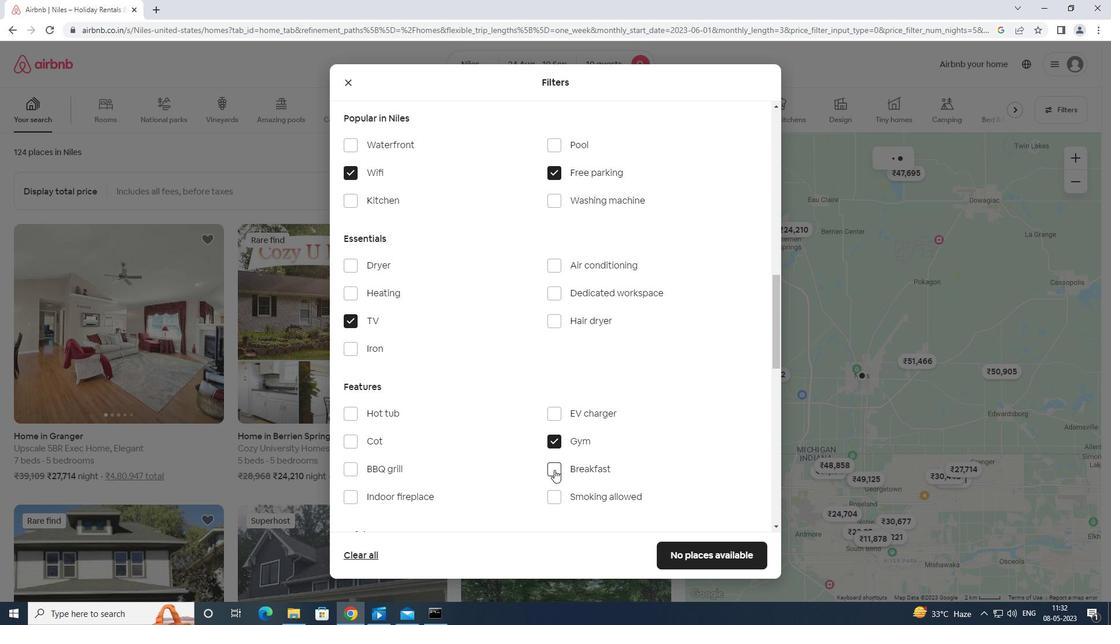 
Action: Mouse scrolled (555, 470) with delta (0, 0)
Screenshot: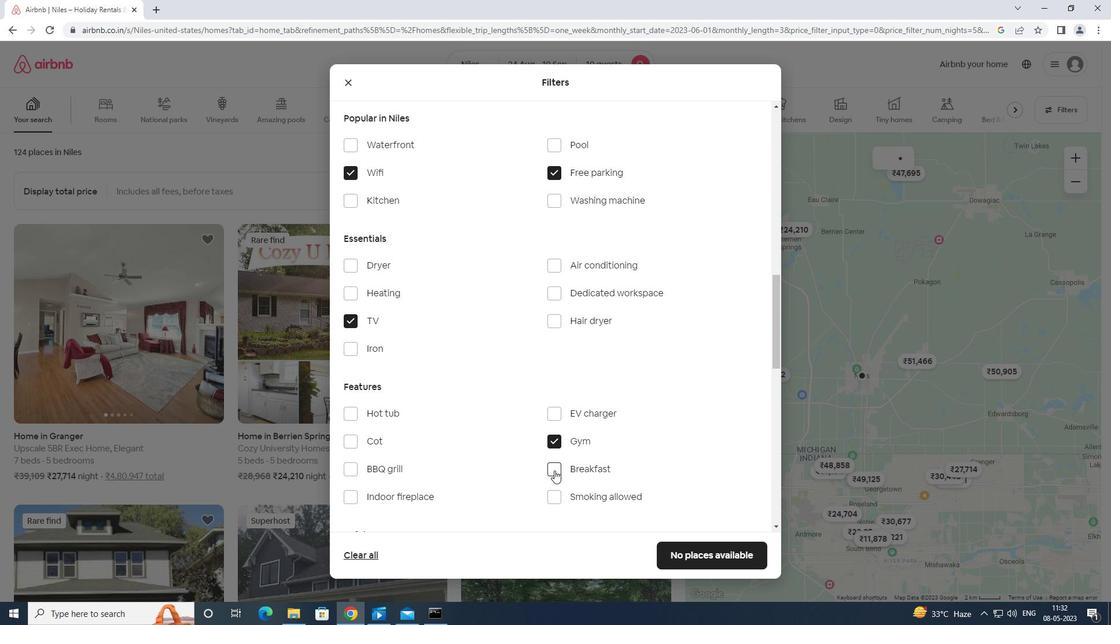 
Action: Mouse scrolled (555, 470) with delta (0, 0)
Screenshot: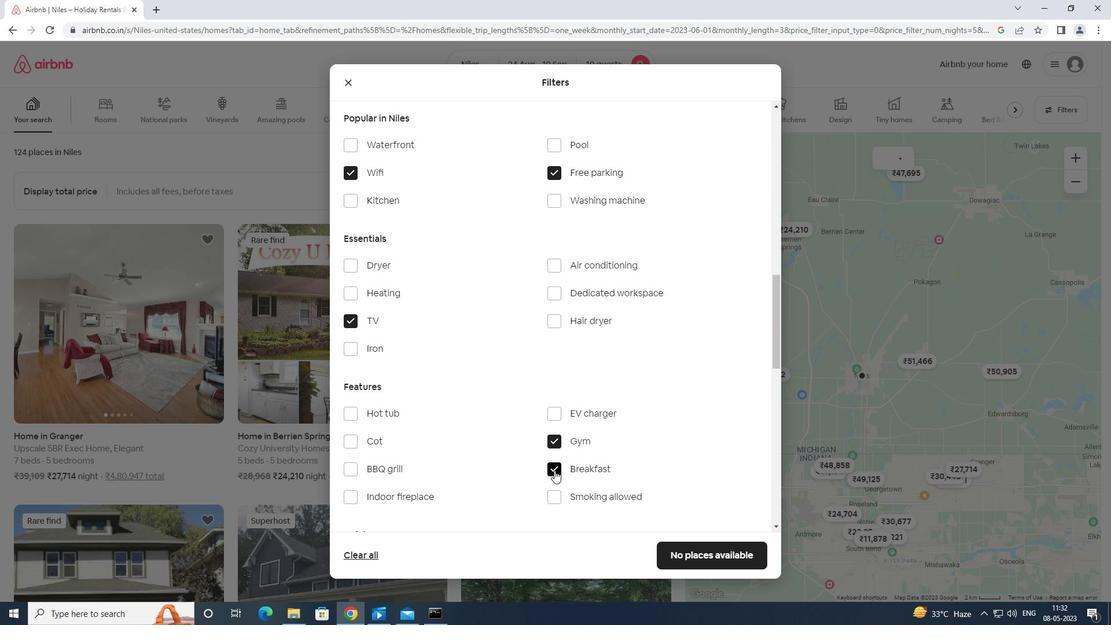 
Action: Mouse scrolled (555, 470) with delta (0, 0)
Screenshot: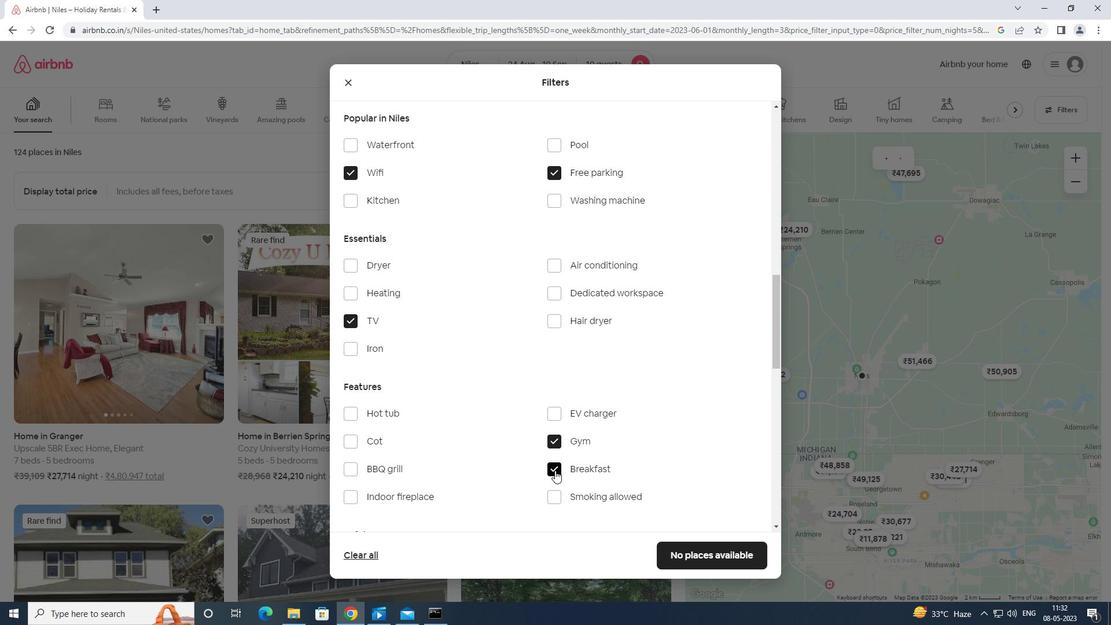 
Action: Mouse scrolled (555, 470) with delta (0, 0)
Screenshot: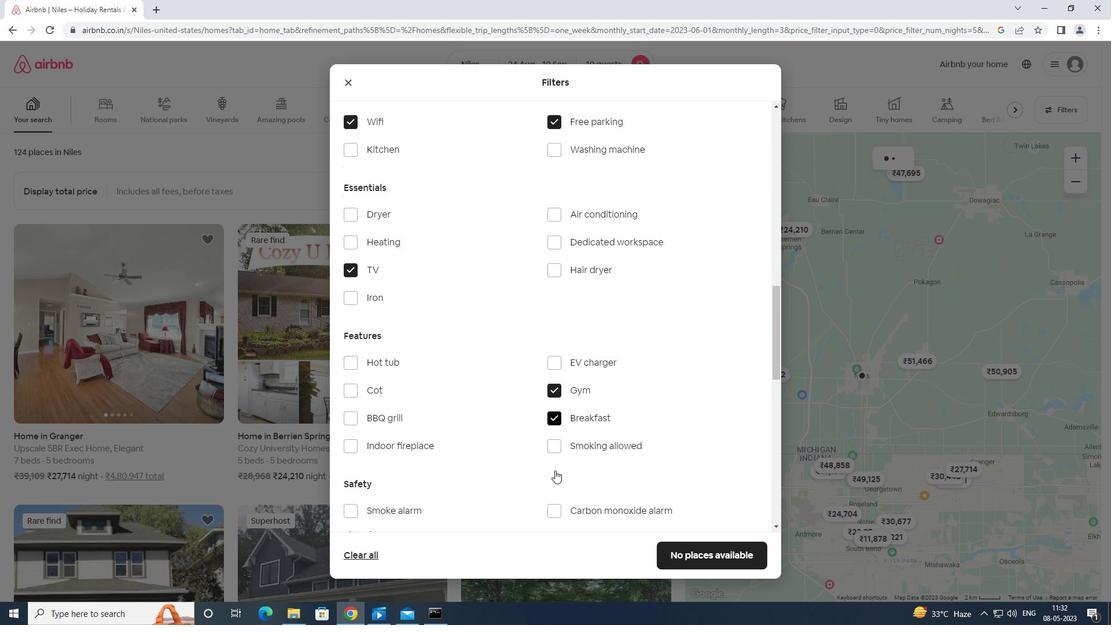 
Action: Mouse scrolled (555, 470) with delta (0, 0)
Screenshot: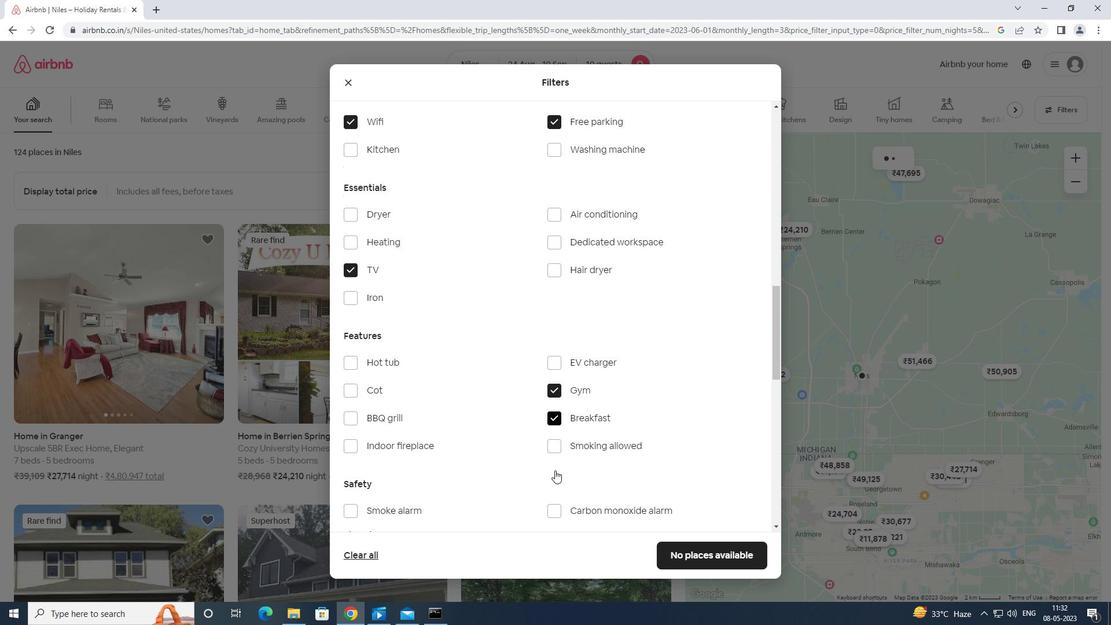 
Action: Mouse moved to (733, 438)
Screenshot: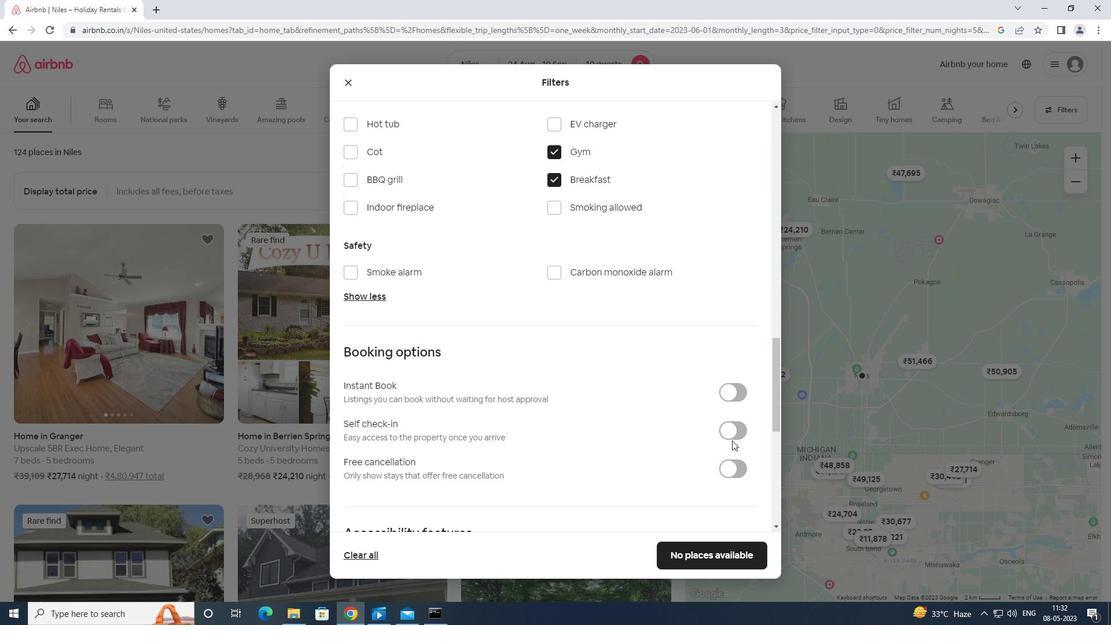 
Action: Mouse pressed left at (733, 438)
Screenshot: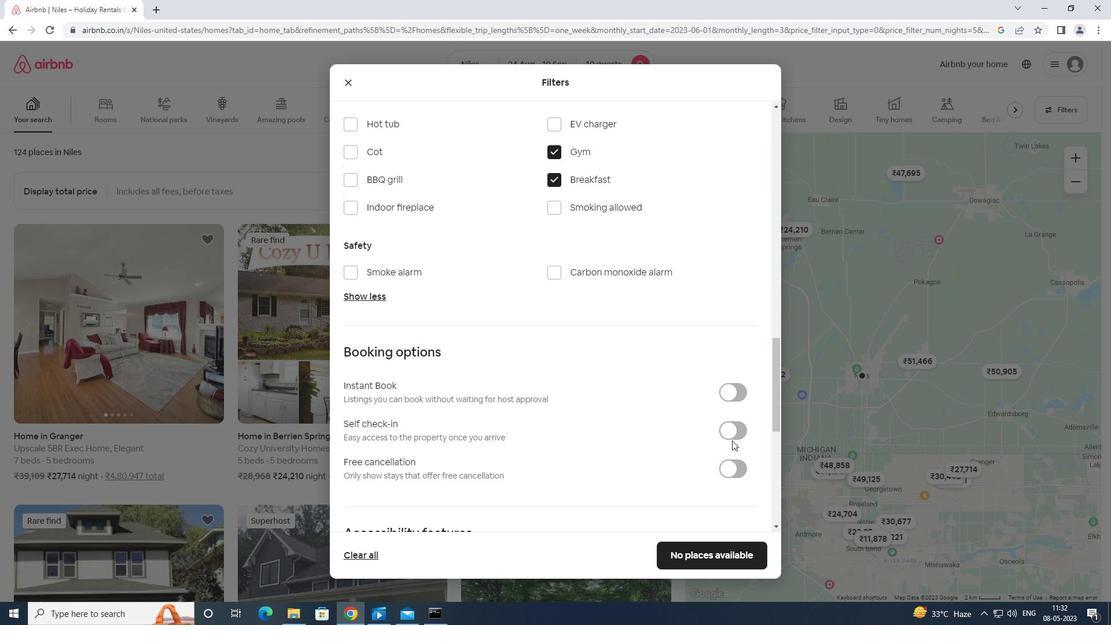 
Action: Mouse moved to (734, 434)
Screenshot: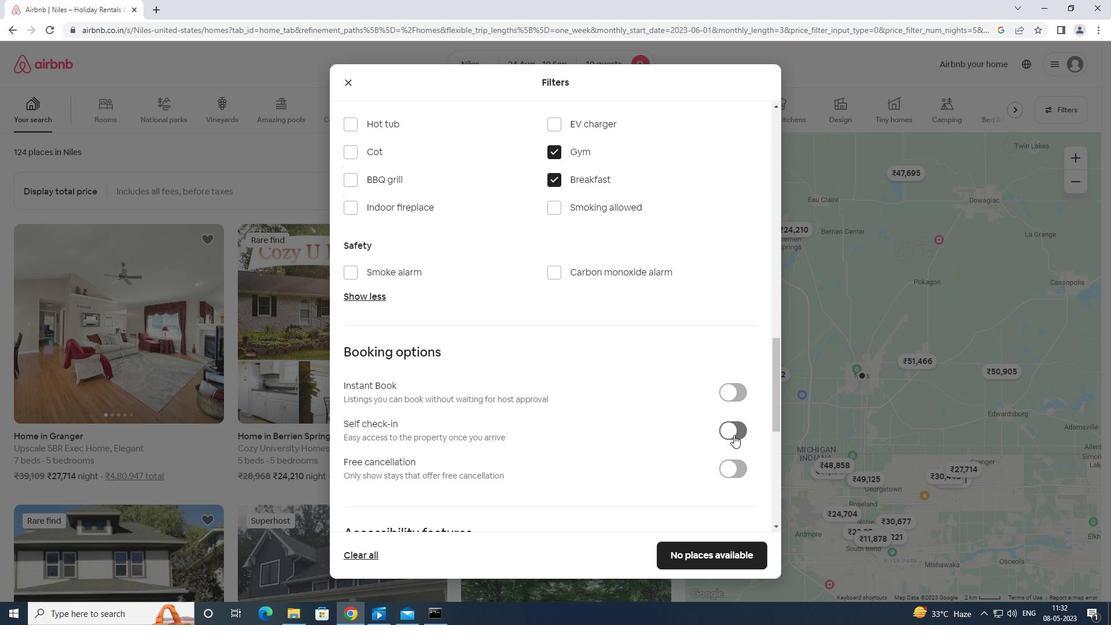 
Action: Mouse scrolled (734, 434) with delta (0, 0)
Screenshot: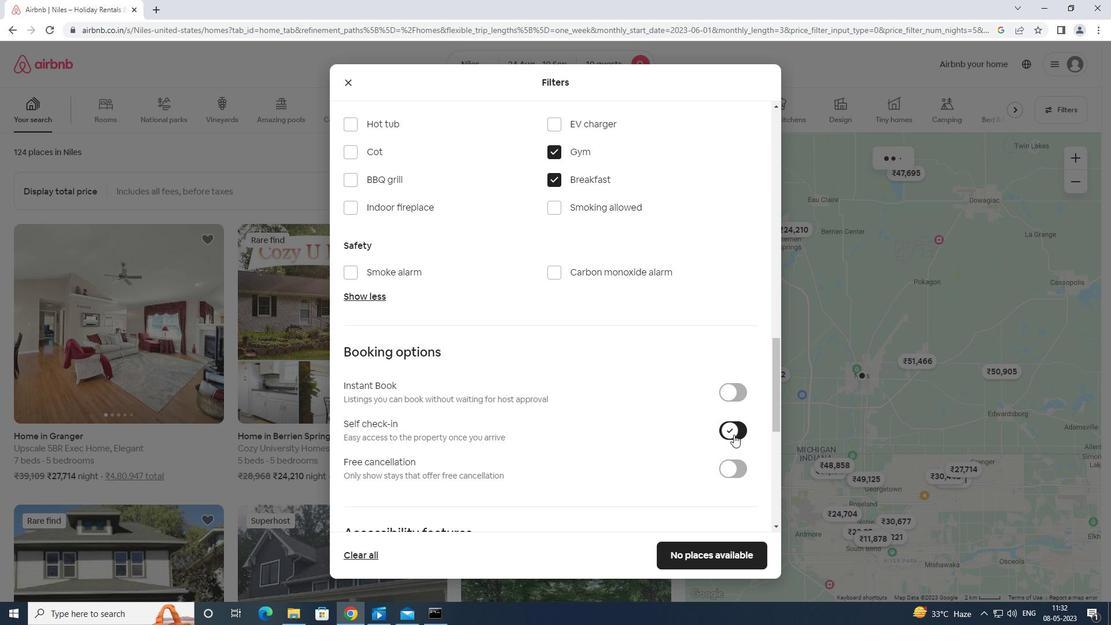 
Action: Mouse scrolled (734, 434) with delta (0, 0)
Screenshot: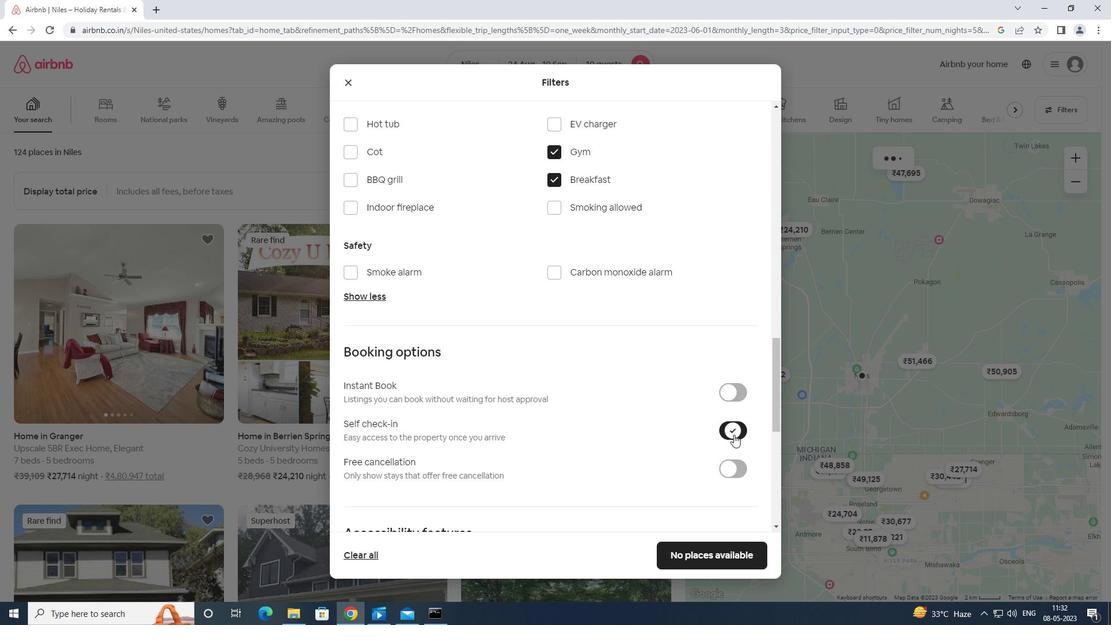 
Action: Mouse scrolled (734, 434) with delta (0, 0)
Screenshot: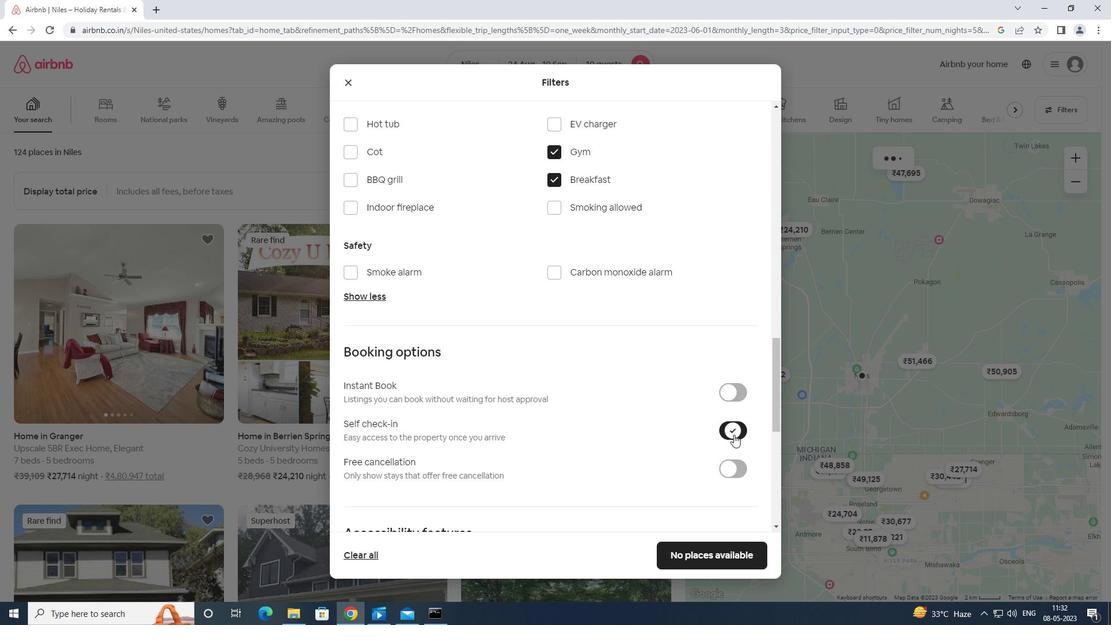 
Action: Mouse scrolled (734, 434) with delta (0, 0)
Screenshot: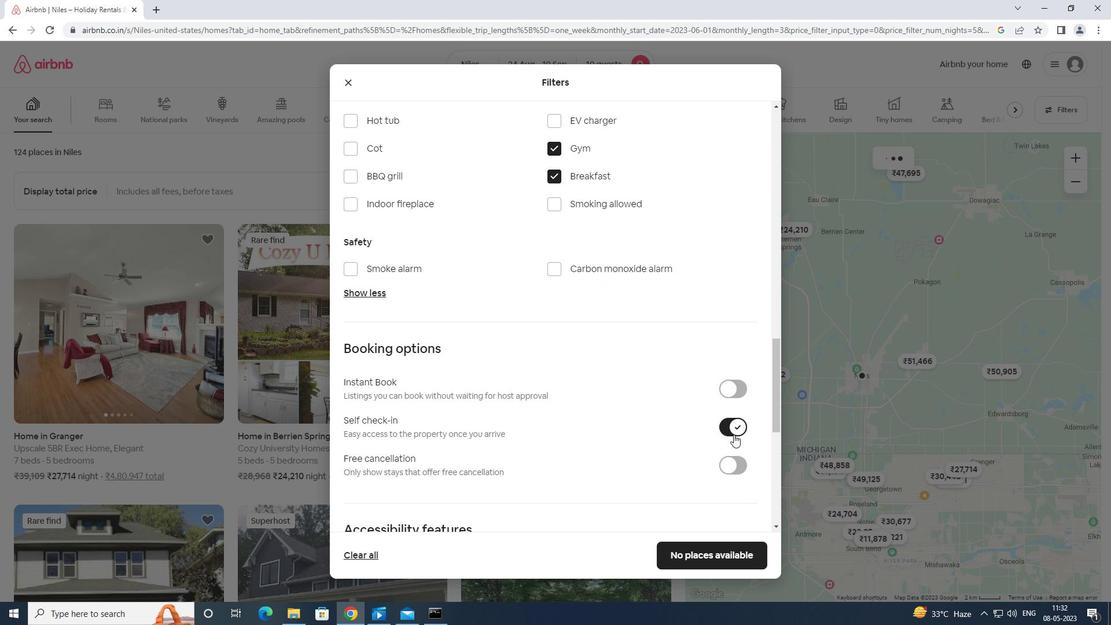 
Action: Mouse scrolled (734, 434) with delta (0, 0)
Screenshot: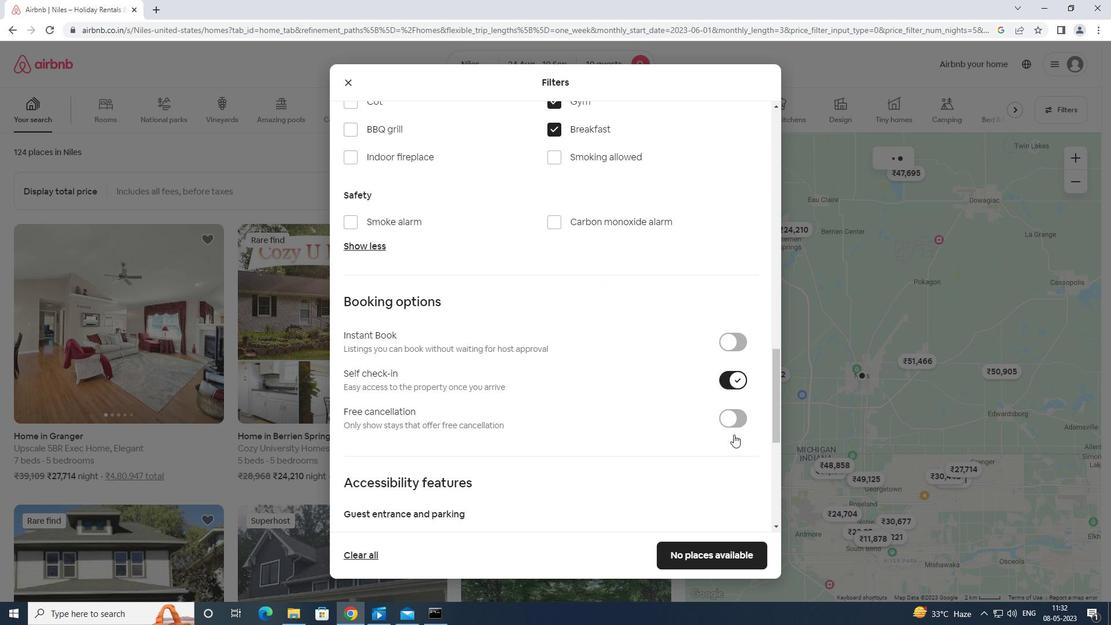 
Action: Mouse scrolled (734, 434) with delta (0, 0)
Screenshot: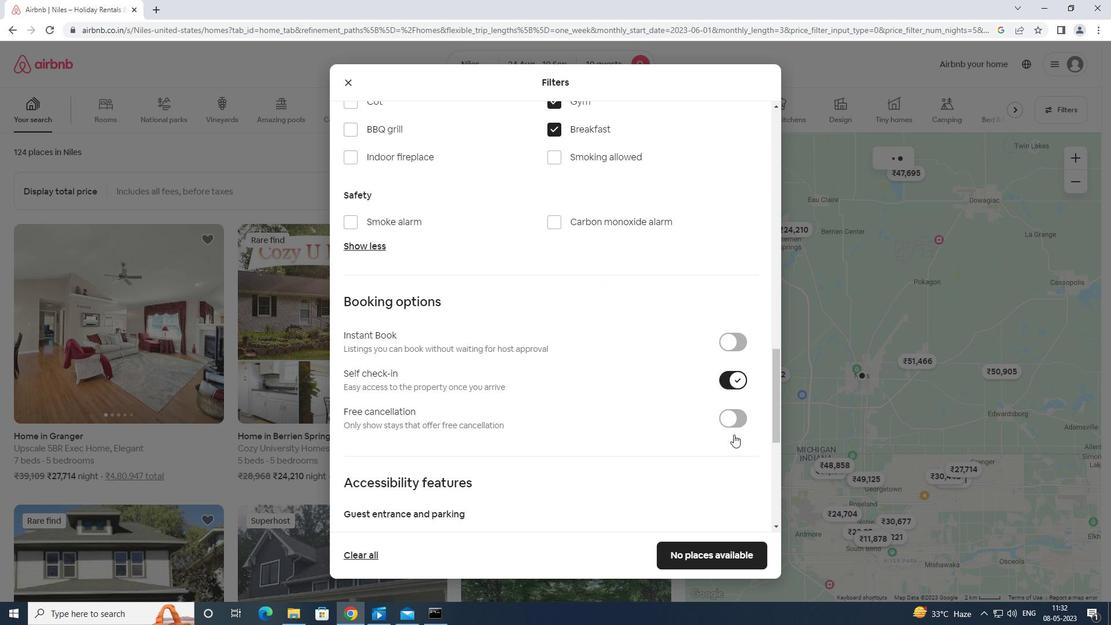 
Action: Mouse scrolled (734, 434) with delta (0, 0)
Screenshot: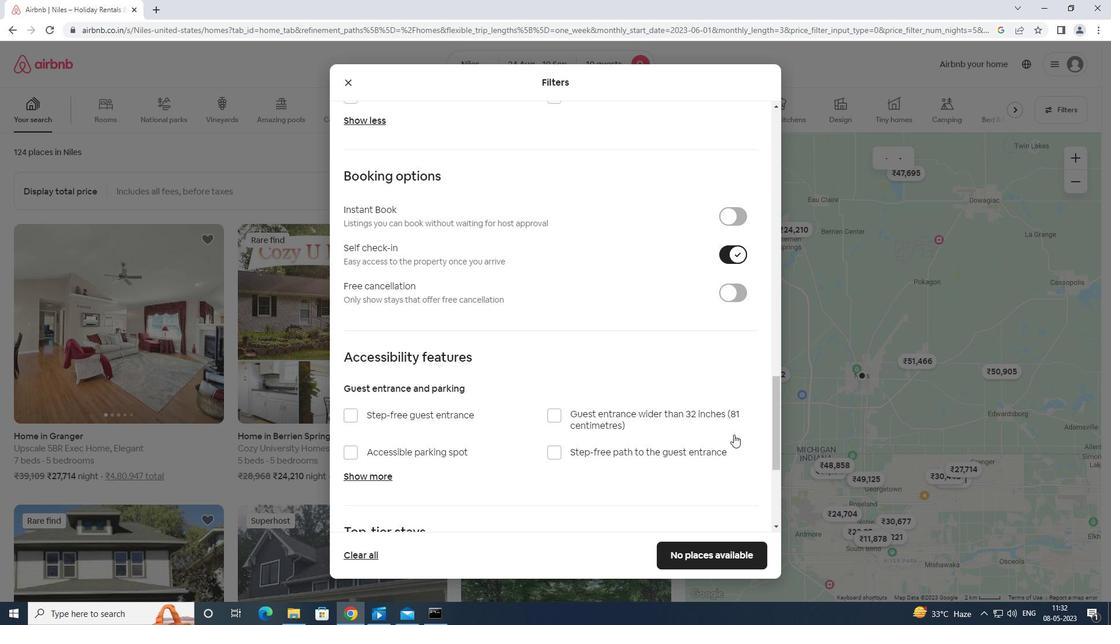 
Action: Mouse scrolled (734, 434) with delta (0, 0)
Screenshot: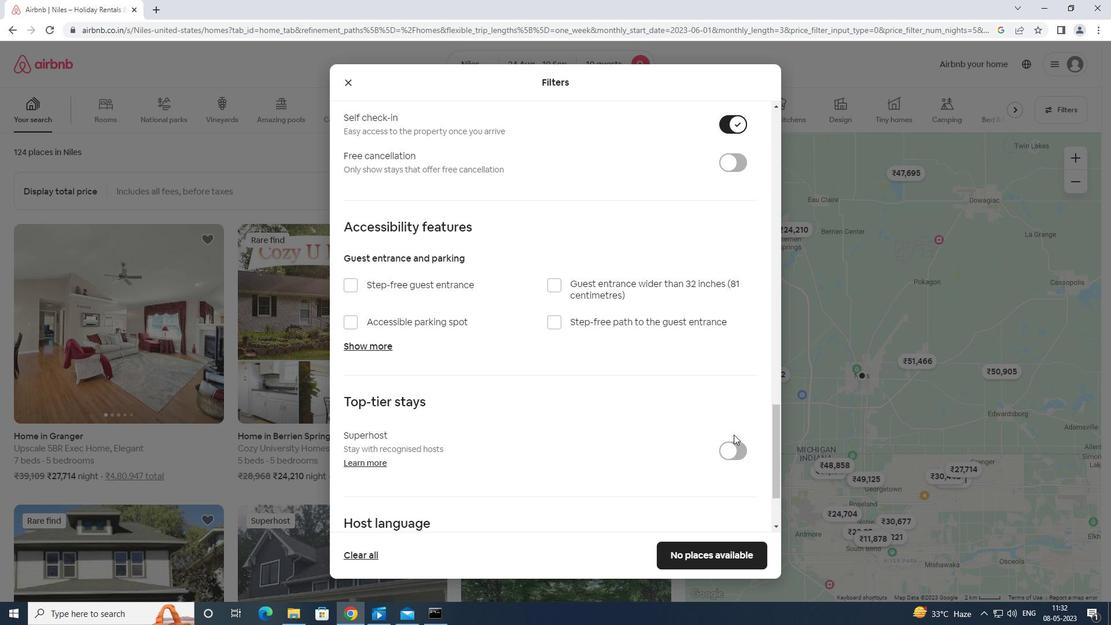 
Action: Mouse scrolled (734, 434) with delta (0, 0)
Screenshot: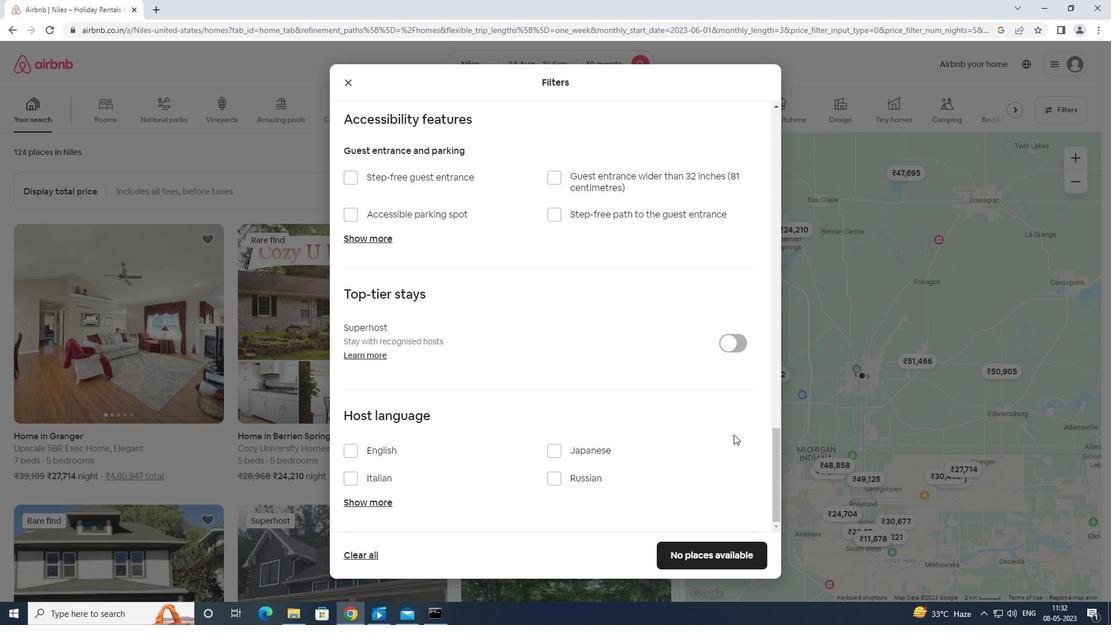 
Action: Mouse moved to (348, 448)
Screenshot: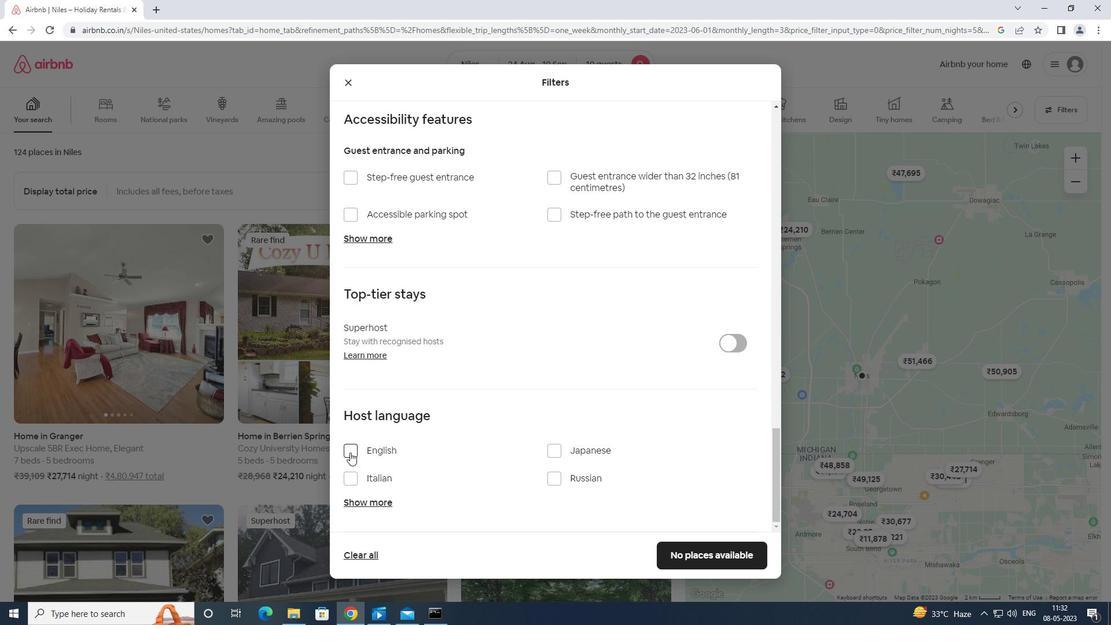 
Action: Mouse pressed left at (348, 448)
Screenshot: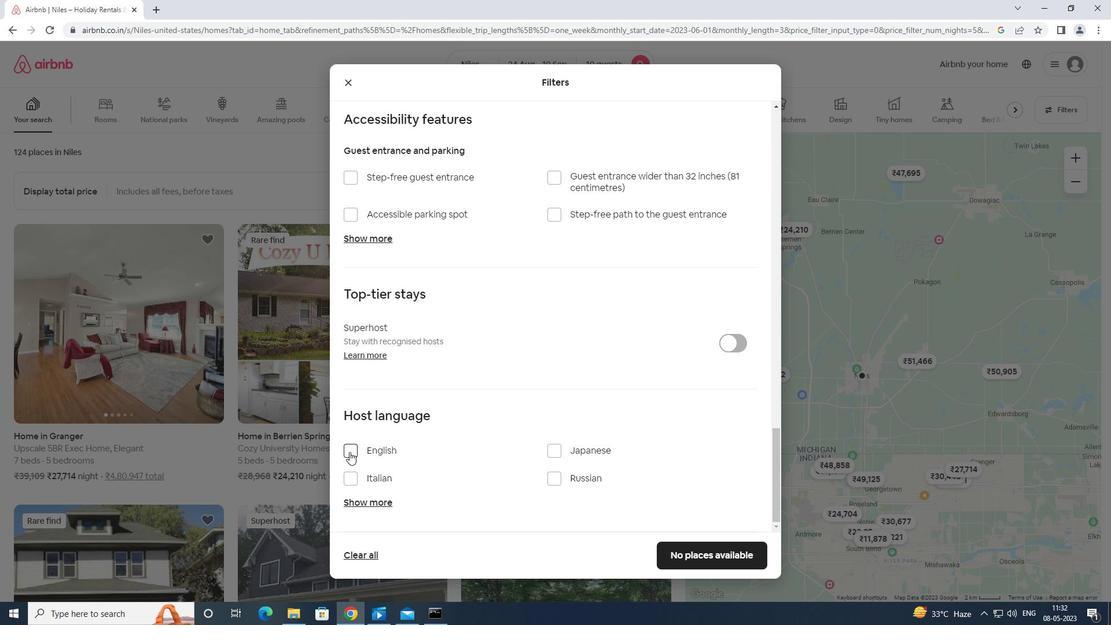 
Action: Mouse moved to (736, 554)
Screenshot: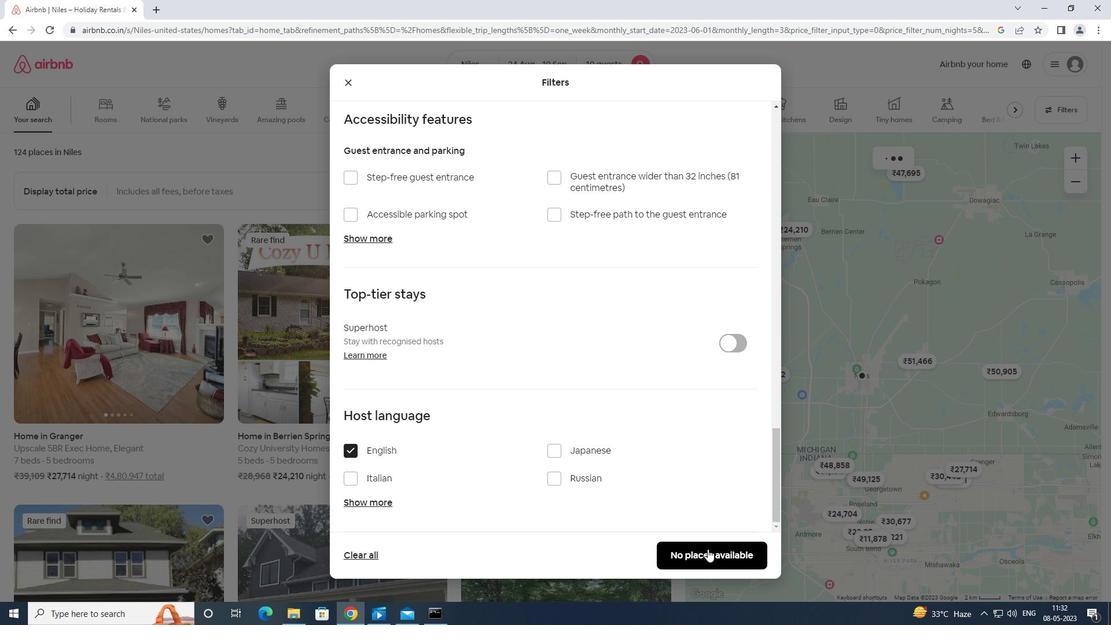 
Action: Mouse pressed left at (736, 554)
Screenshot: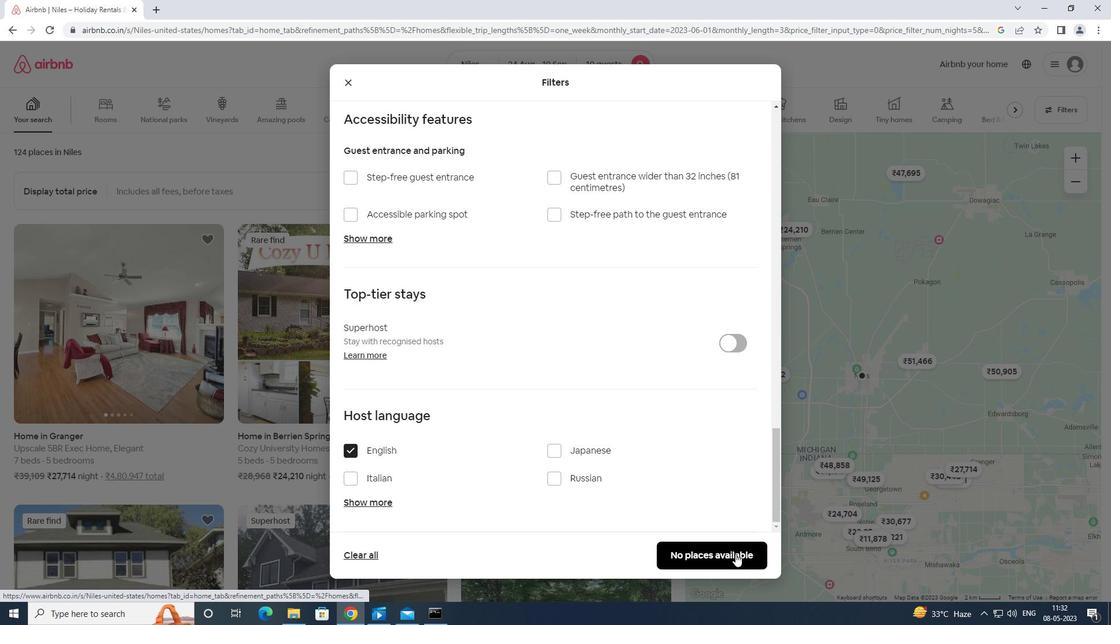 
Action: Mouse moved to (737, 553)
Screenshot: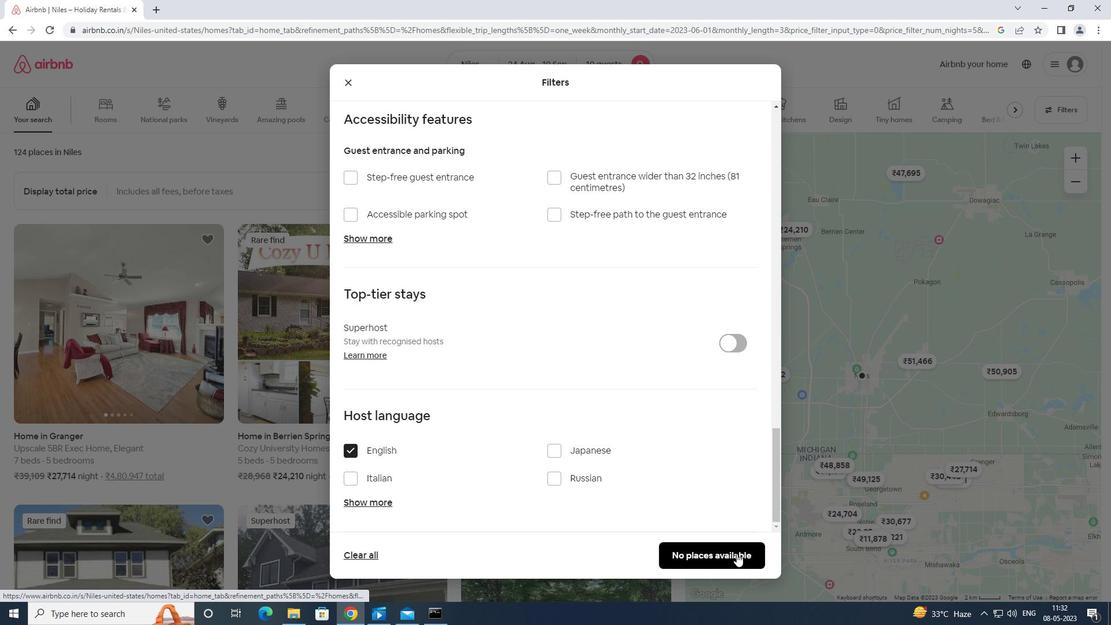 
